 Task: Modify the CSS file to update styles for the webpage, focusing on classes like .msg and .languageoption.
Action: Key pressed c
Screenshot: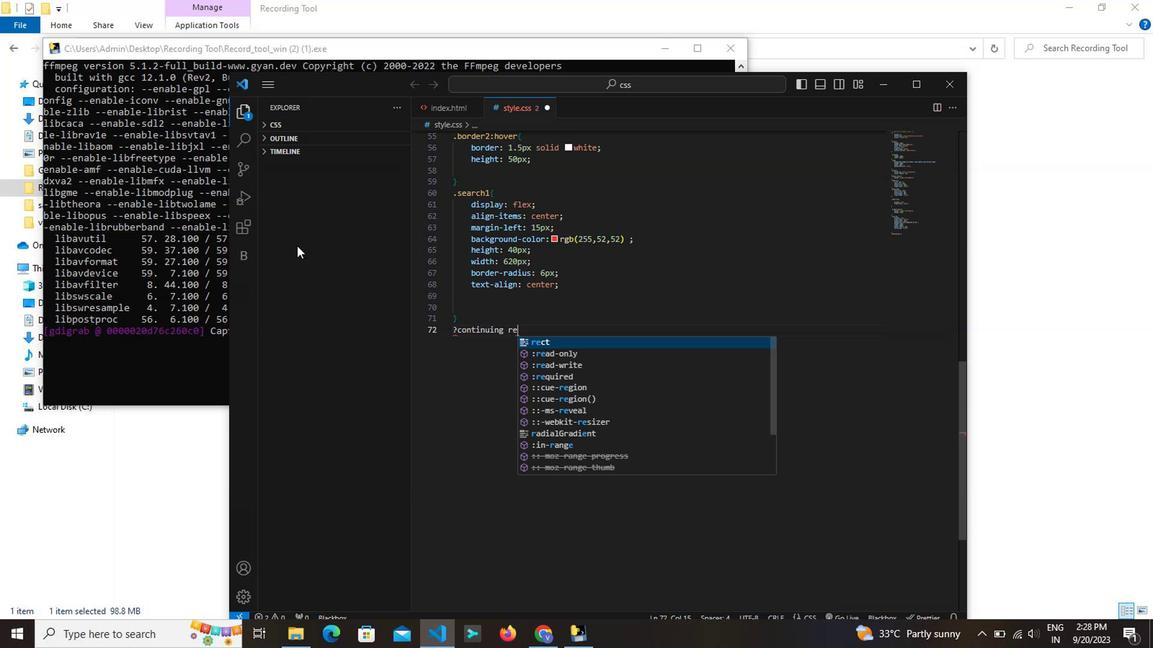 
Action: Mouse moved to (907, 83)
Screenshot: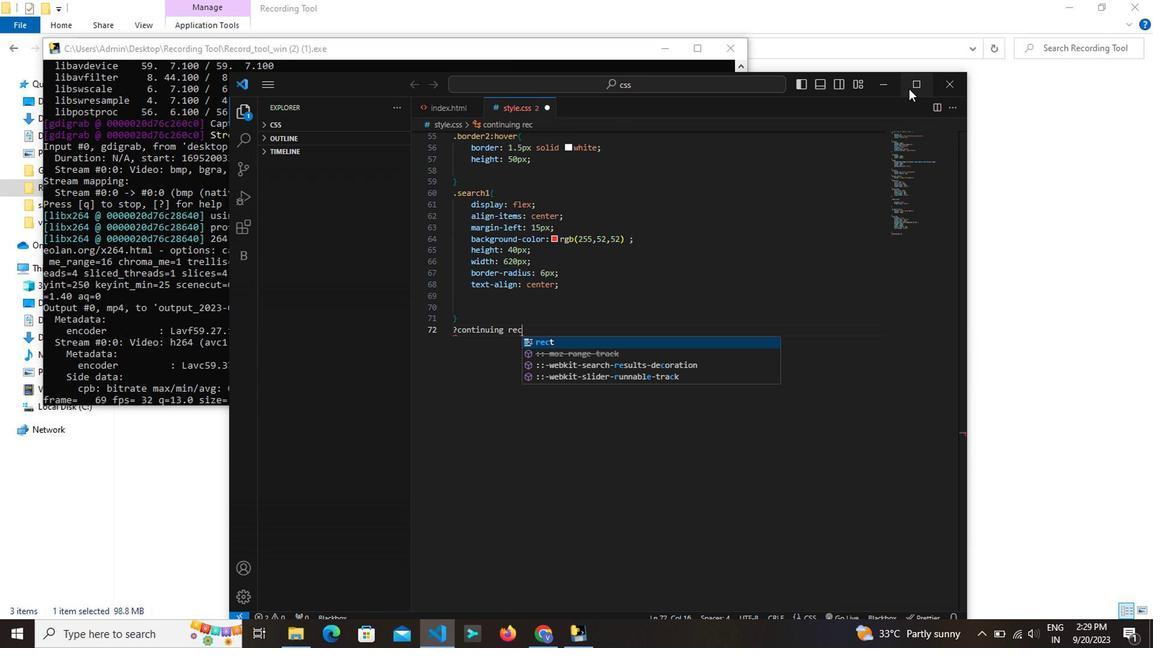 
Action: Mouse pressed left at (907, 83)
Screenshot: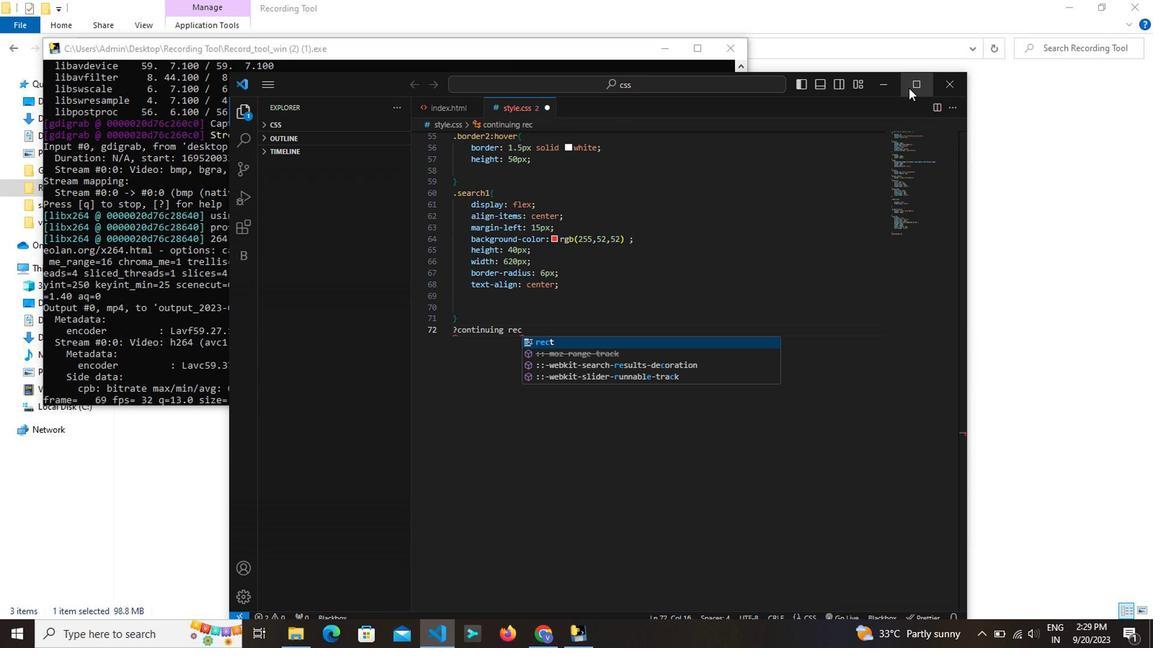 
Action: Mouse moved to (327, 253)
Screenshot: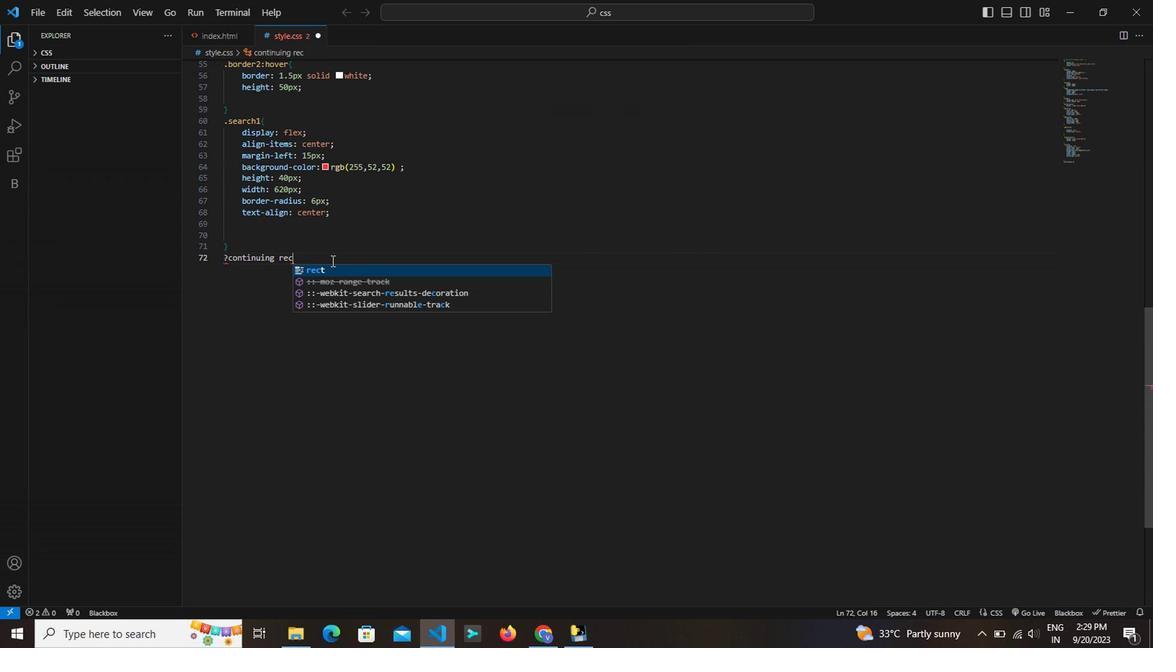 
Action: Key pressed ording<Key.backspace><Key.backspace><Key.backspace><Key.backspace><Key.backspace><Key.backspace><Key.backspace><Key.backspace><Key.backspace><Key.backspace><Key.backspace><Key.backspace><Key.backspace><Key.backspace><Key.backspace><Key.backspace><Key.backspace><Key.backspace><Key.backspace><Key.backspace><Key.backspace><<191>>ctrl+C<Key.backspace><Key.shift>Ccontiniu<Key.backspace><Key.backspace>i<Key.backspace>uing<Key.space>tye<Key.space><Key.backspace><Key.backspace><Key.backspace>he<Key.space>code<Key.space>20/9/2023<Key.right><Key.right><Key.right><Key.enter>
Screenshot: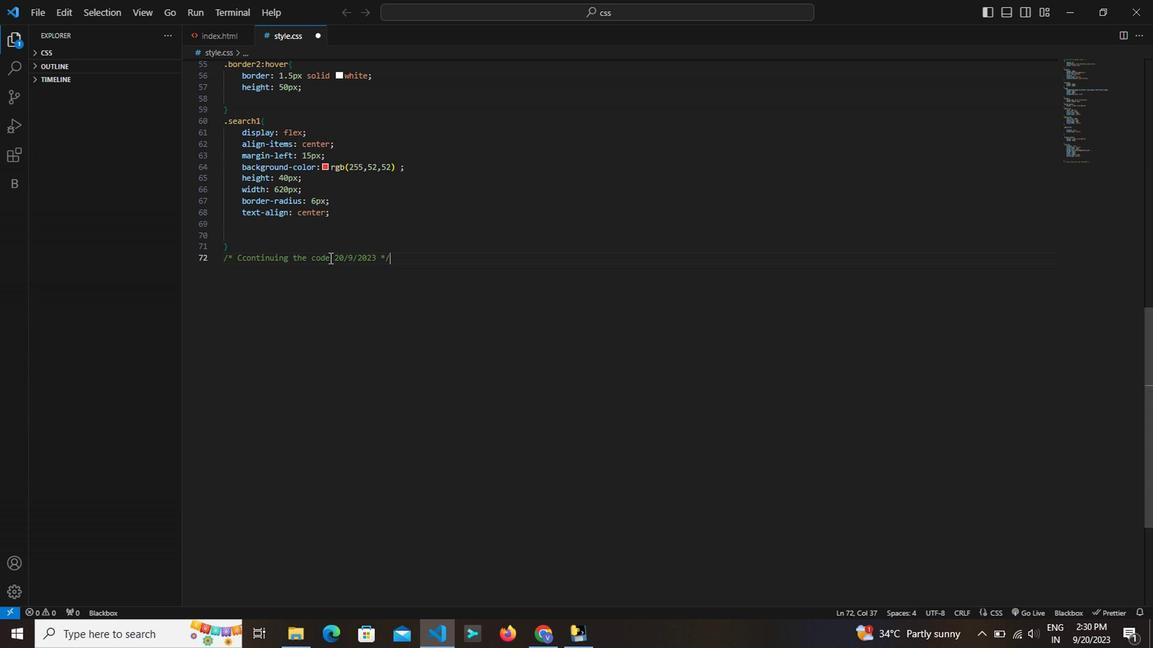 
Action: Mouse moved to (296, 274)
Screenshot: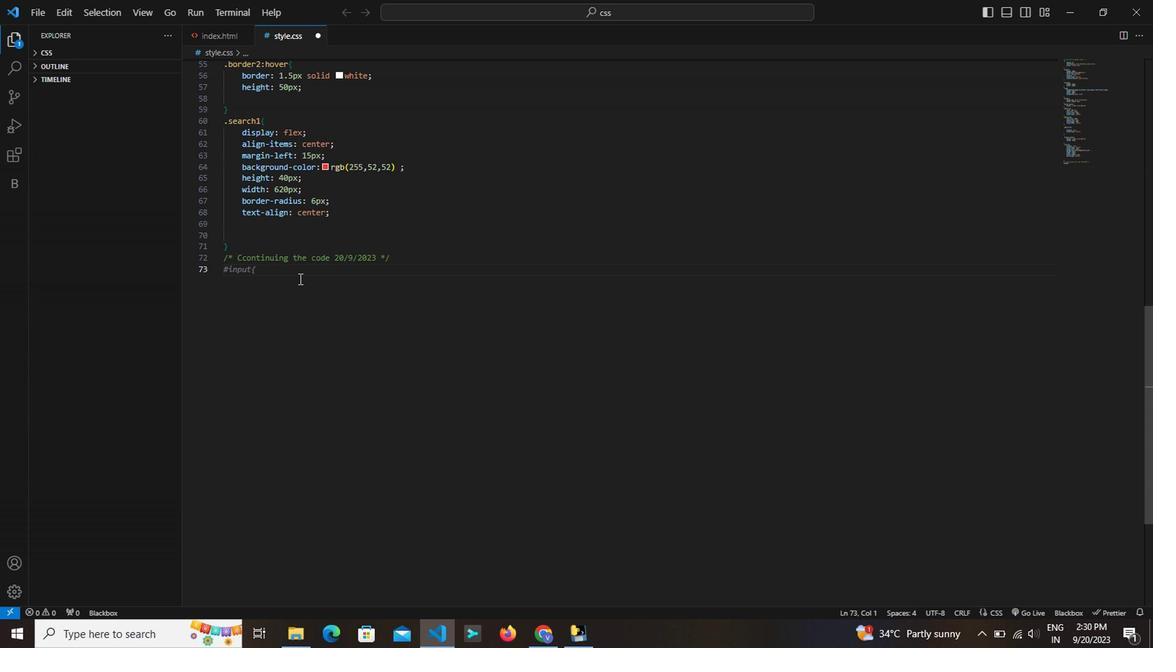 
Action: Key pressed .nav-search<Key.shift><Key.shift><Key.shift><Key.shift><Key.shift>{<Key.enter>display<Key.enter>flex<Key.right><Key.enter>height<Key.enter>40px<Key.enter><Key.right><Key.enter>width<Key.enter>6200x<Key.right><Key.left><Key.left><Key.backspace><Key.space>p<Key.backspace><Key.backspace>p<Key.right><Key.right><Key.enter>border-top-left-radius<Key.enter>4px<Key.right><Key.enter>border-bottom<Key.enter><Key.left><Key.left>-left<Key.space><Key.backspace>-radius<Key.enter><Key.right>4px<Key.right><Key.right><Key.enter>text-align<Key.shift>:center;<Key.enter>background-color<Key.enter><Key.shift>#ff8484<Key.right><Key.enter>margin-left<Key.enter>15px<Key.right><Key.enter><Key.down><Key.down><Key.enter>
Screenshot: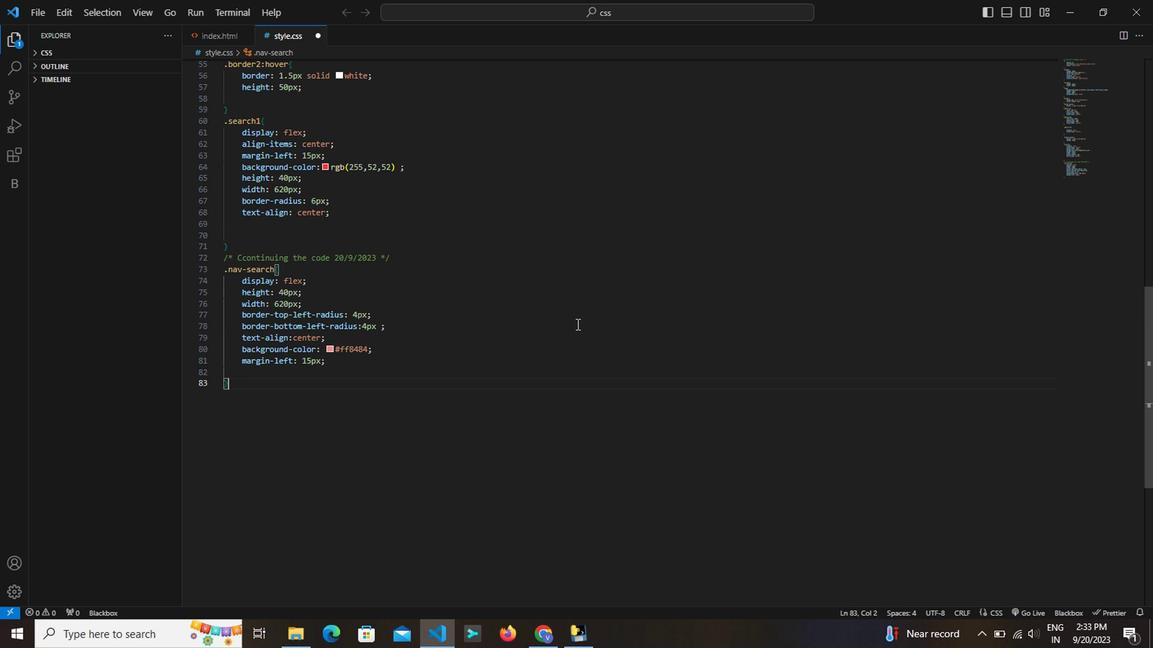 
Action: Mouse moved to (438, 356)
Screenshot: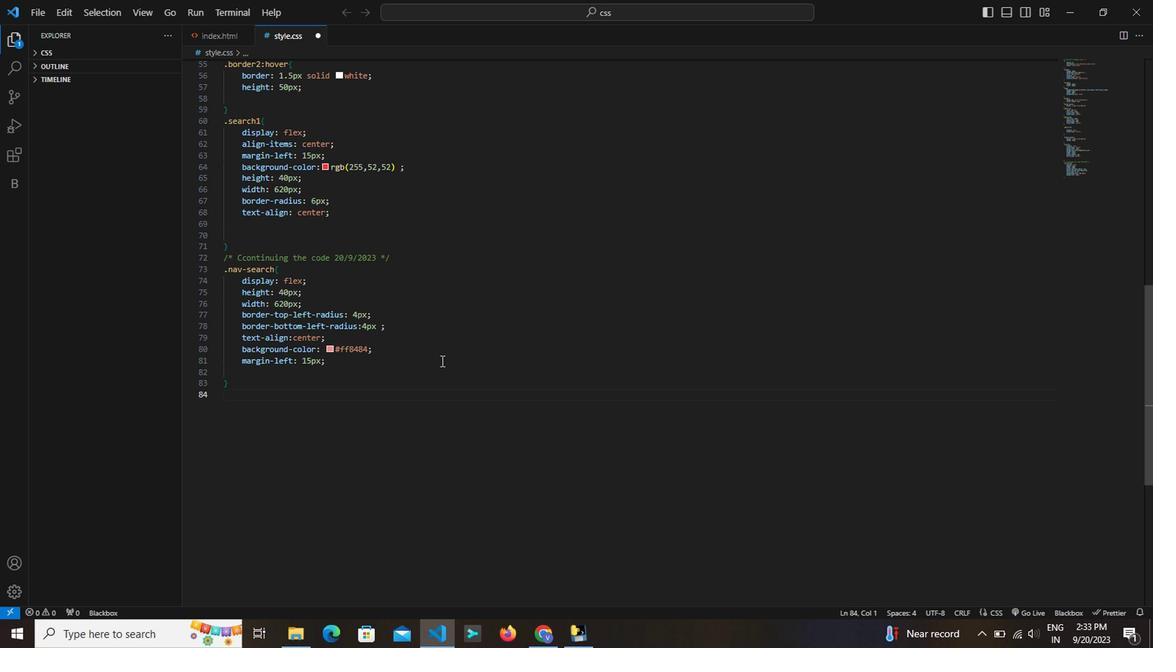 
Action: Mouse pressed left at (438, 356)
Screenshot: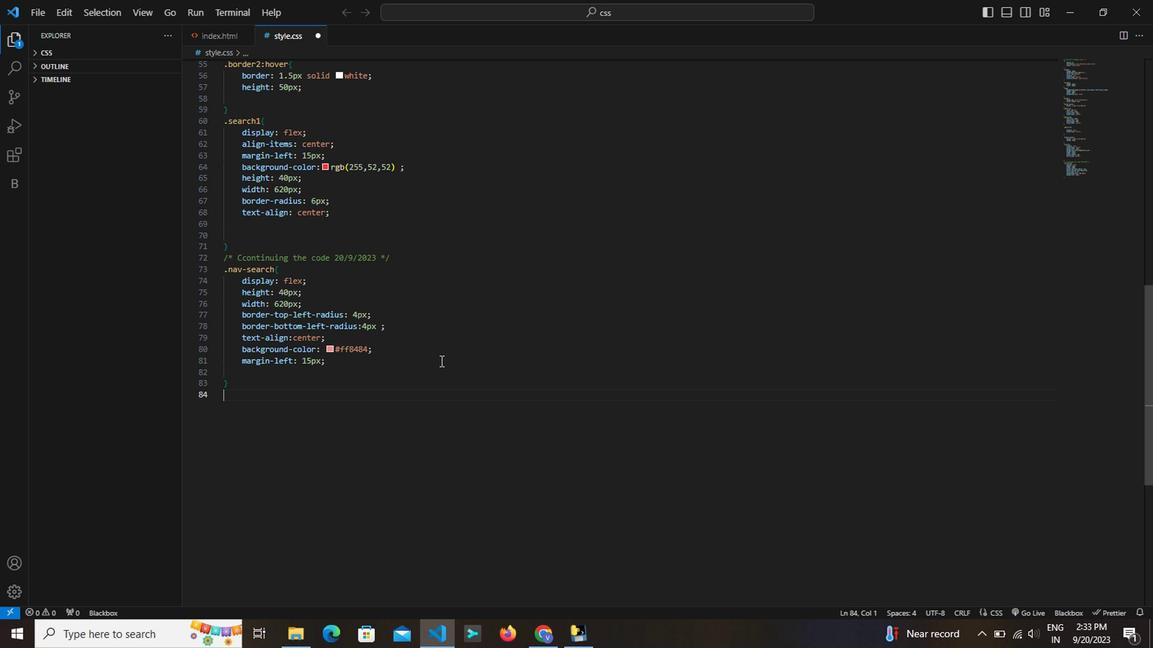 
Action: Key pressed <Key.enter>border-radius<Key.enter>4px<Key.right><Key.enter>justify-content<Key.enter>space-evenly<Key.right><Key.down><Key.down><Key.enter><Key.enter>.search-option1<Key.shift>{<Key.enter>background-color<Key.enter><Key.shift>#f3f3f3<Key.right><Key.enter>border-top-left-radius<Key.shift_r><Key.shift_r><Key.shift_r><Key.shift_r><Key.shift_r><Key.shift_r><Key.shift_r><Key.shift_r><Key.shift_r><Key.shift_r><Key.shift_r>:4px;<Key.enter>border-bottom-left<Key.enter>4<Key.backspace>px<Key.left><Key.left>4<Key.right><Key.right><Key.right><Key.enter>width<Key.enter>50px<Key.right><Key.enter>text-align<Key.enter>center<Key.right><Key.enter>boredr<Key.space><Key.enter><Key.backspace><Key.backspace><Key.backspace><Key.backspace><Key.backspace><Key.backspace>der<Key.enter>none<Key.right><Key.enter><Key.down><Key.enter>
Screenshot: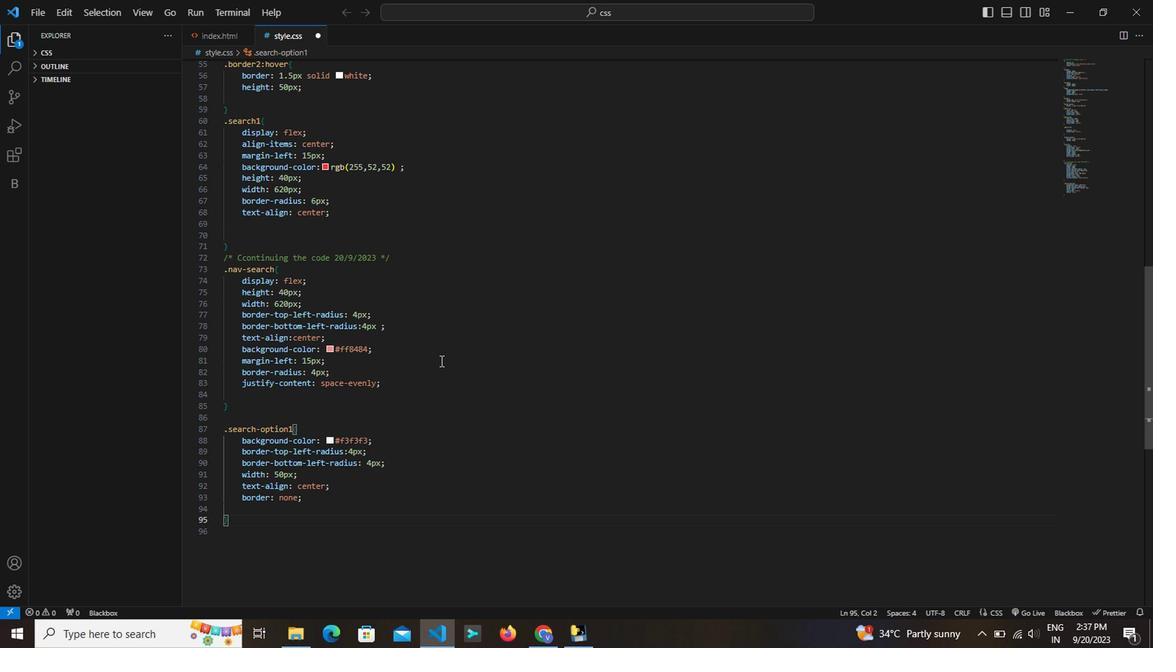 
Action: Mouse scrolled (438, 357) with delta (0, 1)
Screenshot: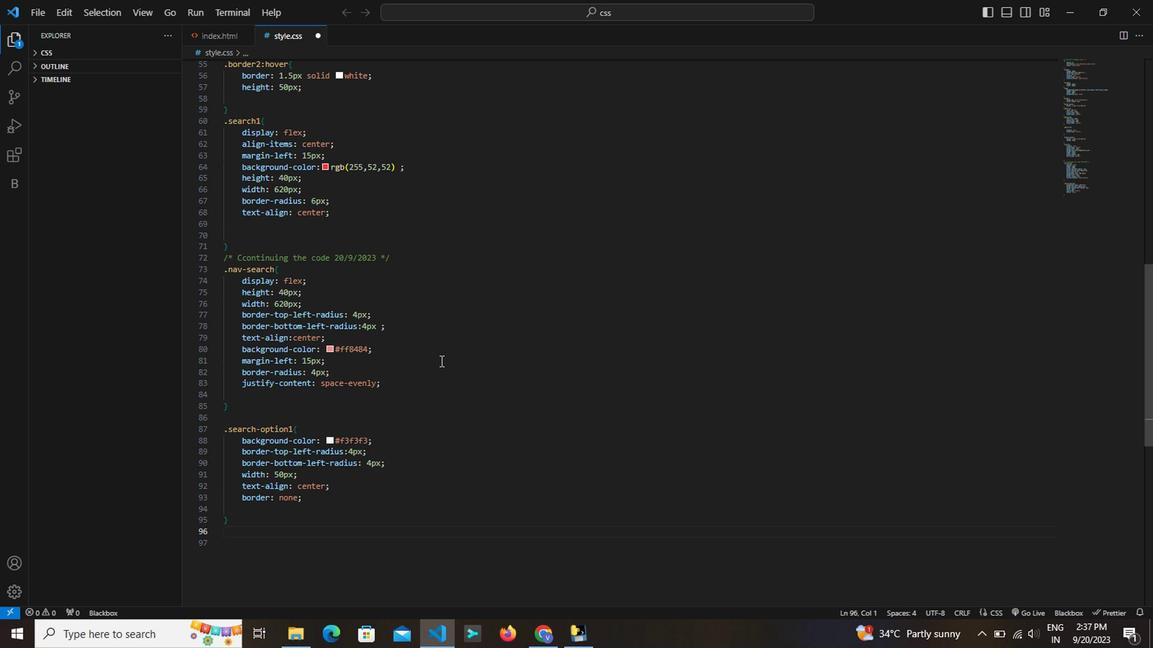 
Action: Mouse scrolled (438, 357) with delta (0, 1)
Screenshot: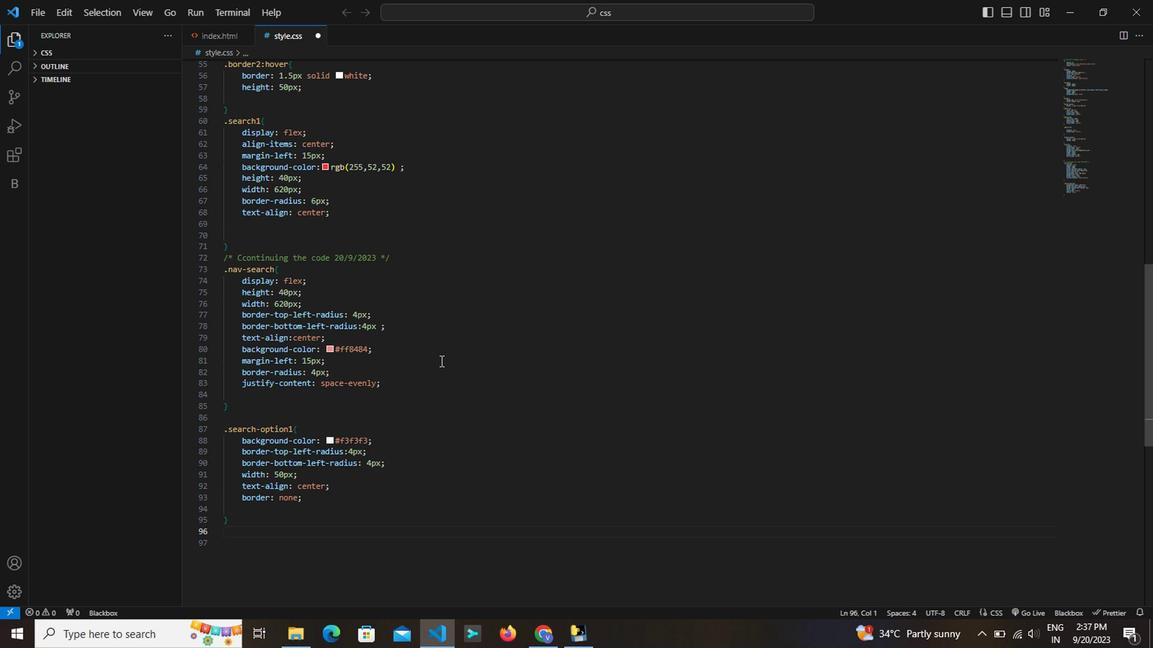 
Action: Mouse scrolled (438, 357) with delta (0, 1)
Screenshot: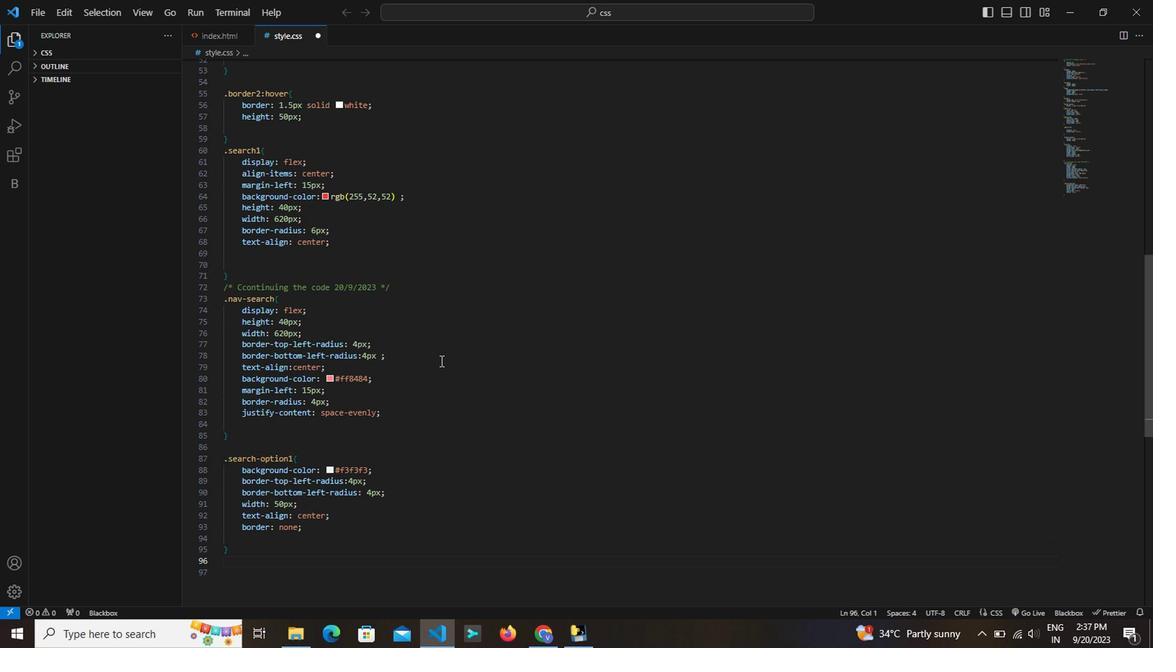 
Action: Mouse scrolled (438, 357) with delta (0, 1)
Screenshot: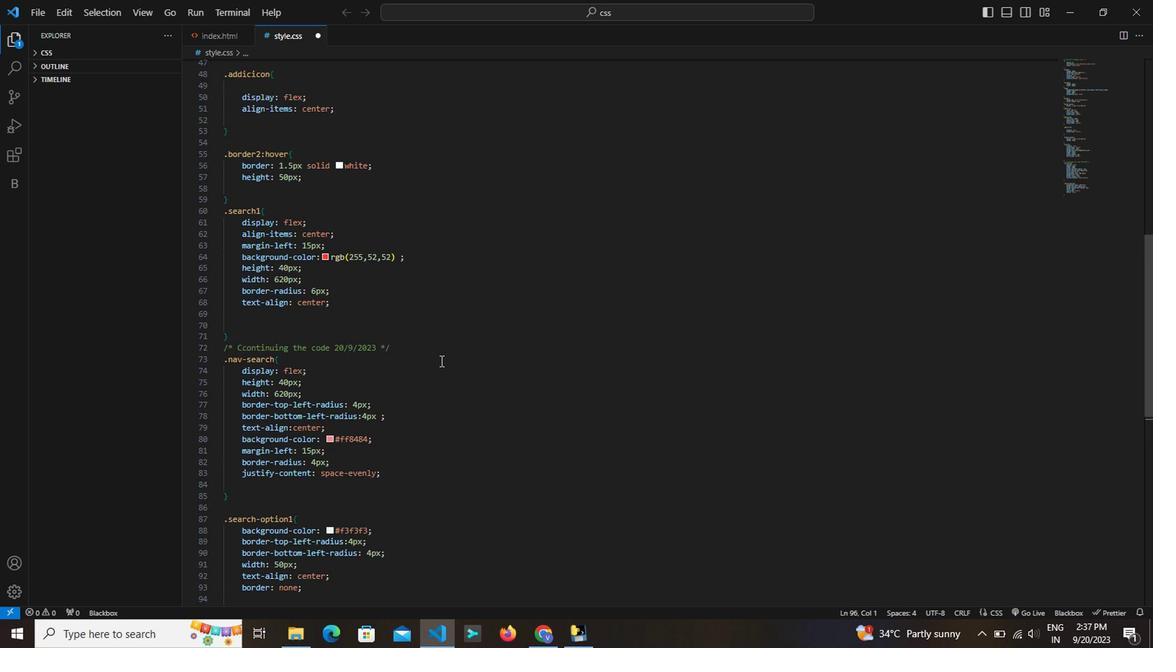 
Action: Mouse scrolled (438, 355) with delta (0, 0)
Screenshot: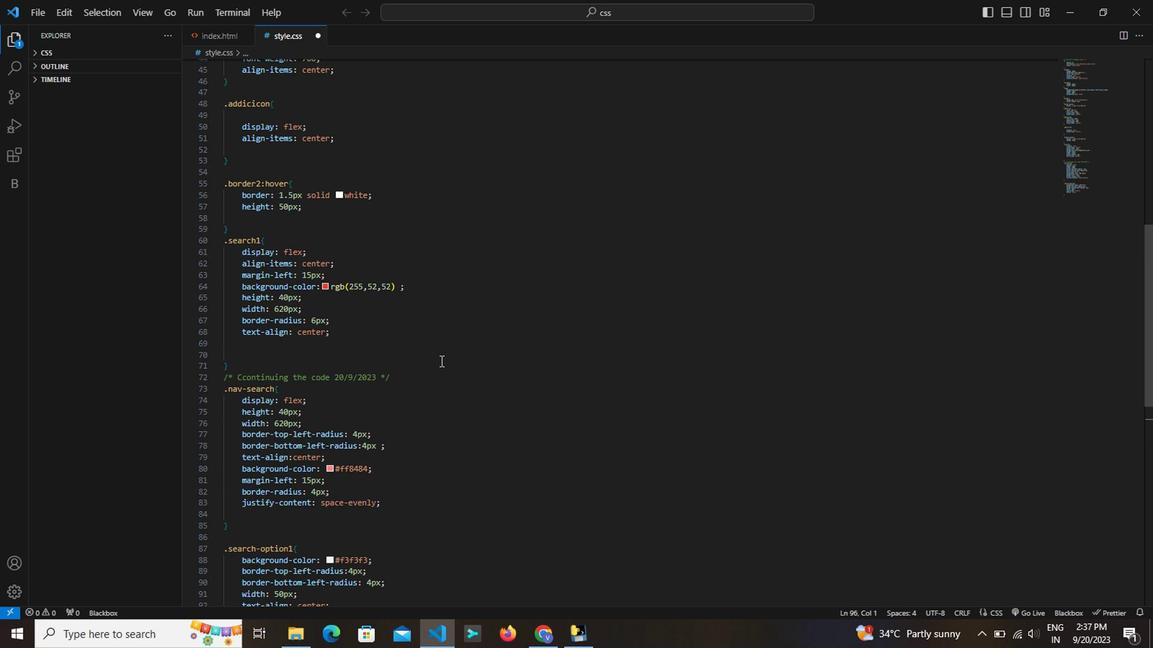 
Action: Mouse scrolled (438, 355) with delta (0, 0)
Screenshot: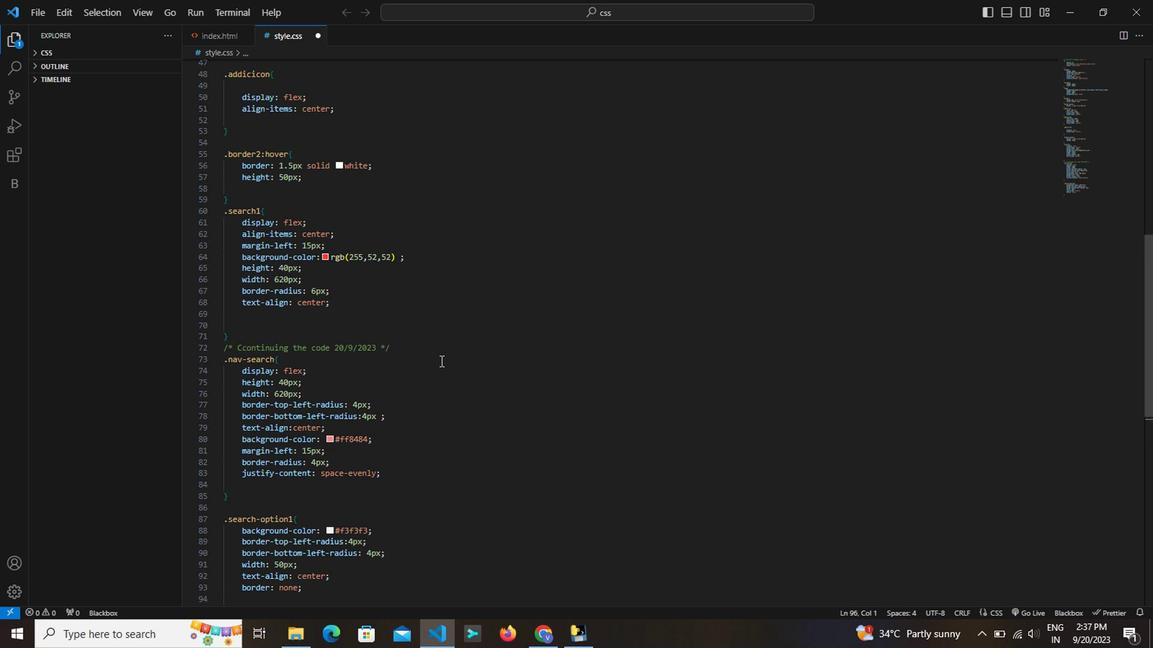 
Action: Mouse scrolled (438, 357) with delta (0, 1)
Screenshot: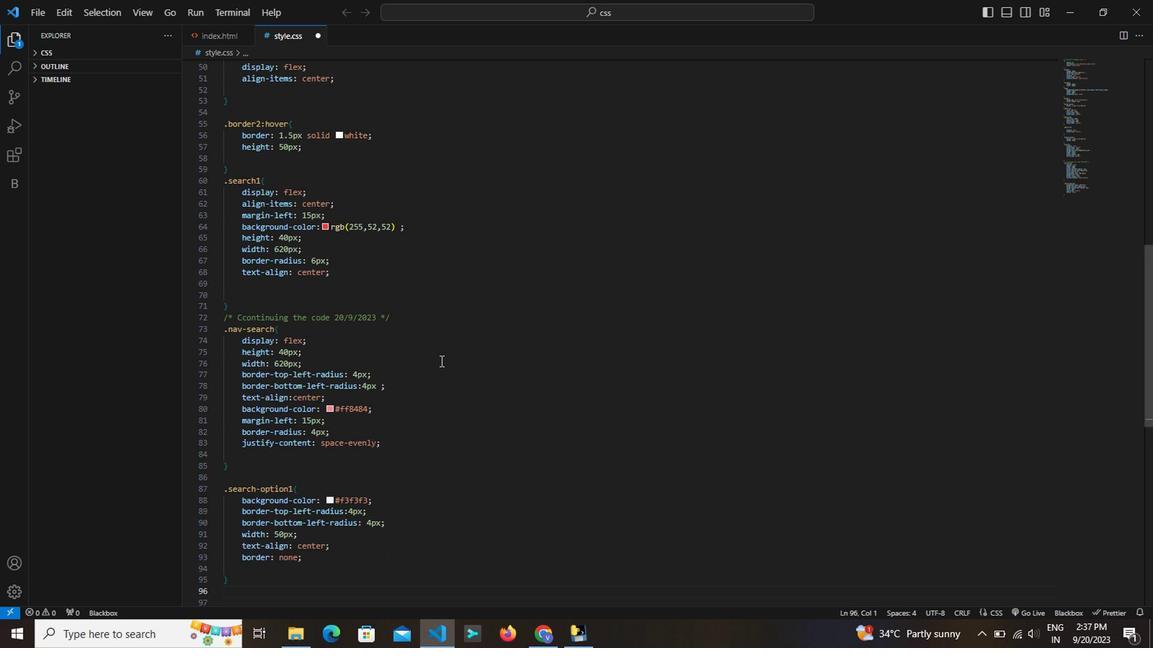 
Action: Mouse moved to (402, 370)
Screenshot: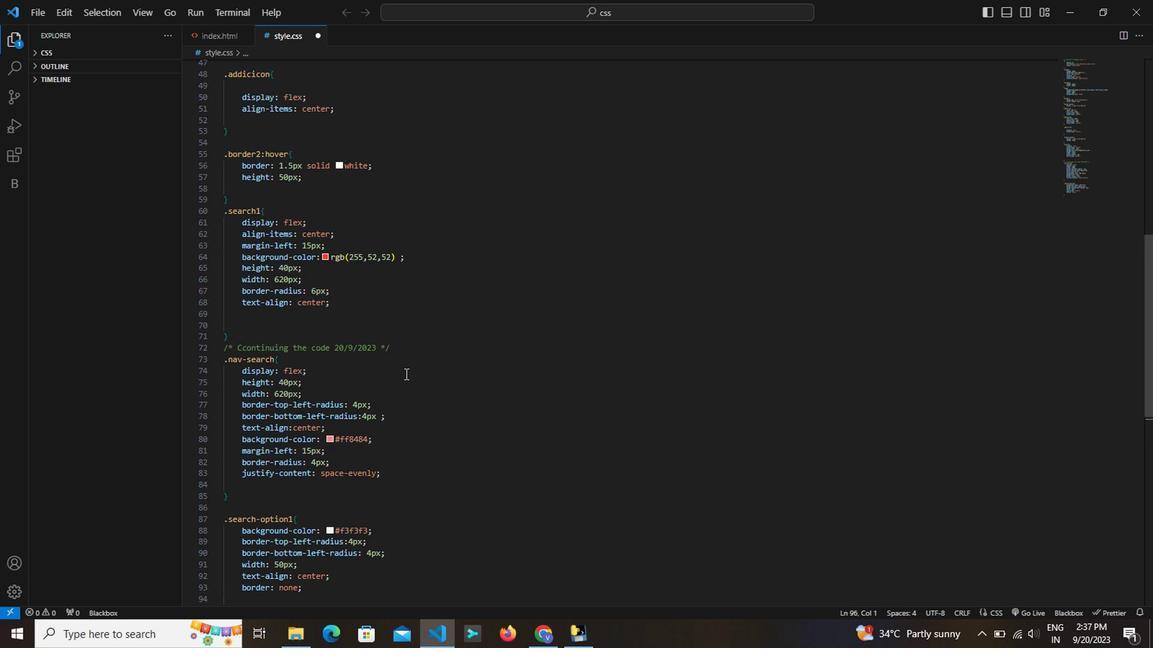 
Action: Mouse scrolled (402, 369) with delta (0, 0)
Screenshot: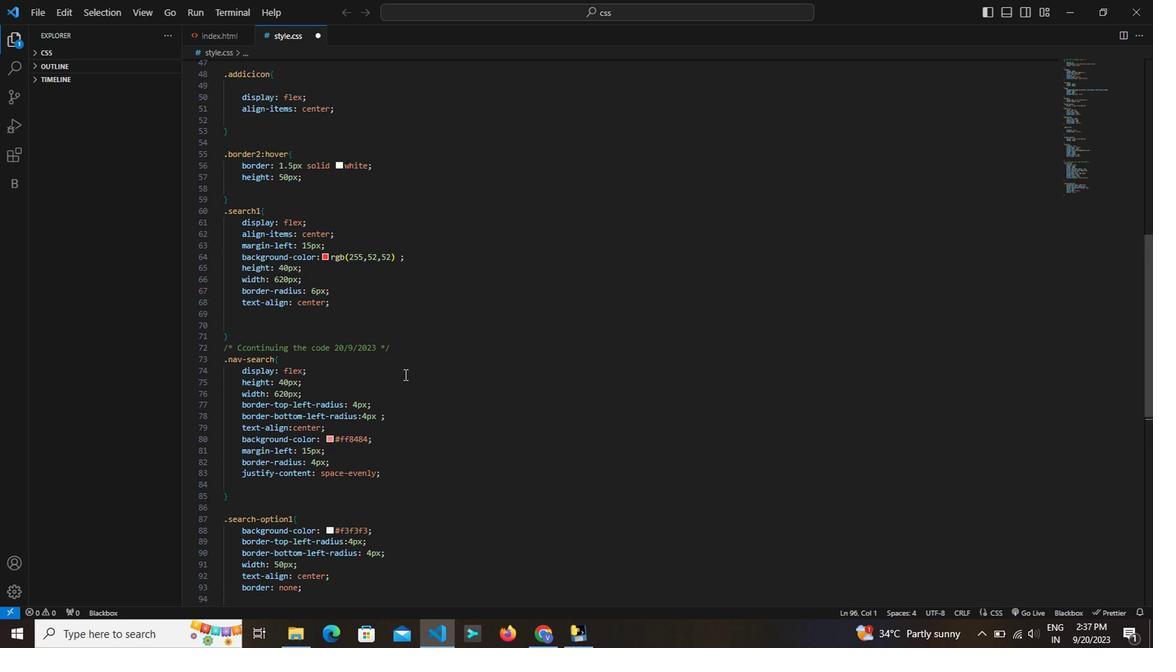 
Action: Mouse moved to (402, 371)
Screenshot: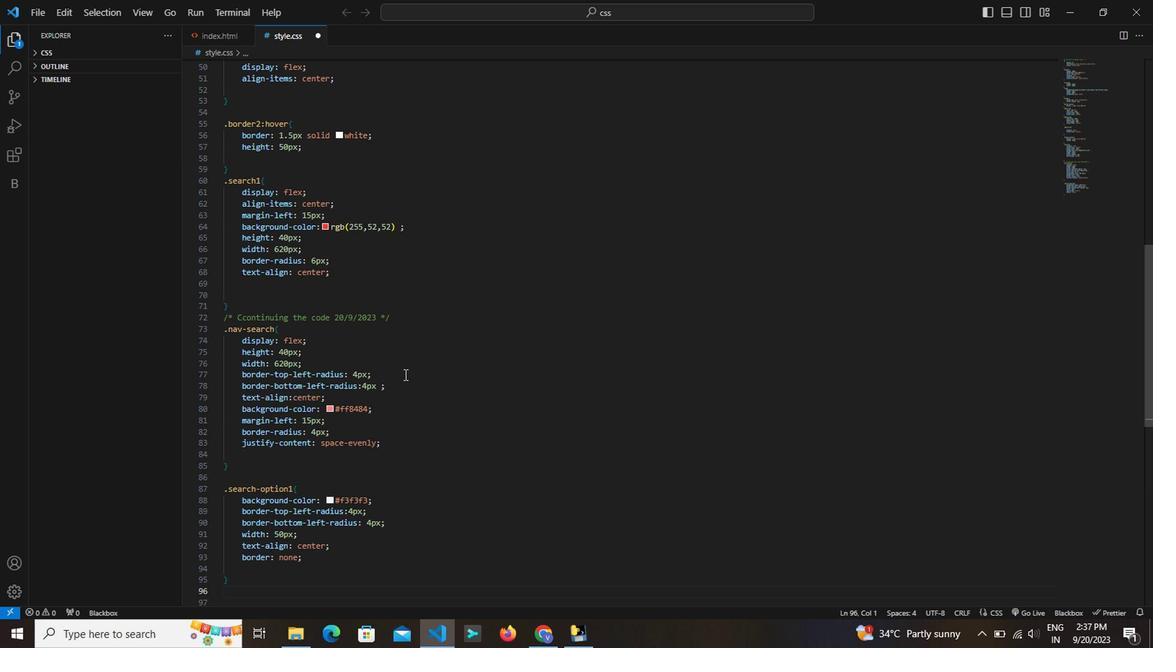 
Action: Mouse scrolled (402, 372) with delta (0, 0)
Screenshot: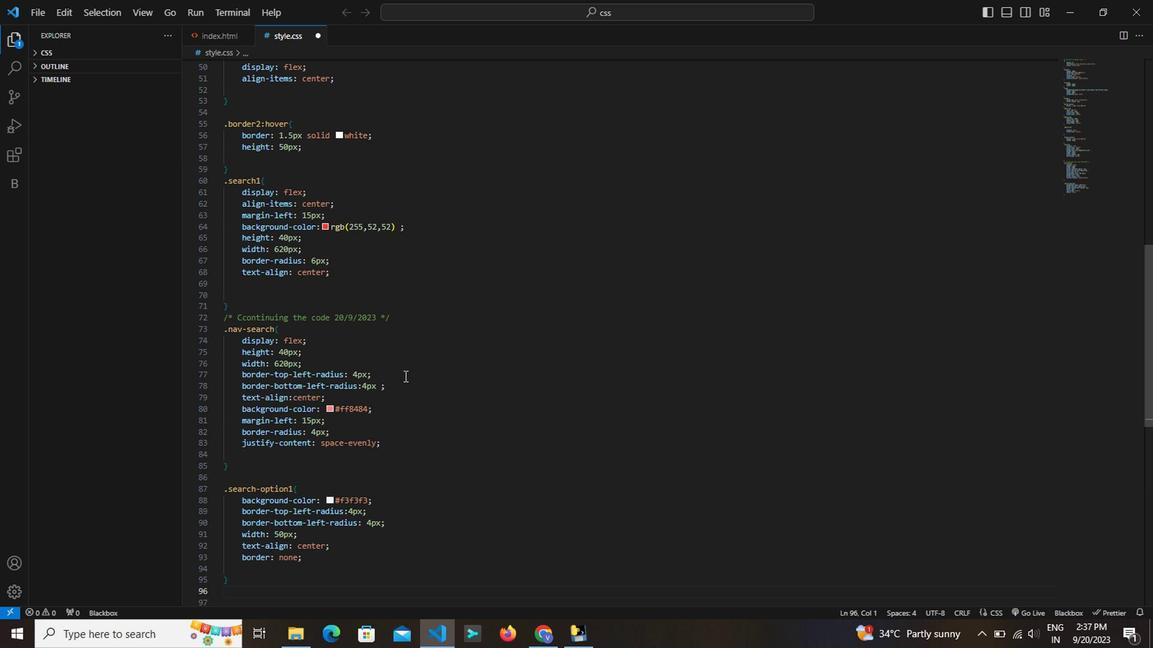 
Action: Mouse scrolled (402, 372) with delta (0, 0)
Screenshot: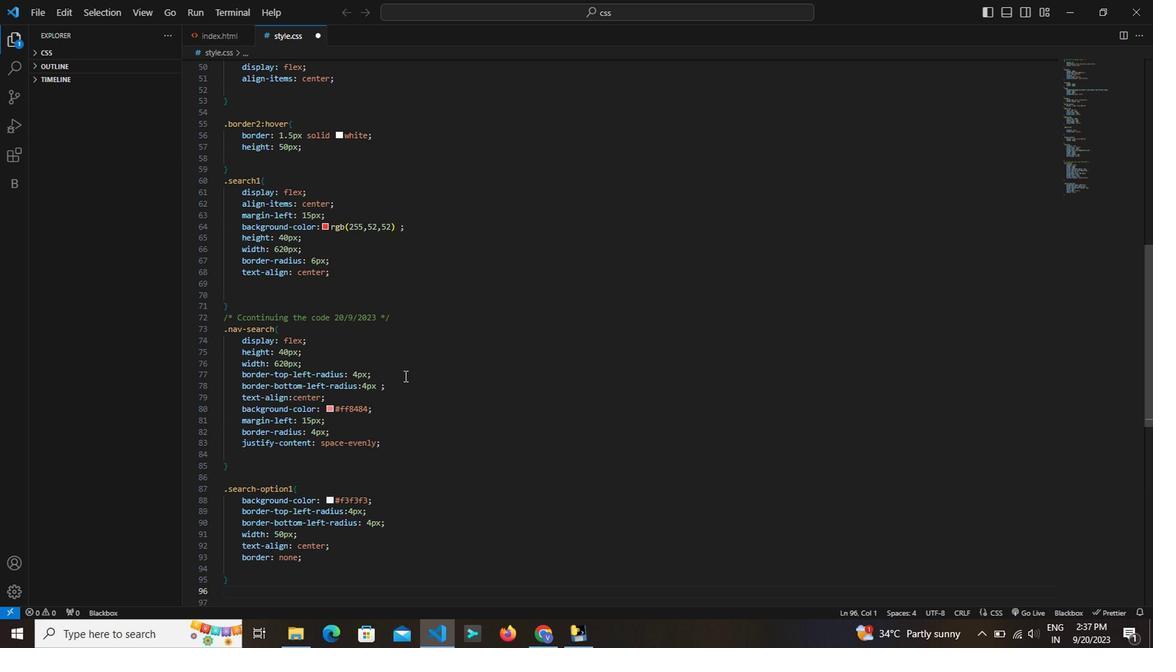 
Action: Mouse moved to (427, 482)
Screenshot: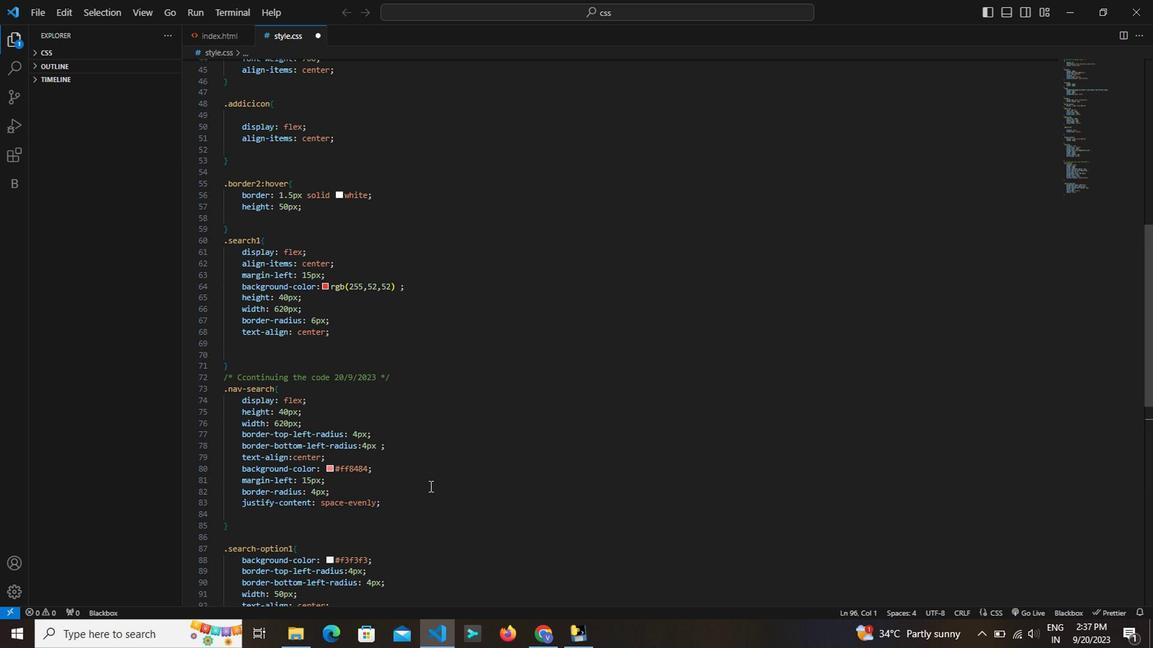 
Action: Mouse pressed left at (427, 482)
Screenshot: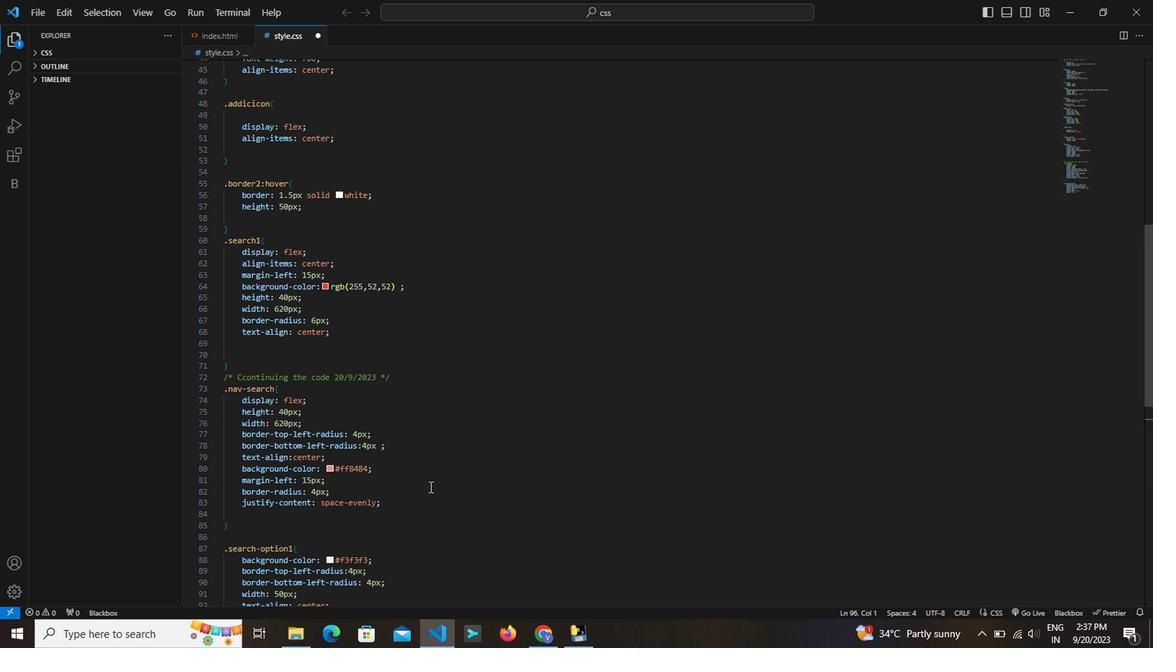 
Action: Mouse moved to (466, 343)
Screenshot: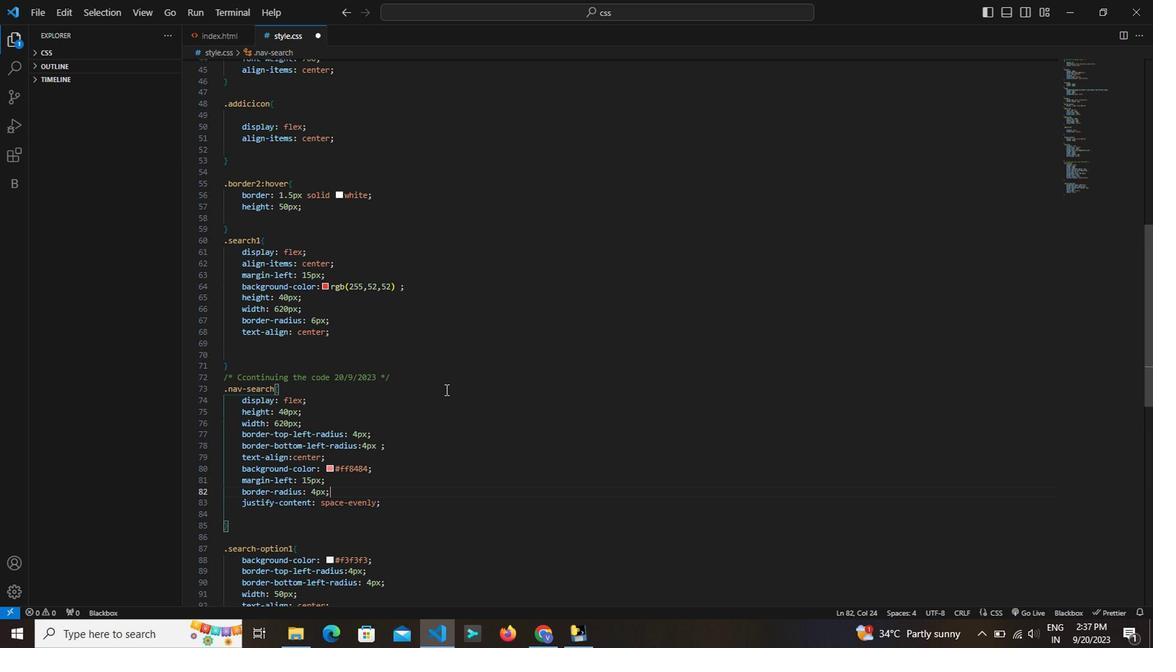 
Action: Mouse pressed left at (466, 343)
Screenshot: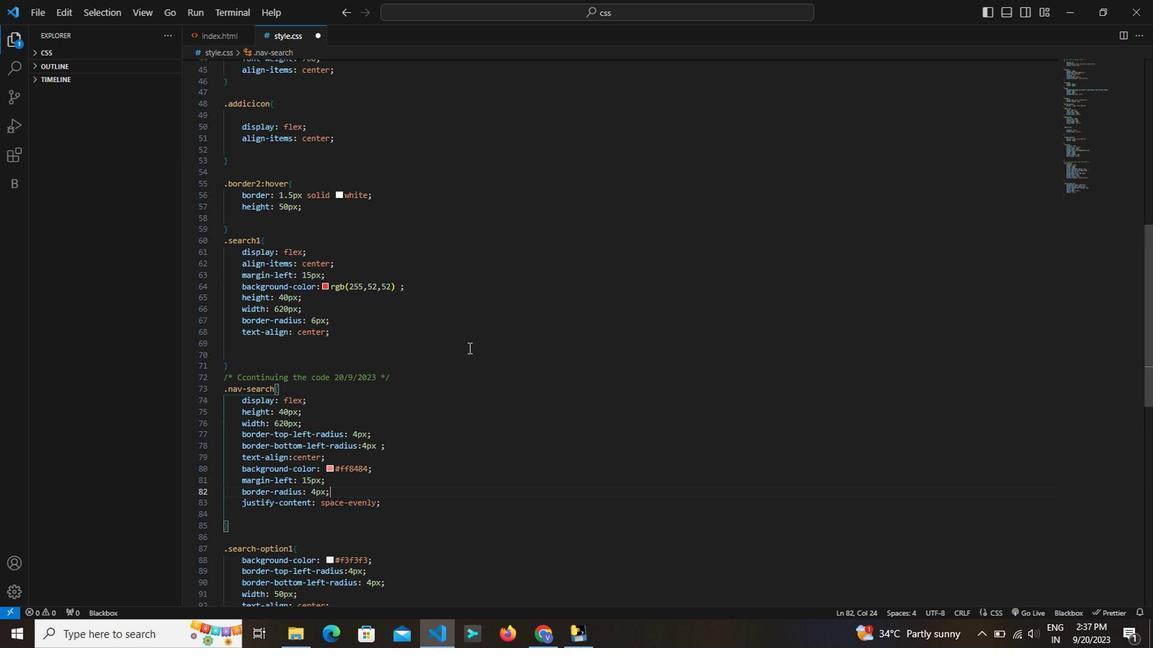 
Action: Mouse moved to (470, 334)
Screenshot: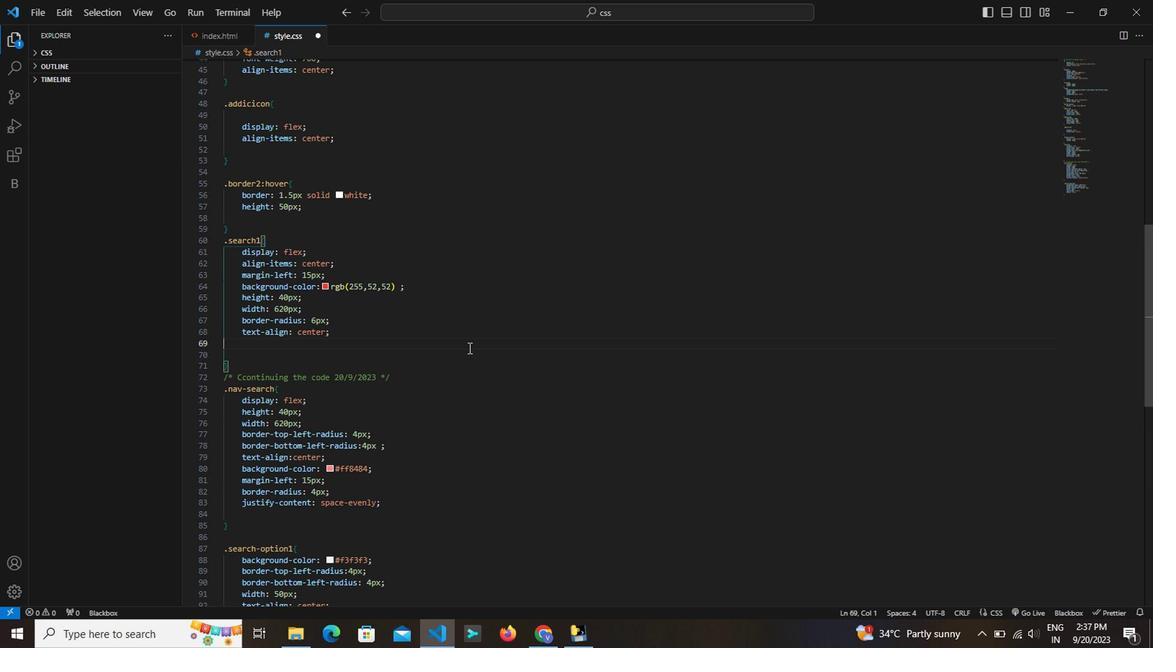 
Action: Mouse pressed left at (470, 334)
Screenshot: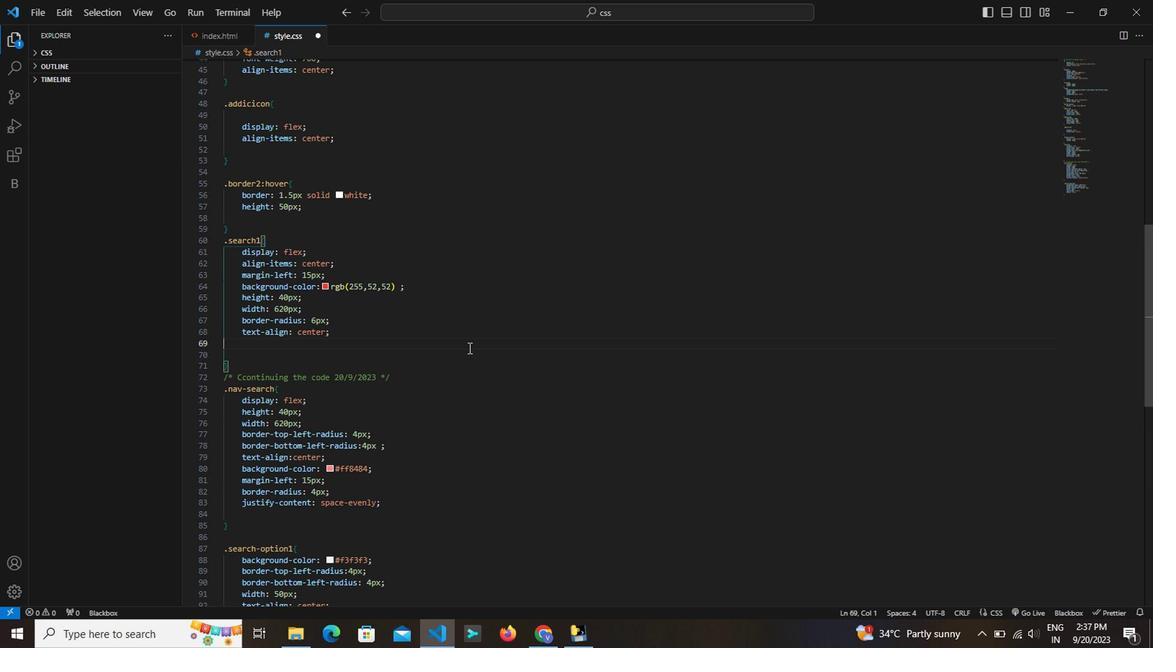 
Action: Mouse moved to (470, 236)
Screenshot: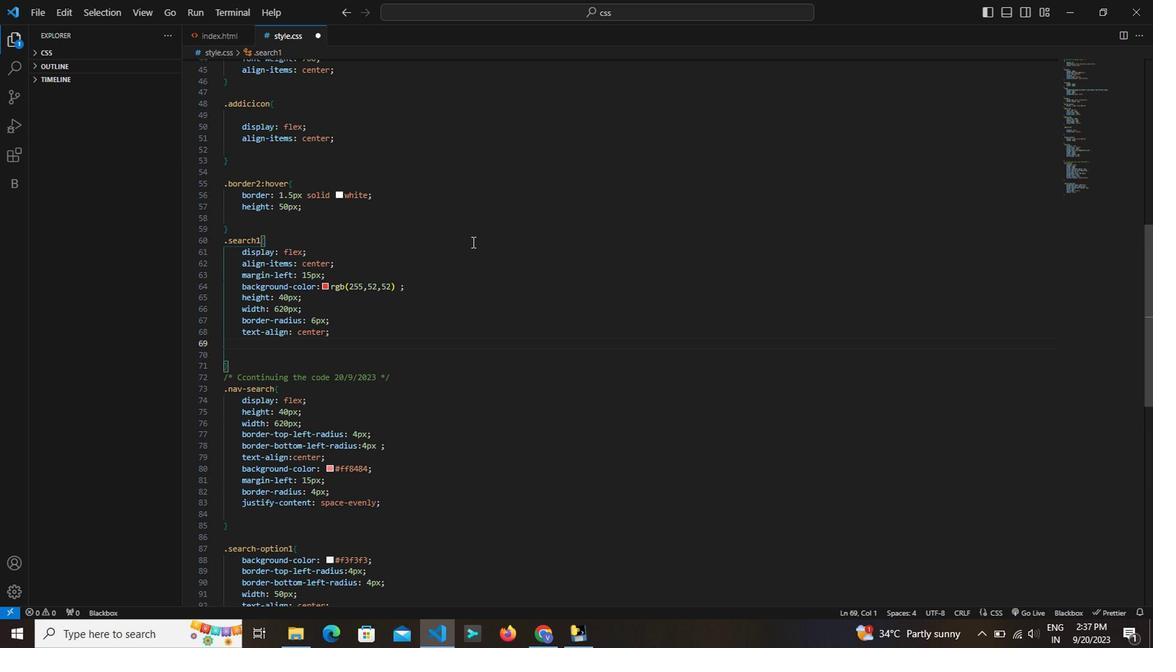 
Action: Mouse pressed left at (470, 236)
Screenshot: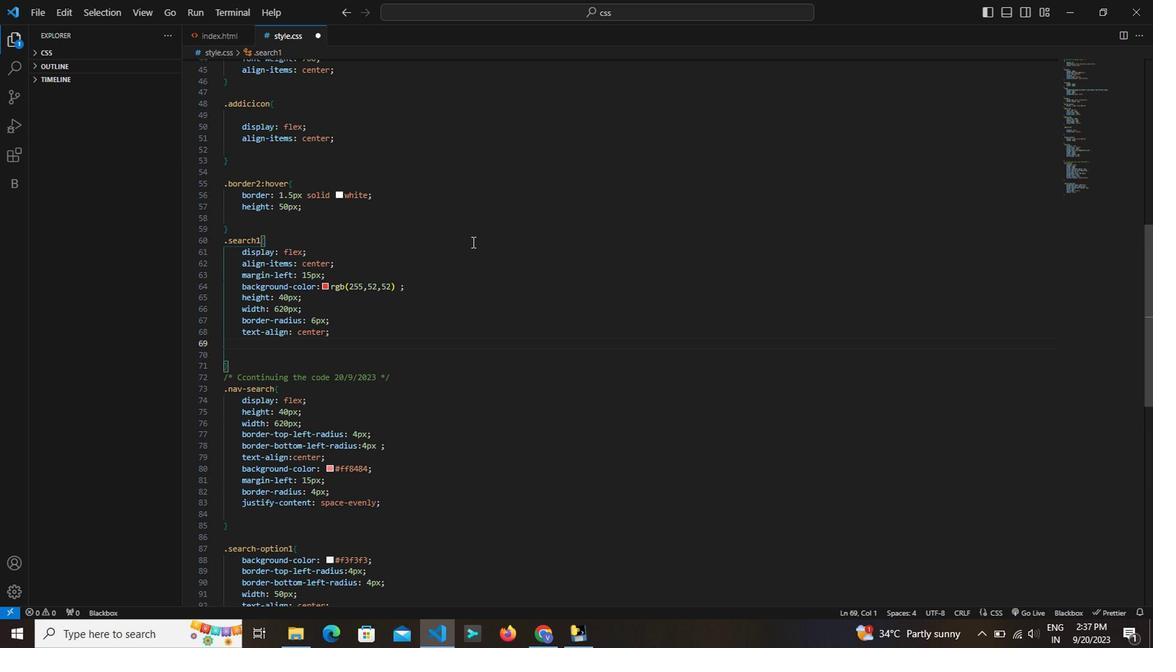 
Action: Mouse moved to (389, 426)
Screenshot: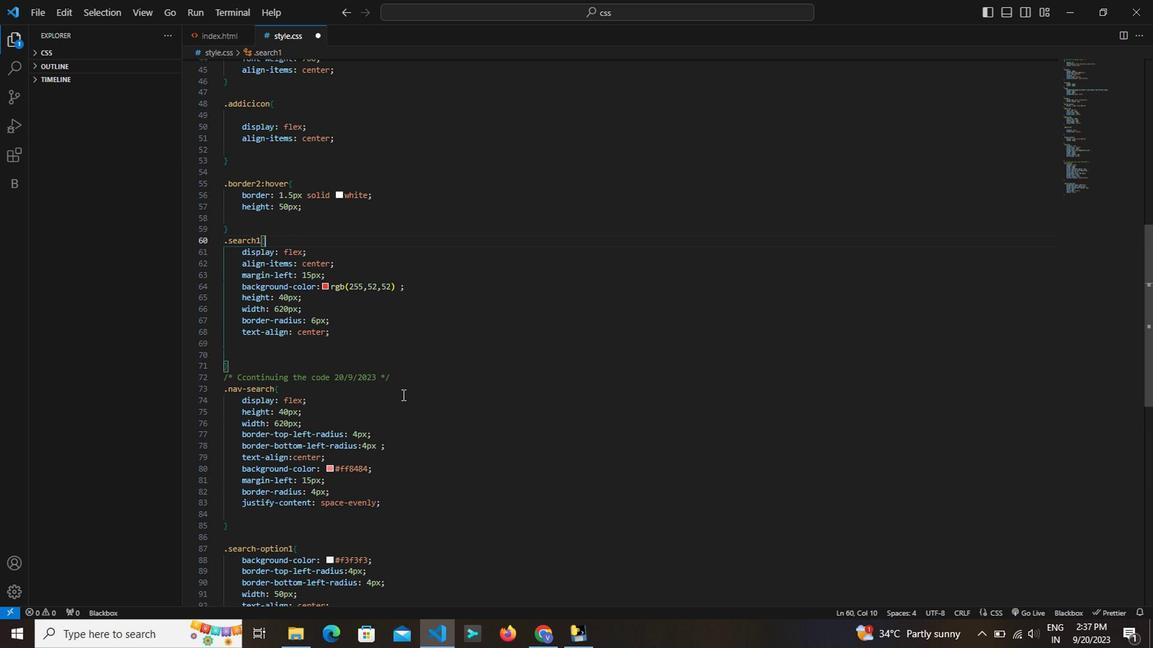 
Action: Mouse pressed left at (389, 426)
Screenshot: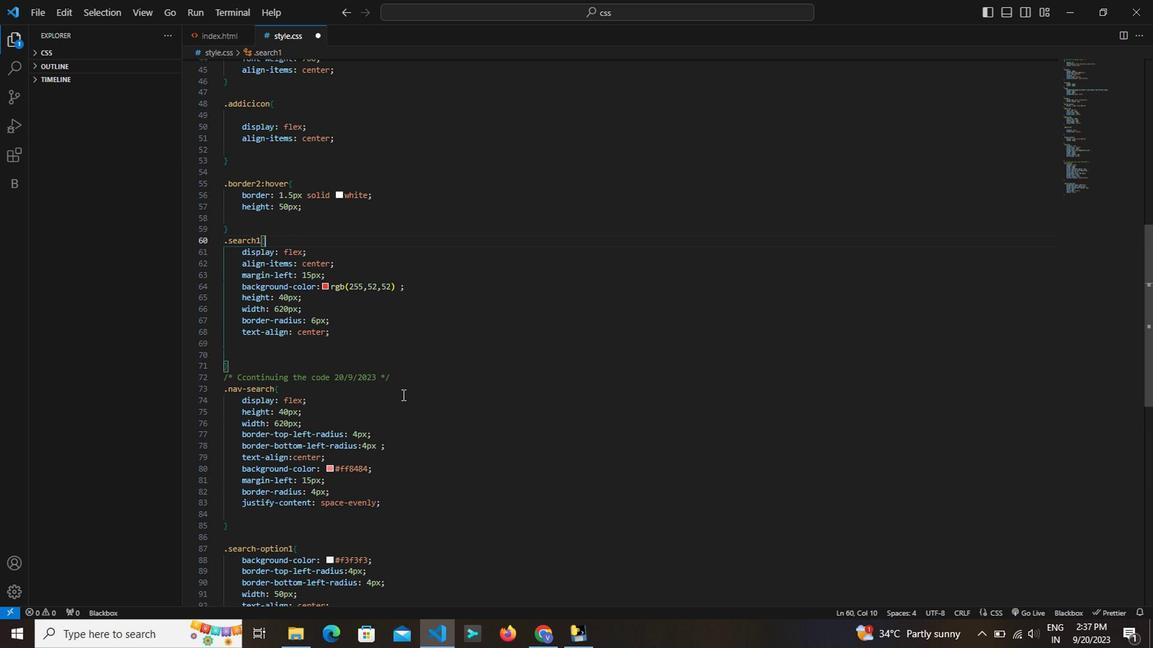 
Action: Mouse moved to (370, 427)
Screenshot: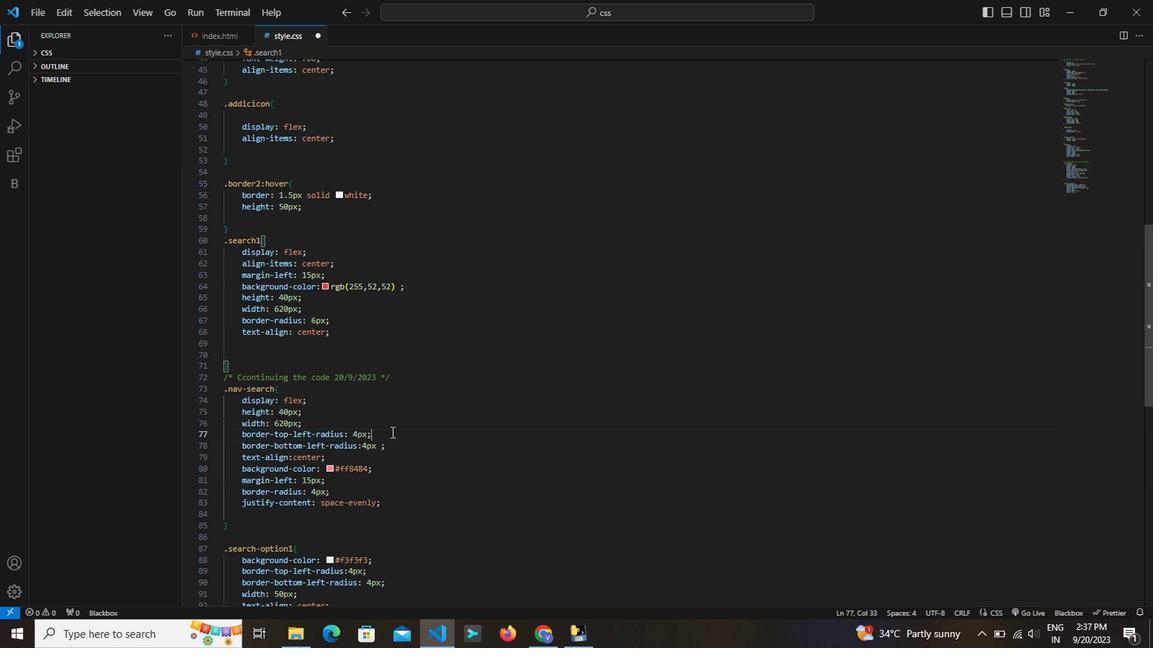 
Action: Mouse scrolled (370, 426) with delta (0, 0)
Screenshot: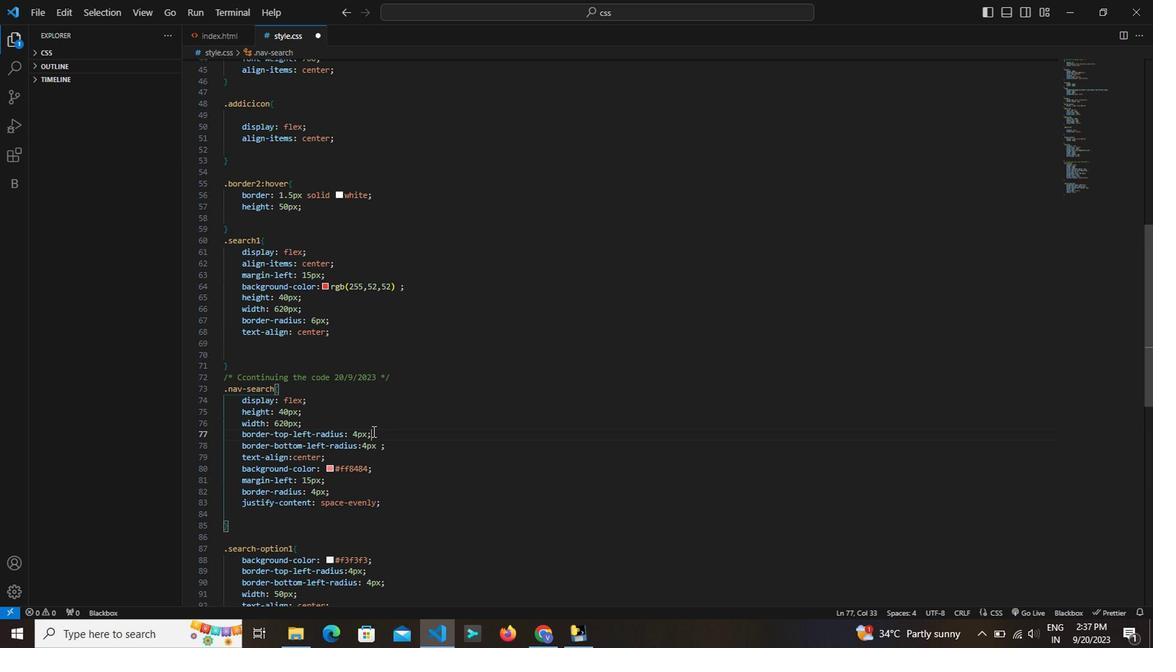 
Action: Mouse scrolled (370, 426) with delta (0, 0)
Screenshot: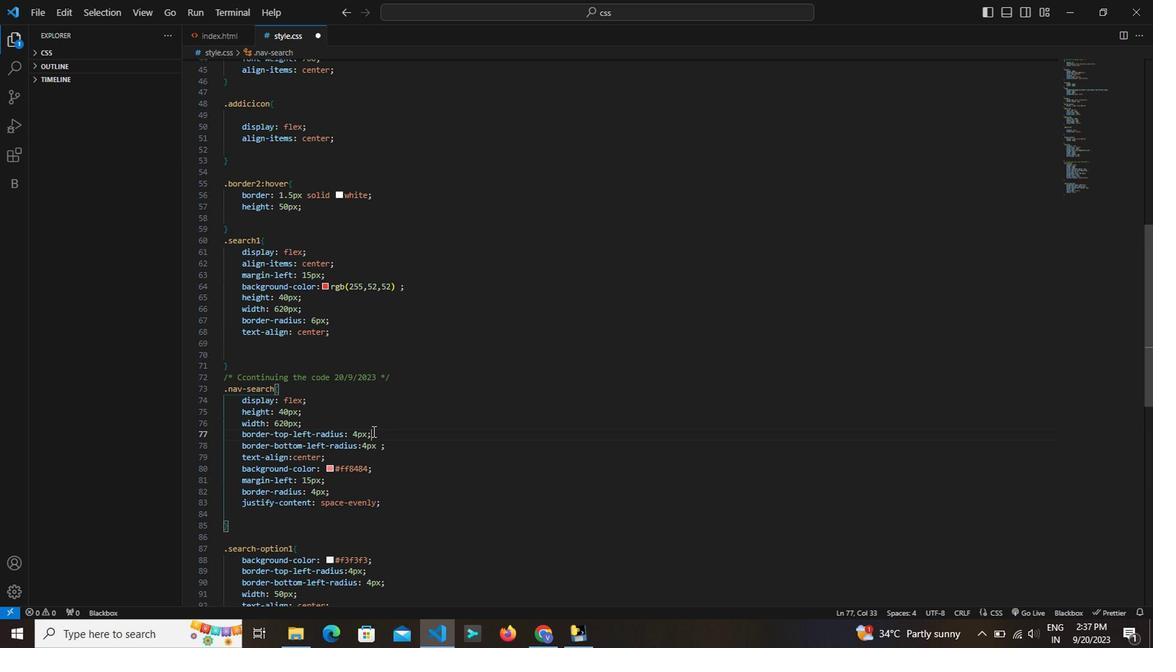 
Action: Mouse scrolled (370, 427) with delta (0, 0)
Screenshot: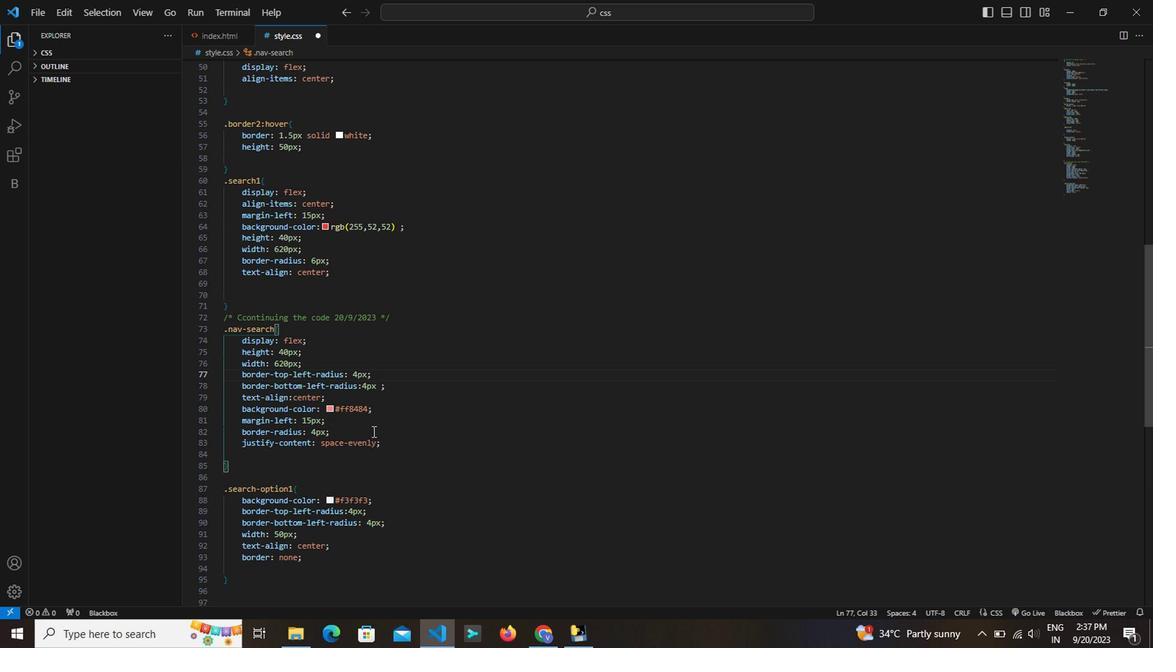 
Action: Mouse pressed left at (370, 427)
Screenshot: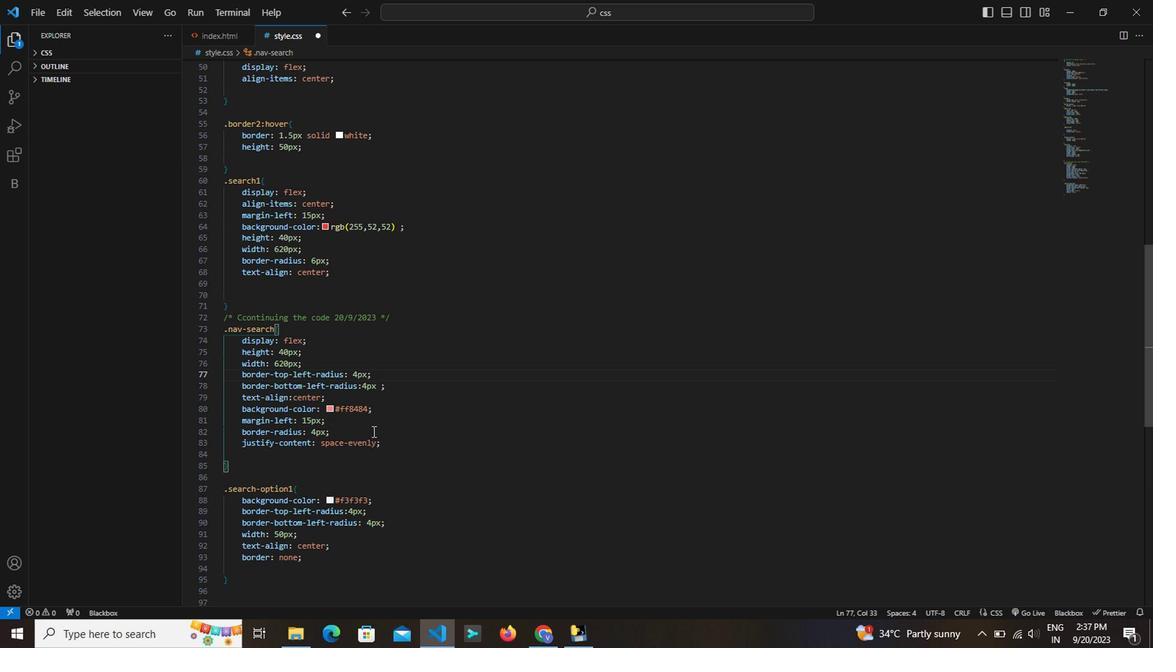 
Action: Mouse moved to (272, 331)
Screenshot: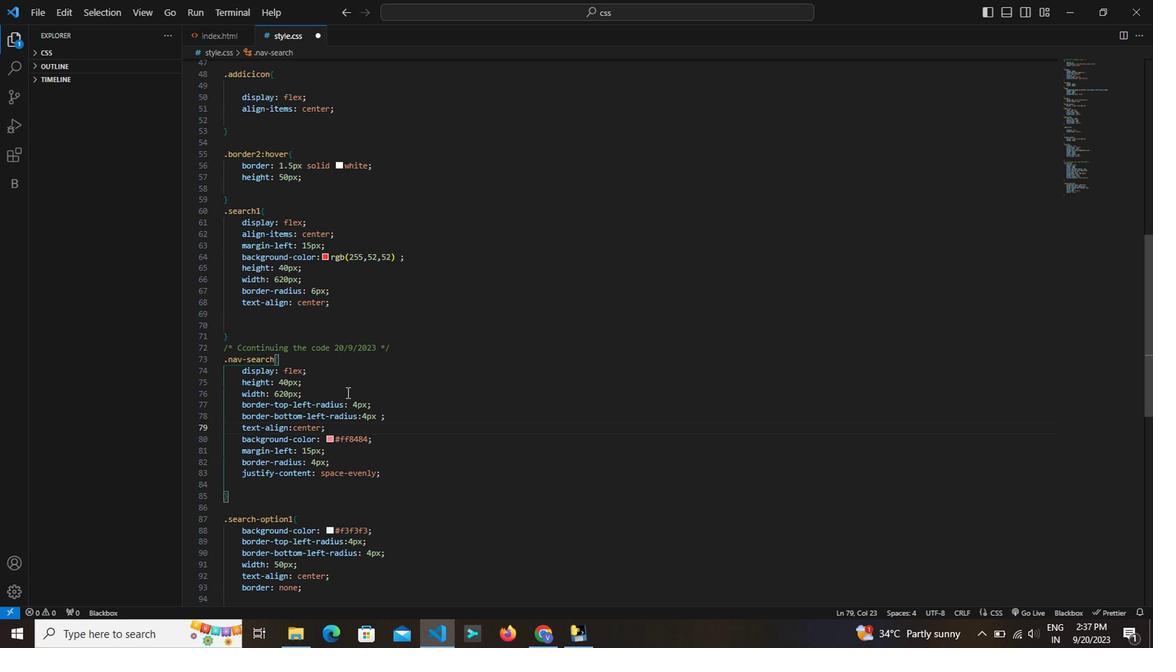 
Action: Mouse scrolled (272, 332) with delta (0, 1)
Screenshot: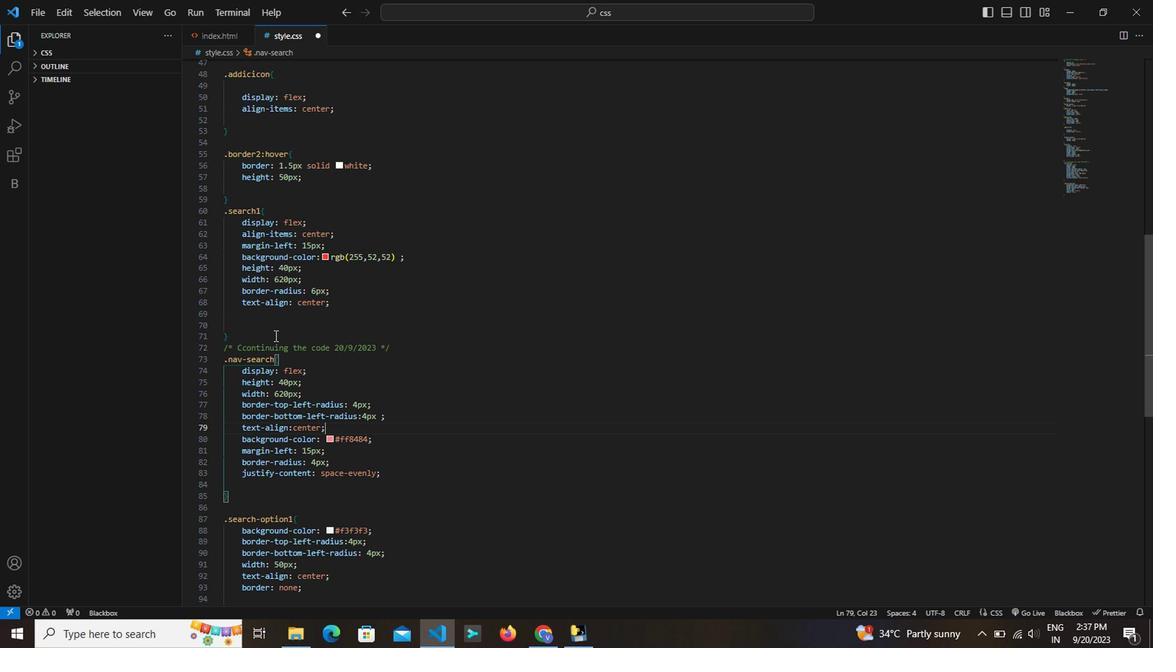 
Action: Mouse scrolled (272, 332) with delta (0, 1)
Screenshot: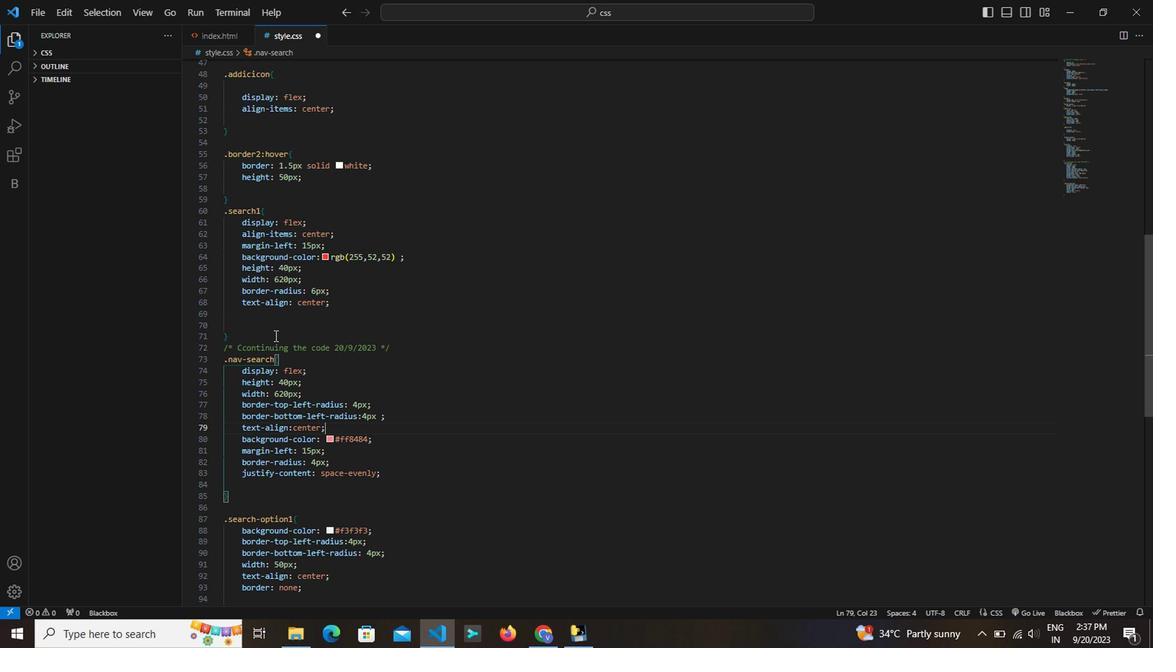 
Action: Mouse scrolled (272, 332) with delta (0, 1)
Screenshot: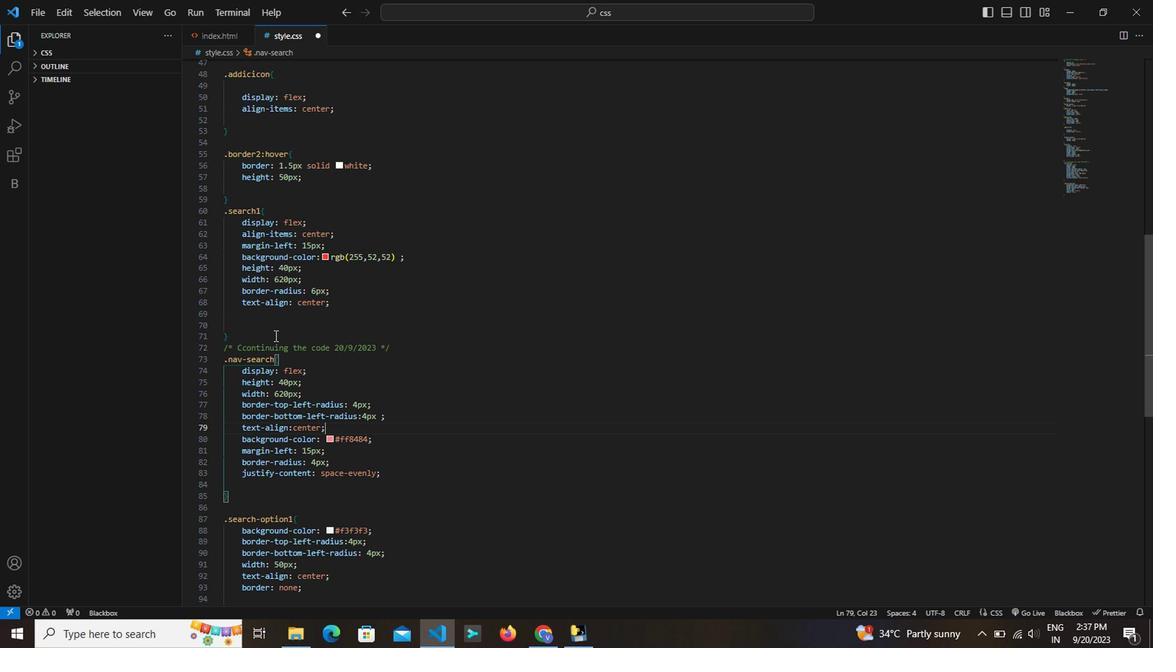 
Action: Mouse moved to (272, 332)
Screenshot: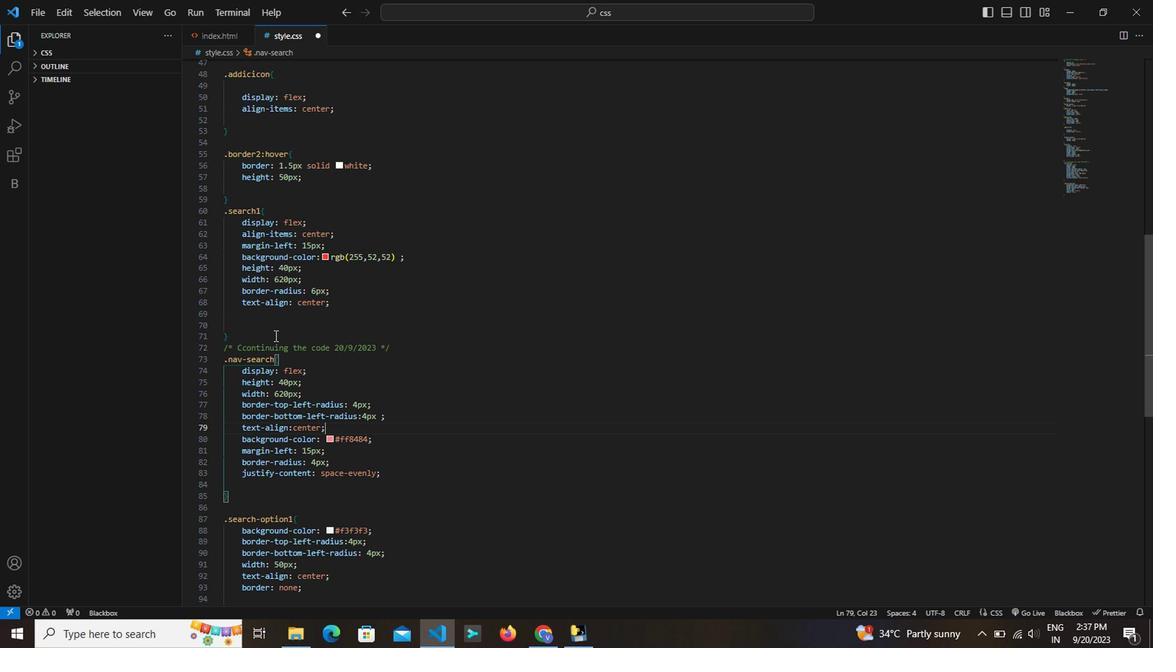 
Action: Mouse scrolled (272, 331) with delta (0, -1)
Screenshot: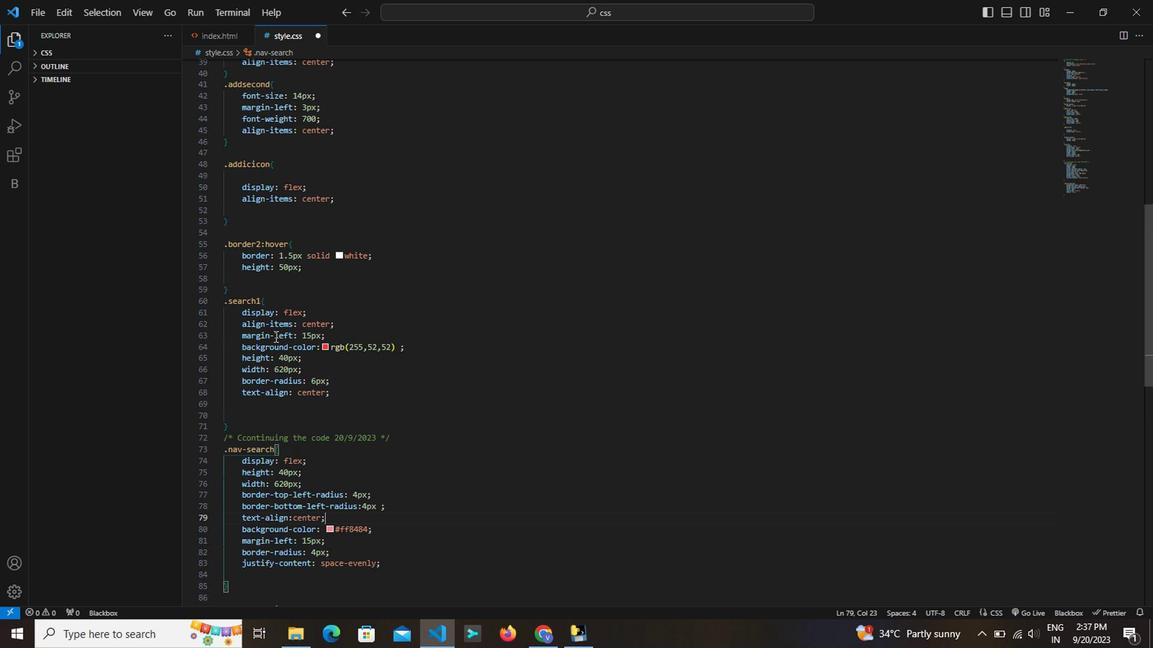 
Action: Mouse scrolled (272, 331) with delta (0, -1)
Screenshot: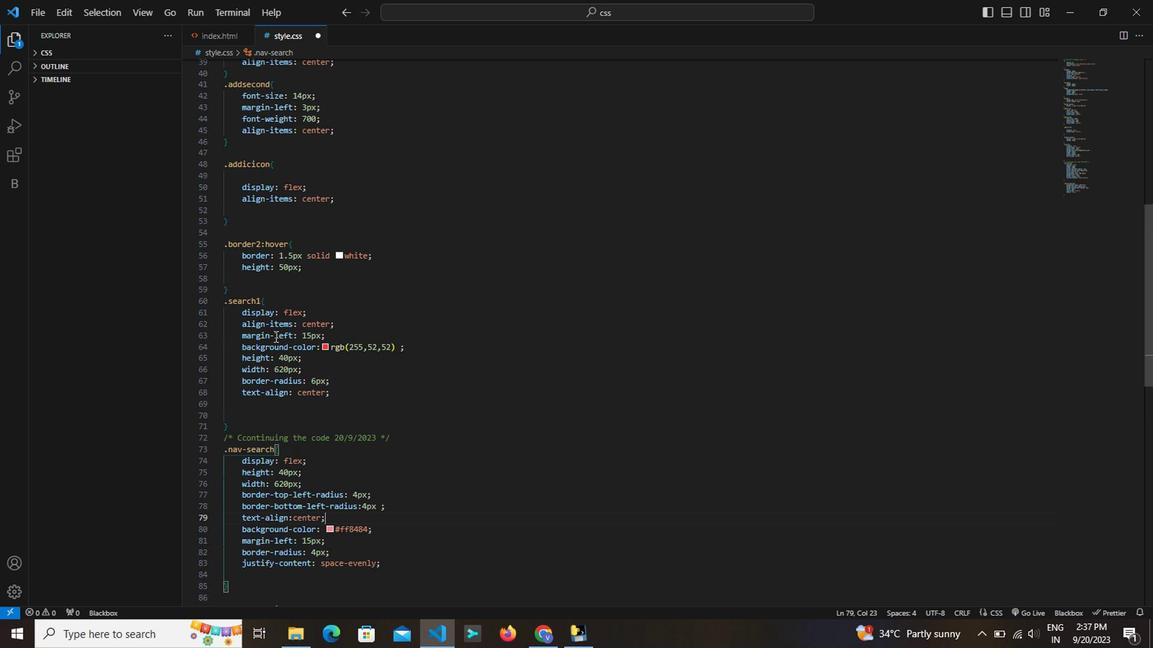 
Action: Mouse moved to (273, 340)
Screenshot: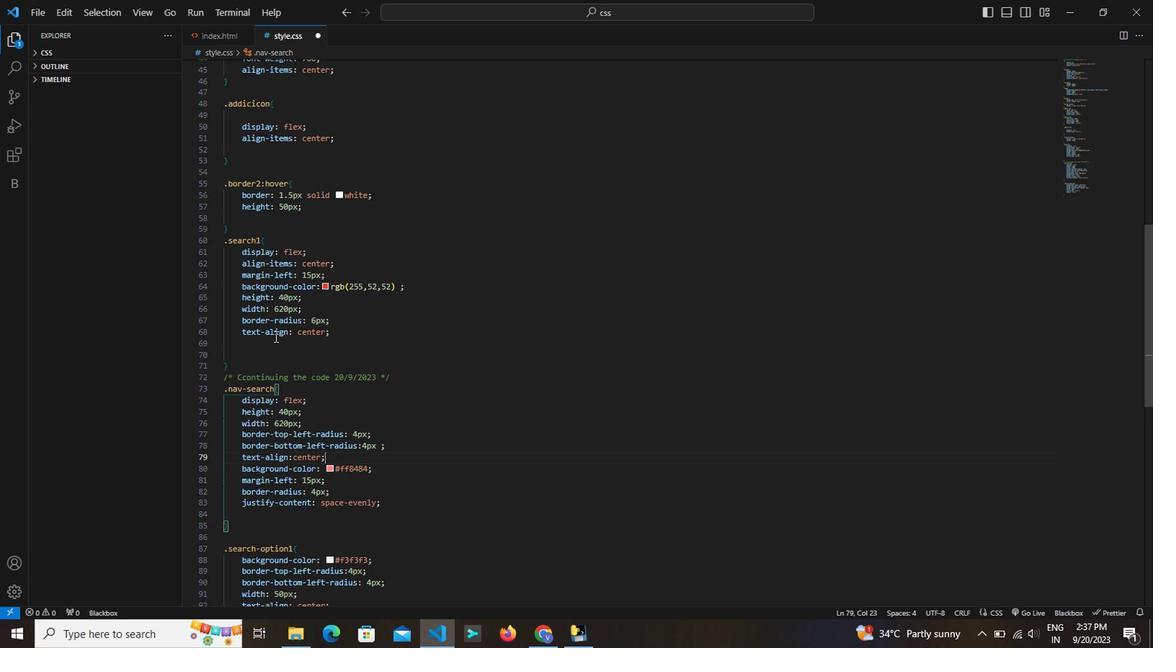 
Action: Mouse scrolled (273, 339) with delta (0, 0)
Screenshot: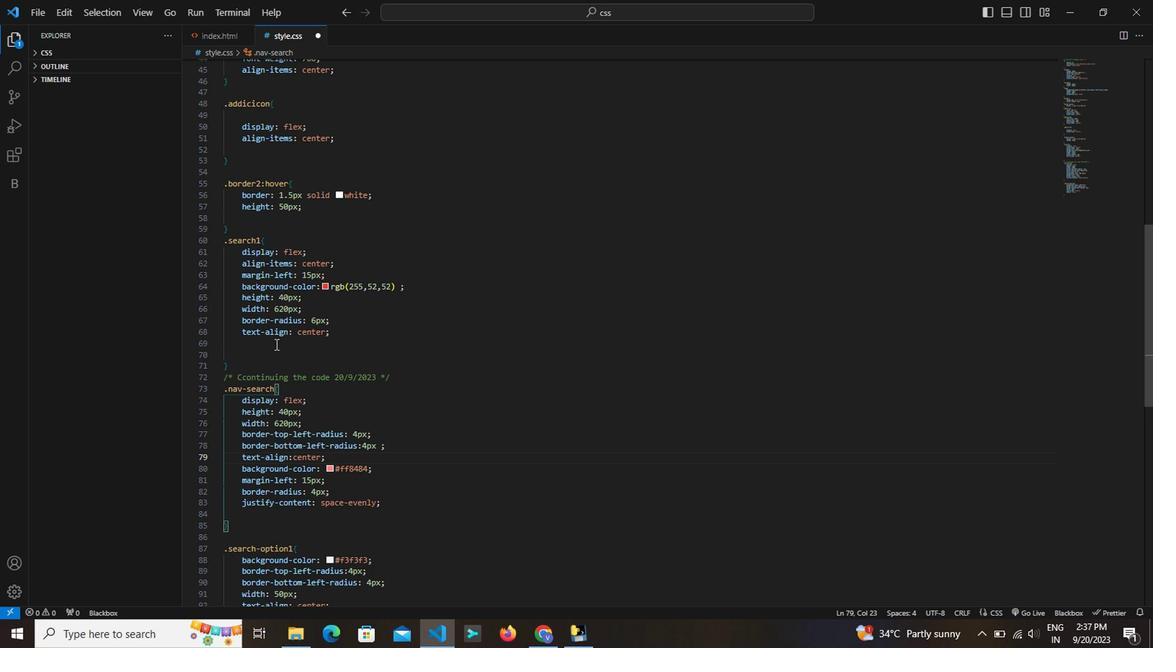 
Action: Mouse scrolled (273, 339) with delta (0, 0)
Screenshot: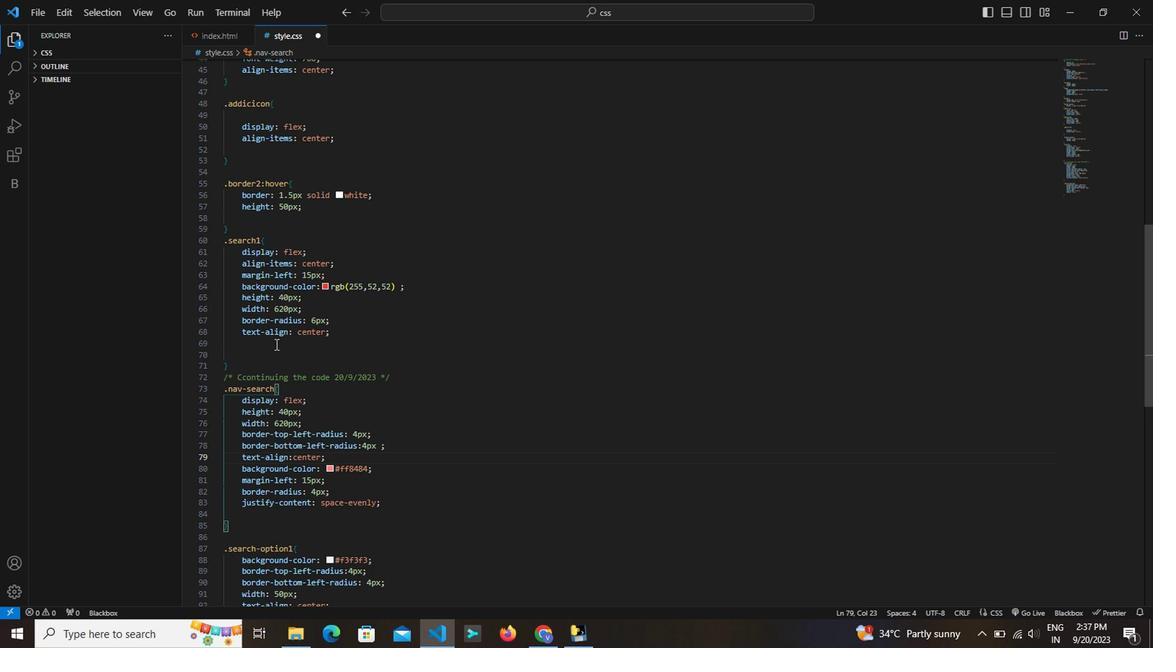 
Action: Mouse moved to (282, 406)
Screenshot: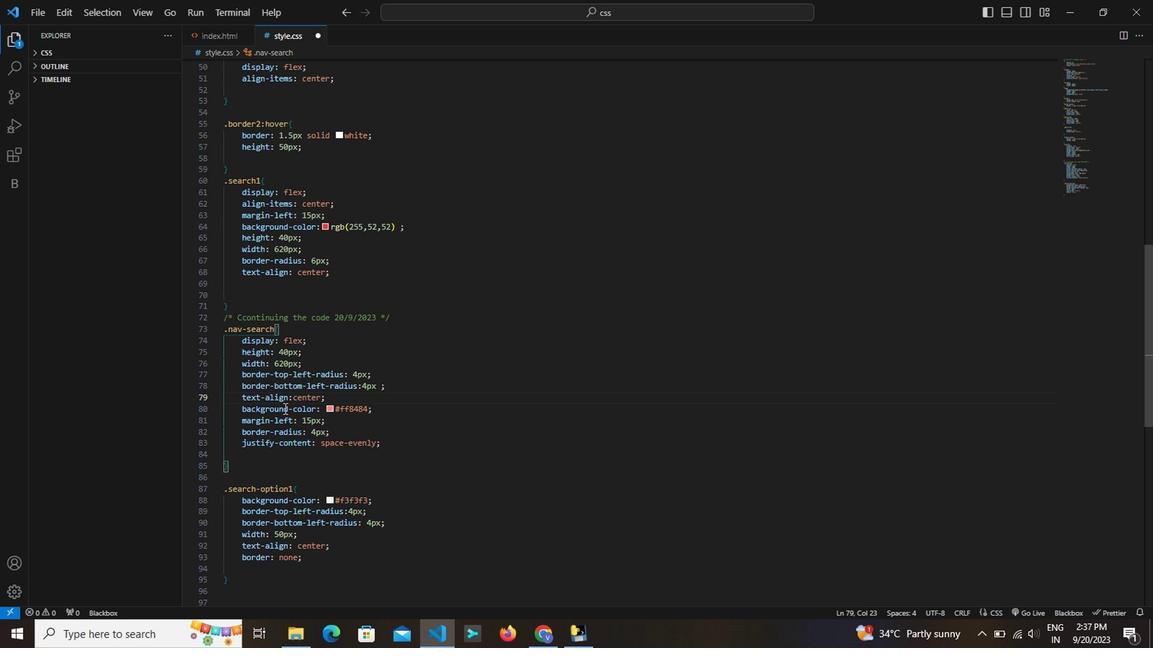 
Action: Mouse scrolled (282, 405) with delta (0, 0)
Screenshot: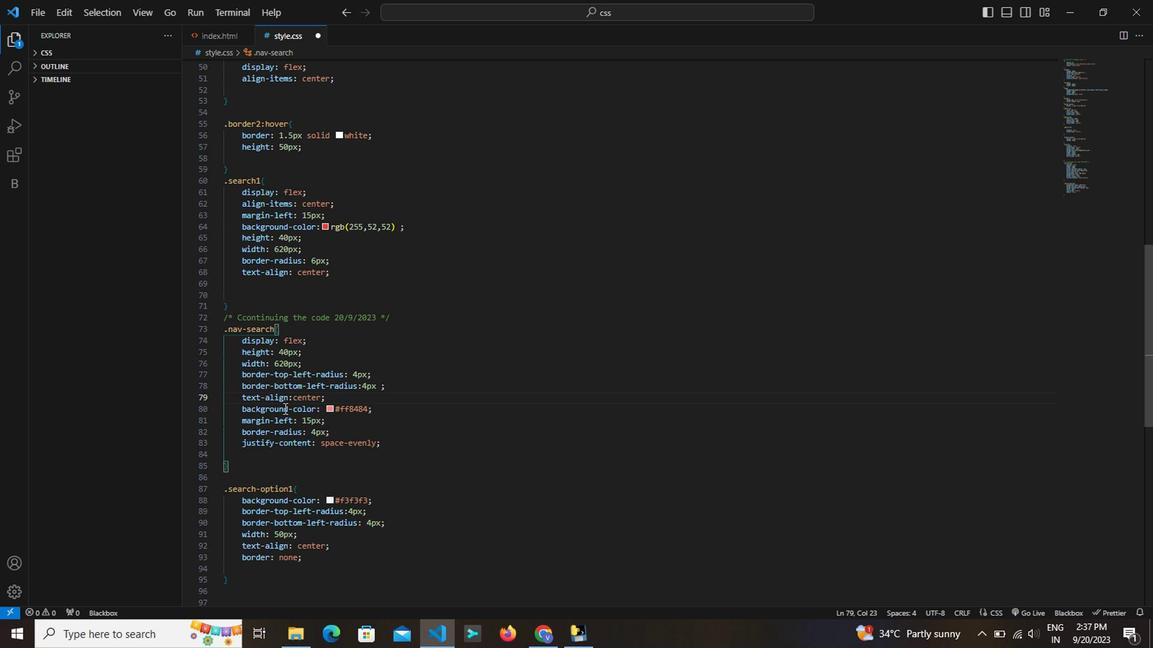 
Action: Mouse scrolled (282, 405) with delta (0, 0)
Screenshot: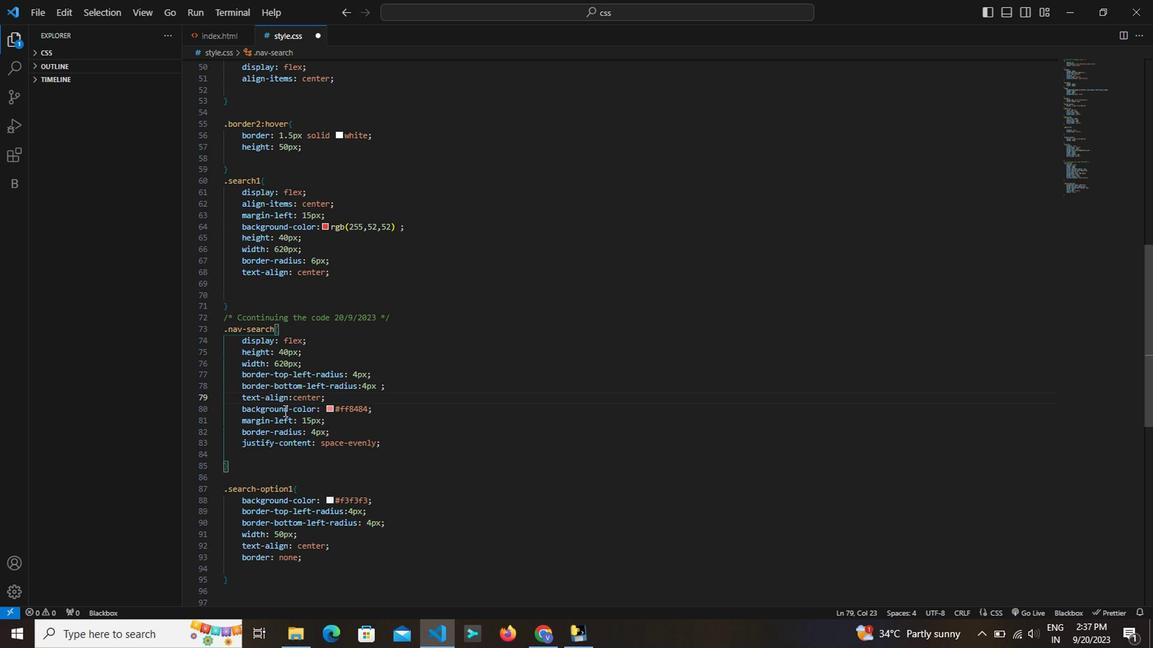 
Action: Mouse moved to (264, 519)
Screenshot: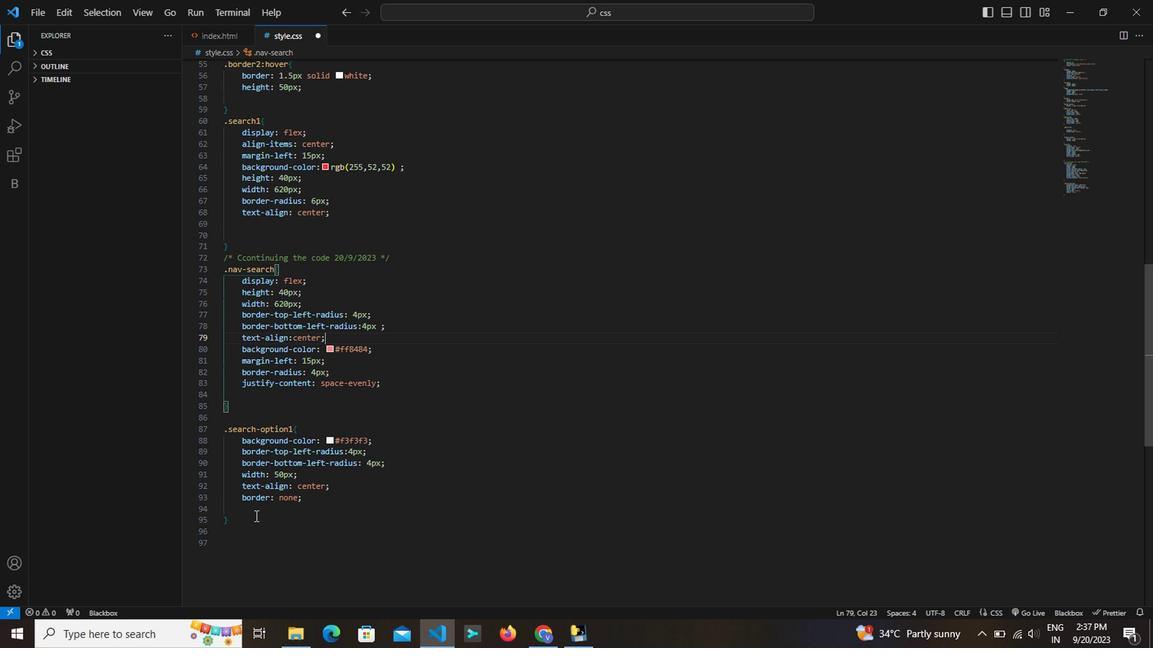 
Action: Mouse pressed left at (264, 519)
Screenshot: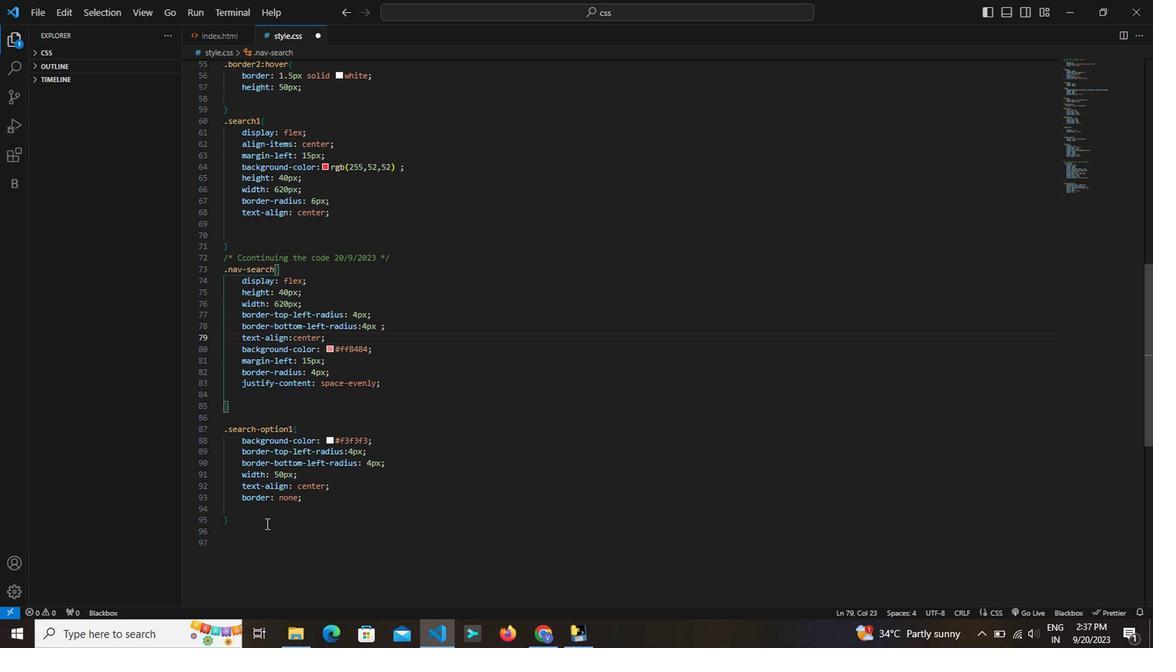 
Action: Key pressed <Key.enter><Key.shift><Key.shift><Key.shift><Key.shift><Key.shift><Key.shift><Key.shift><Key.shift><Key.shift><Key.shift><Key.shift><Key.shift><Key.shift><Key.shift>{<Key.left>input<Key.right><Key.enter>width<Key.enter>100<Key.shift><Key.shift><Key.shift><Key.shift><Key.shift><Key.shift><Key.shift><Key.shift><Key.shift><Key.shift><Key.shift><Key.shift><Key.shift><Key.shift><Key.shift><Key.shift><Key.shift>%<Key.right><Key.enter>font-size<Key.enter>1rem<Key.enter><Key.right><Key.enter>border<Key.enter><Key.backspace><Key.backspace><Key.shift>:<Key.space>none<Key.enter><Key.right><Key.down><Key.enter>.searc-icon<Key.shift_r><Key.shift_r>{<Key.enter>
Screenshot: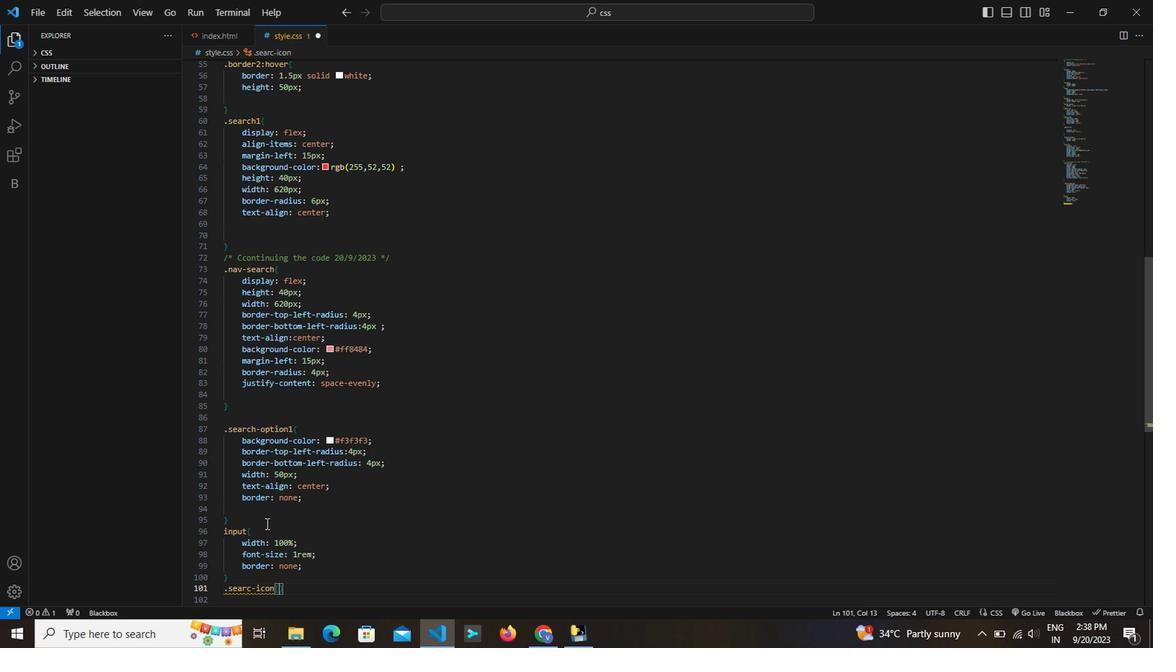 
Action: Mouse moved to (250, 572)
Screenshot: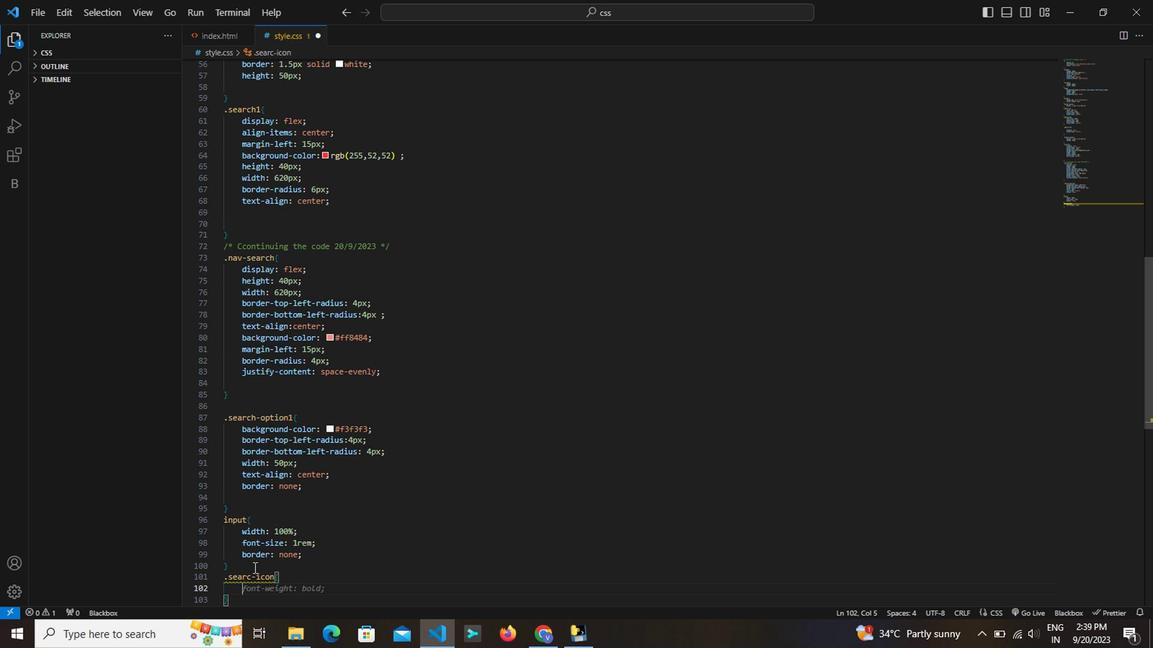 
Action: Mouse pressed left at (250, 572)
Screenshot: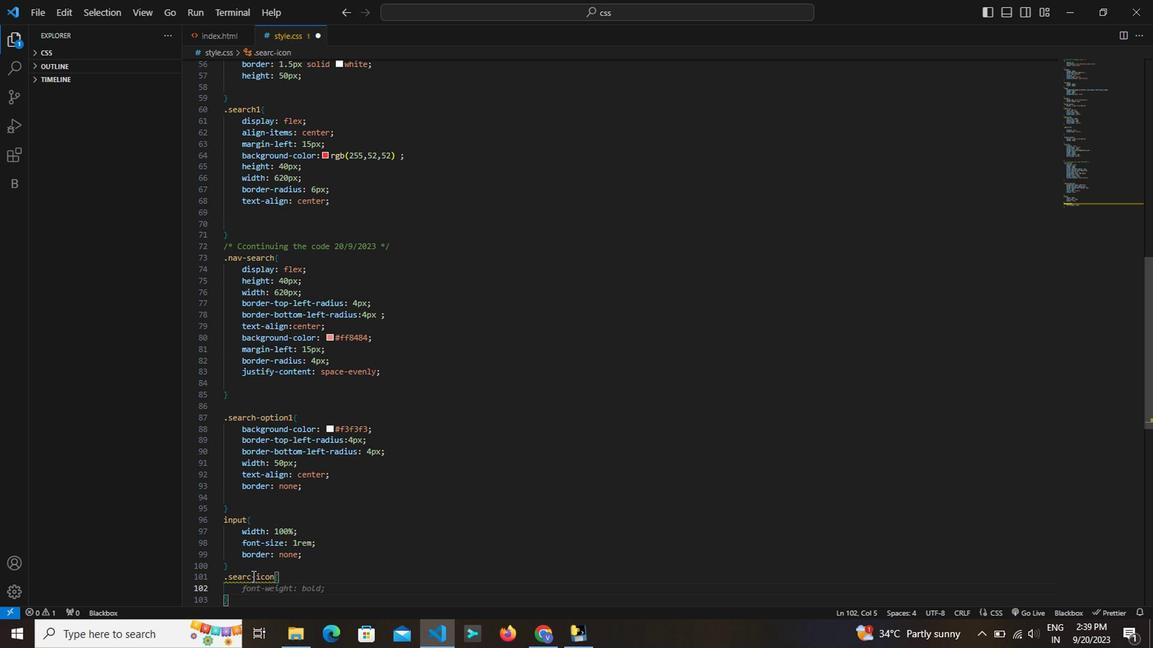 
Action: Key pressed h
Screenshot: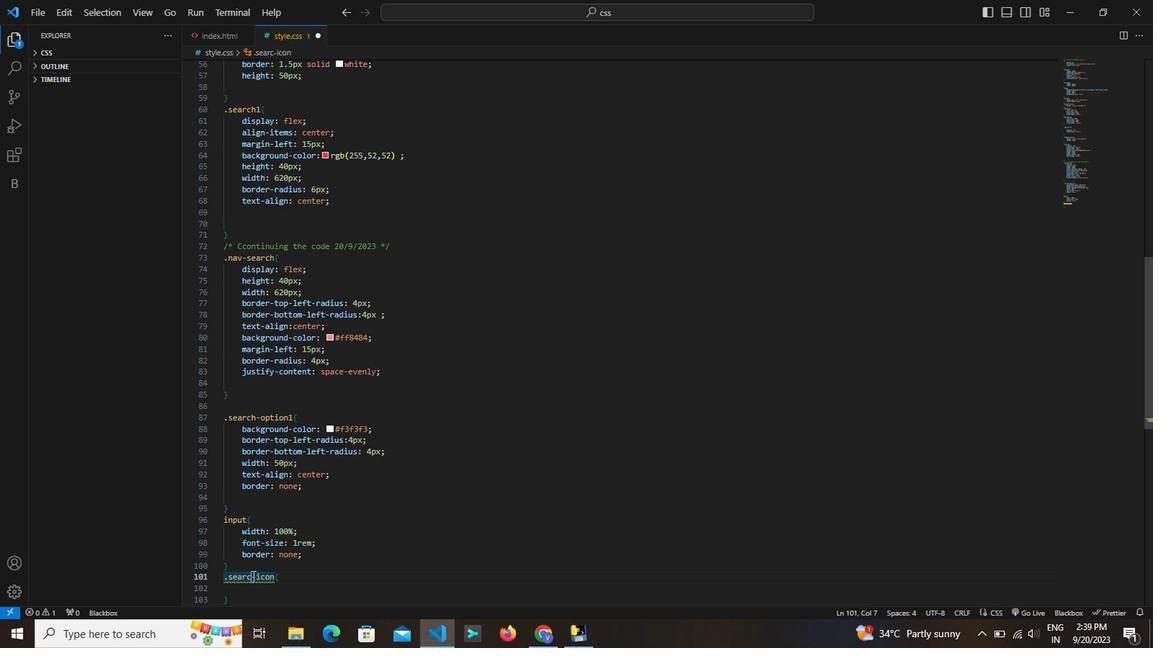 
Action: Mouse moved to (249, 592)
Screenshot: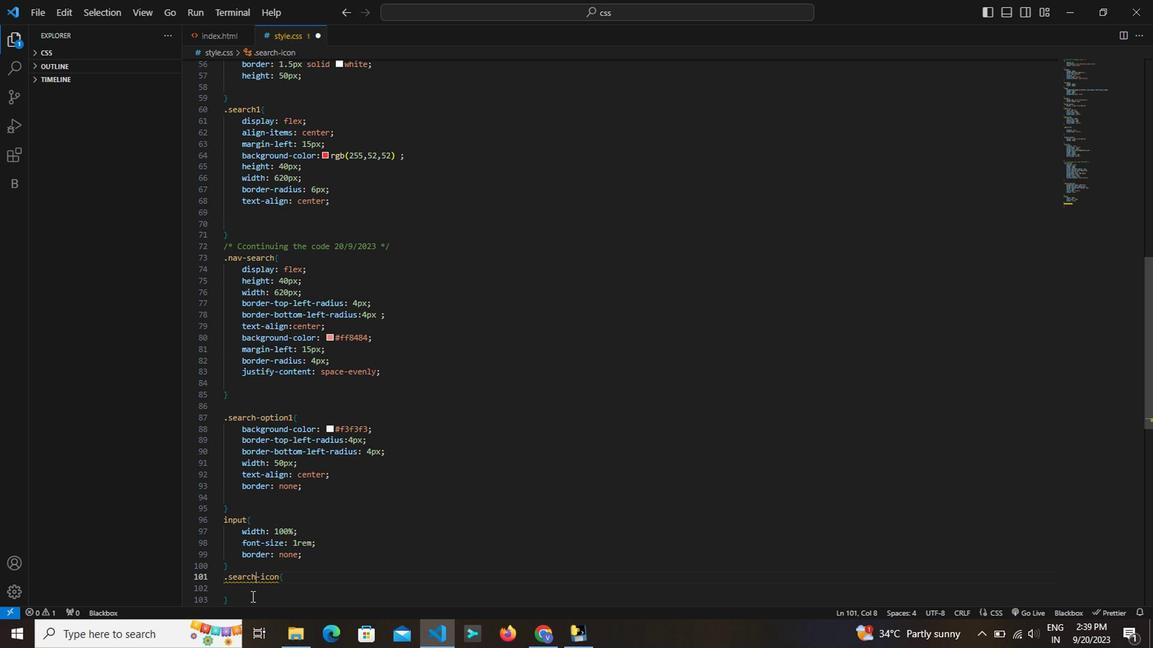 
Action: Mouse pressed left at (249, 592)
Screenshot: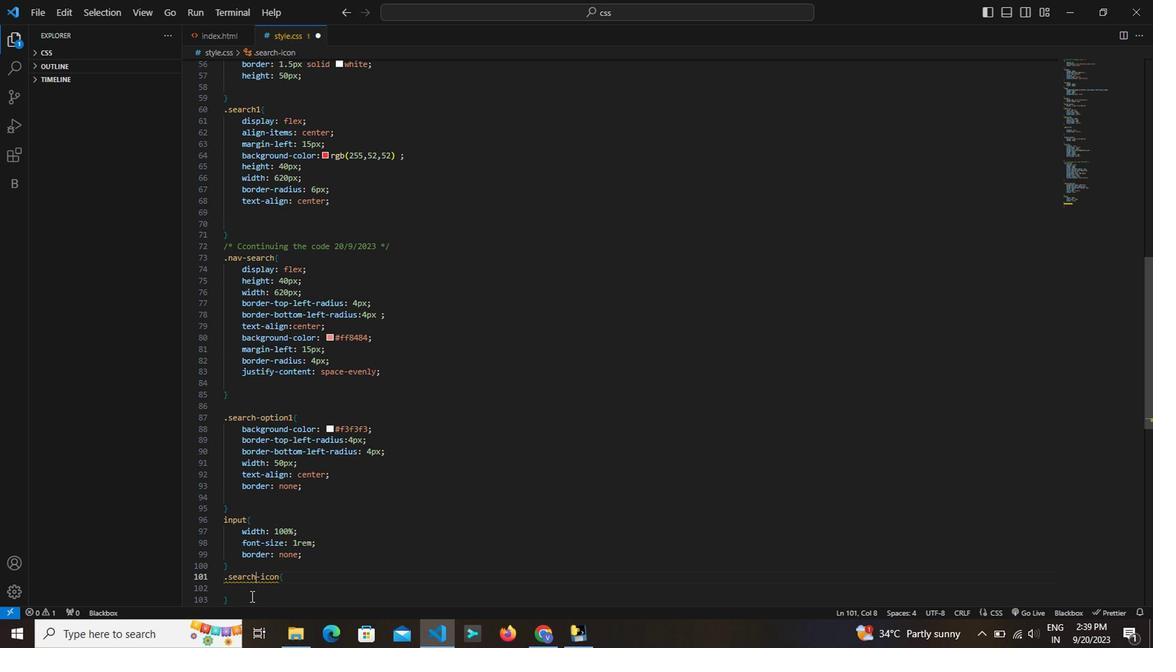 
Action: Mouse pressed left at (249, 592)
Screenshot: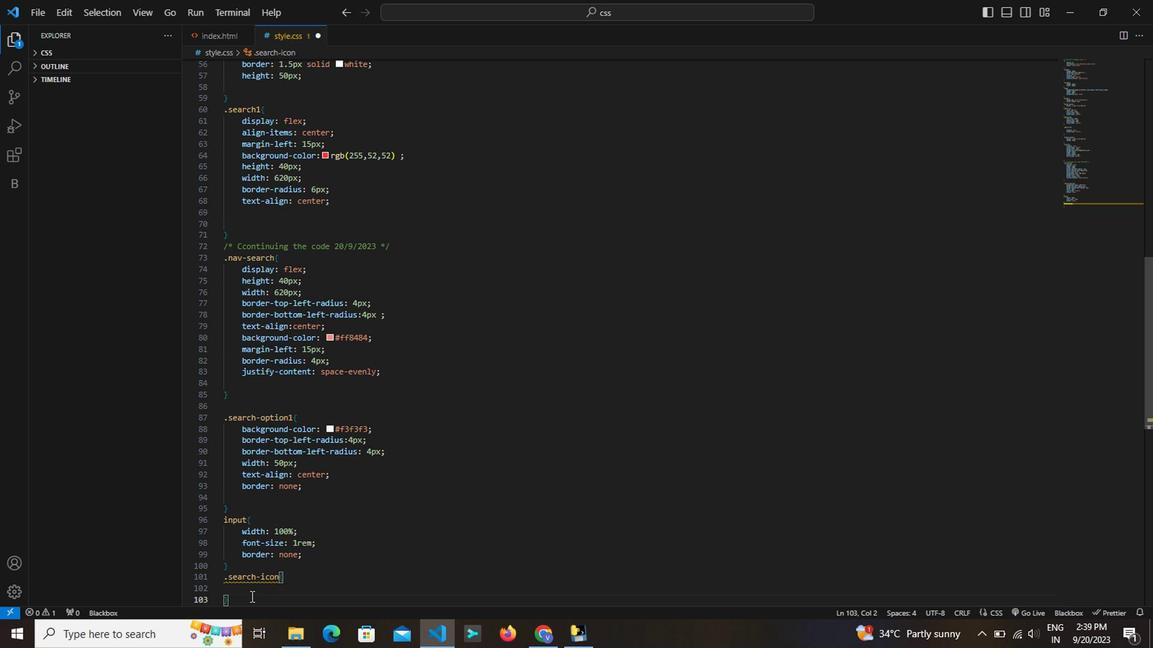 
Action: Mouse moved to (249, 589)
Screenshot: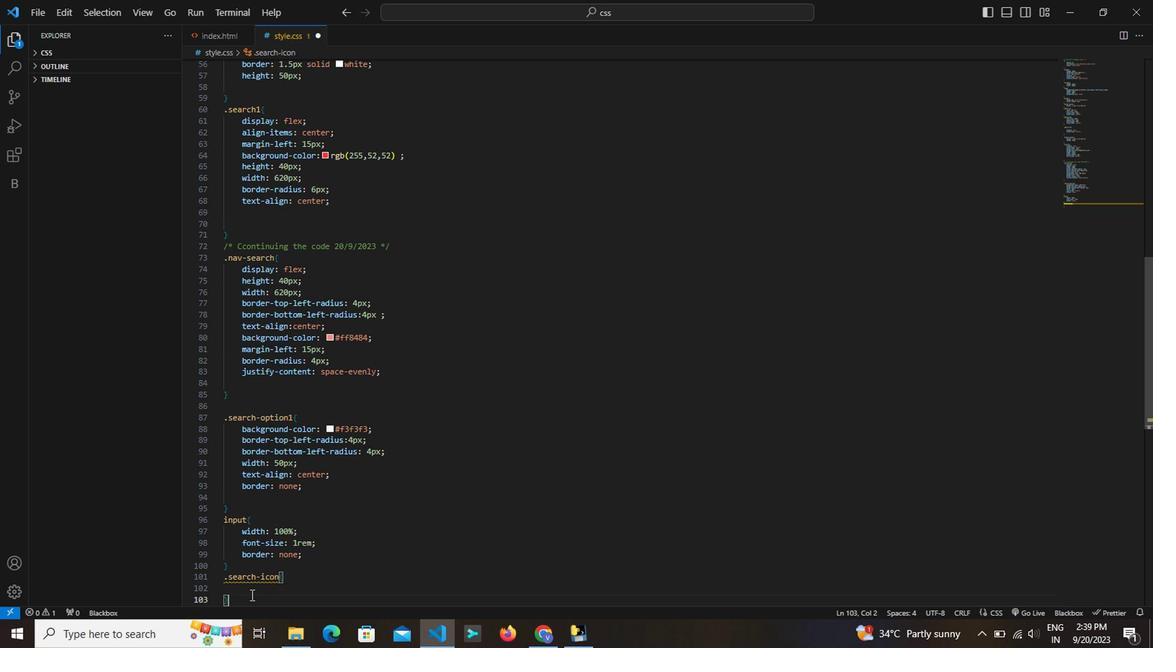 
Action: Mouse pressed left at (249, 589)
Screenshot: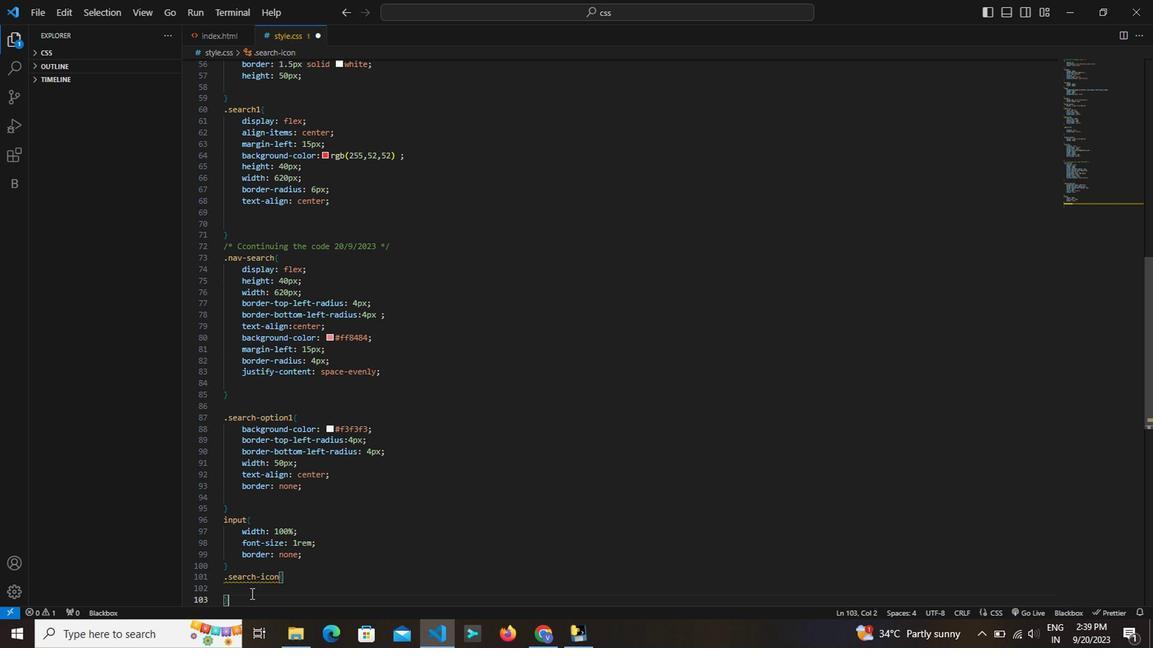 
Action: Key pressed <Key.space><Key.space>width<Key.enter>45px<Key.right><Key.enter>dispaly<Key.enter>flex<Key.right><Key.enter>justify-content<Key.enter>center<Key.enter><Key.enter><Key.backspace><Key.backspace><Key.right><Key.enter>align-items<Key.enter>center<Key.right><Key.enter>bc<Key.backspace>ackground-color<Key.enter><Key.enter><Key.backspace><Key.backspace><Key.backspace><Key.backspace><Key.backspace><Key.backspace><Key.backspace>rgba<Key.shift><Key.shift><Key.shift><Key.shift><Key.shift><Key.shift><Key.shift><Key.shift><Key.shift><Key.shift><Key.shift><Key.shift><Key.shift><Key.shift><Key.shift><Key.shift><Key.shift><Key.shift><Key.shift><Key.shift><Key.shift>(238,156,4,0,8<Key.f4>49<Key.right><Key.right><Key.enter>font-size<Key.enter>1.2rem<Key.down>
Screenshot: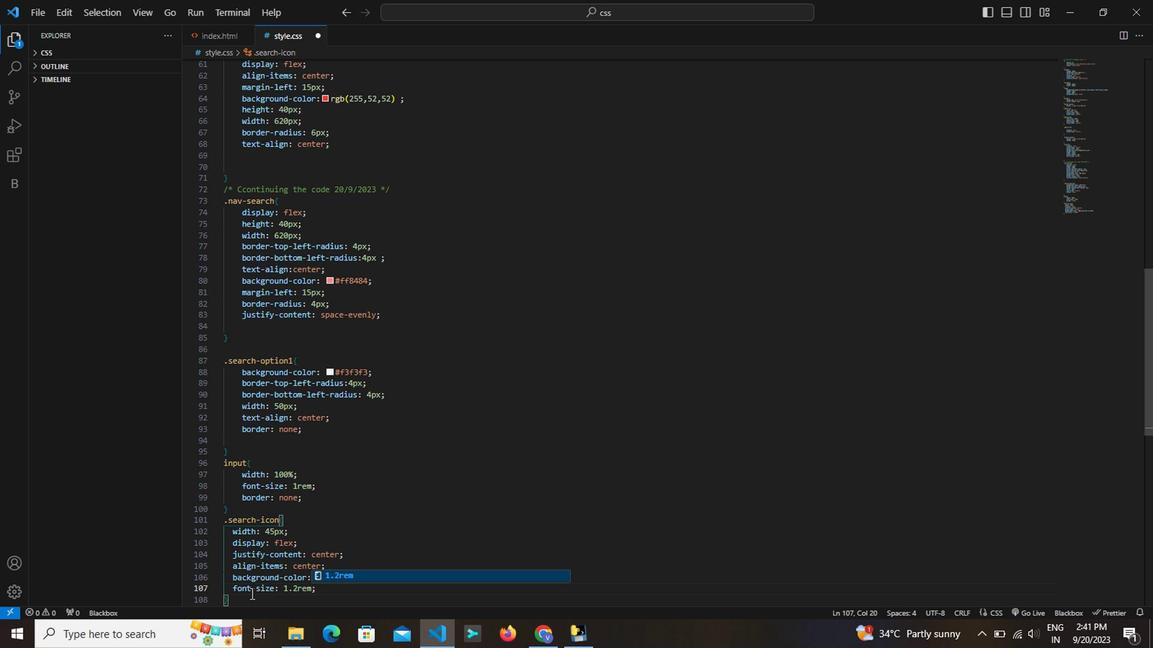 
Action: Mouse moved to (316, 579)
Screenshot: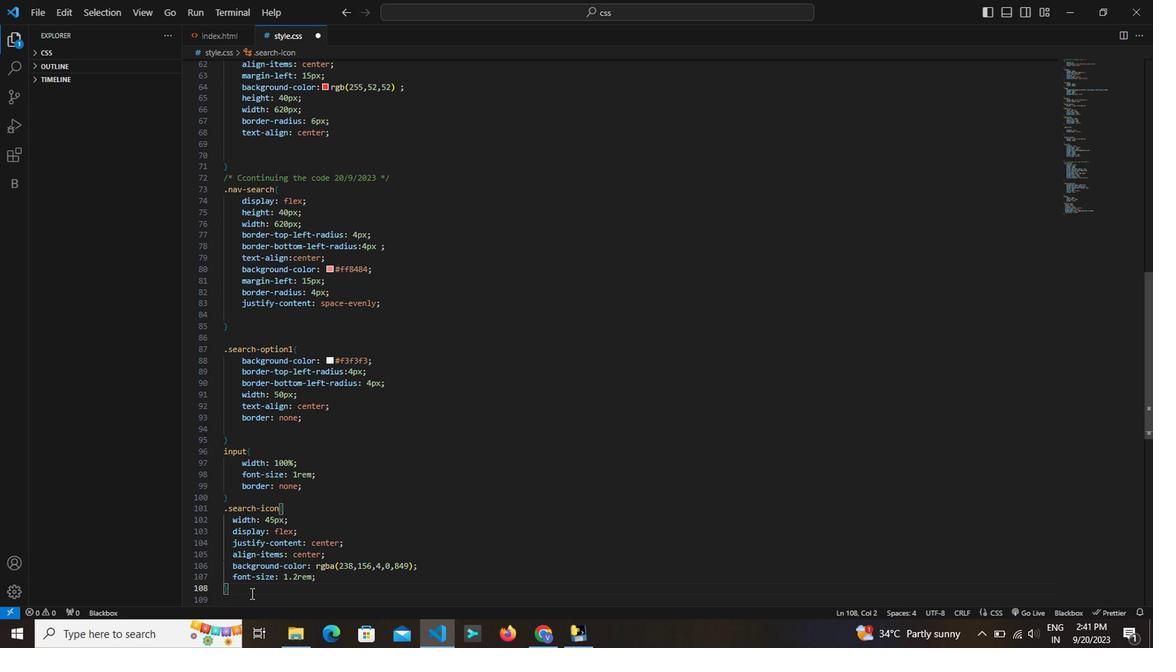 
Action: Mouse pressed left at (316, 579)
Screenshot: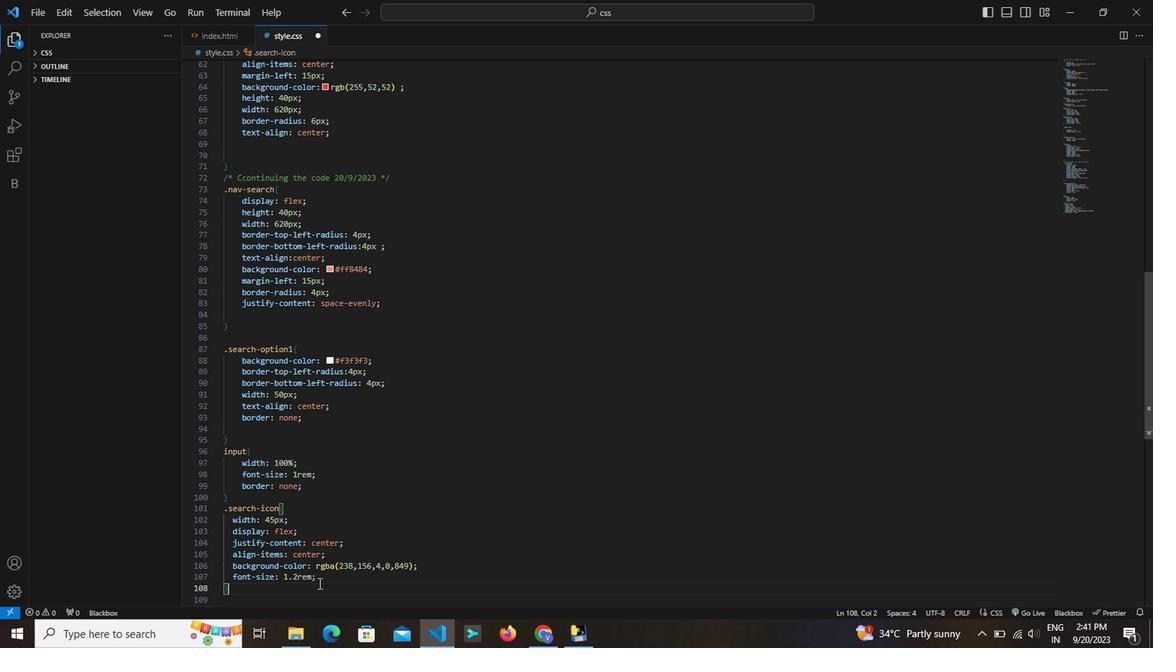 
Action: Mouse pressed left at (316, 579)
Screenshot: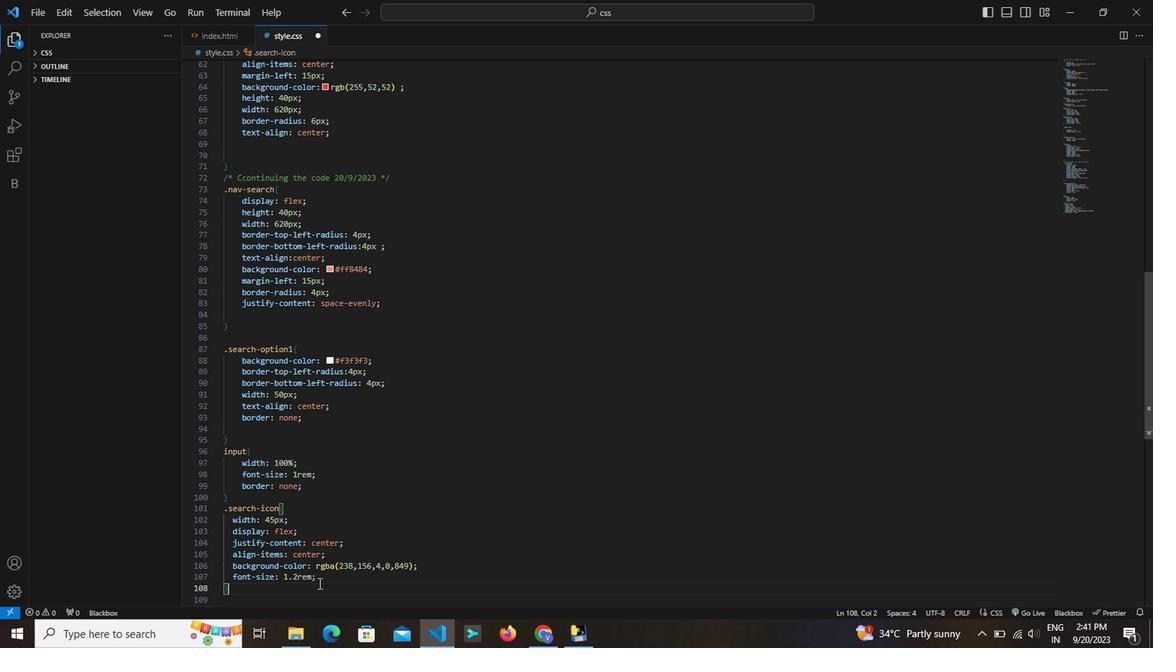 
Action: Mouse pressed left at (316, 579)
Screenshot: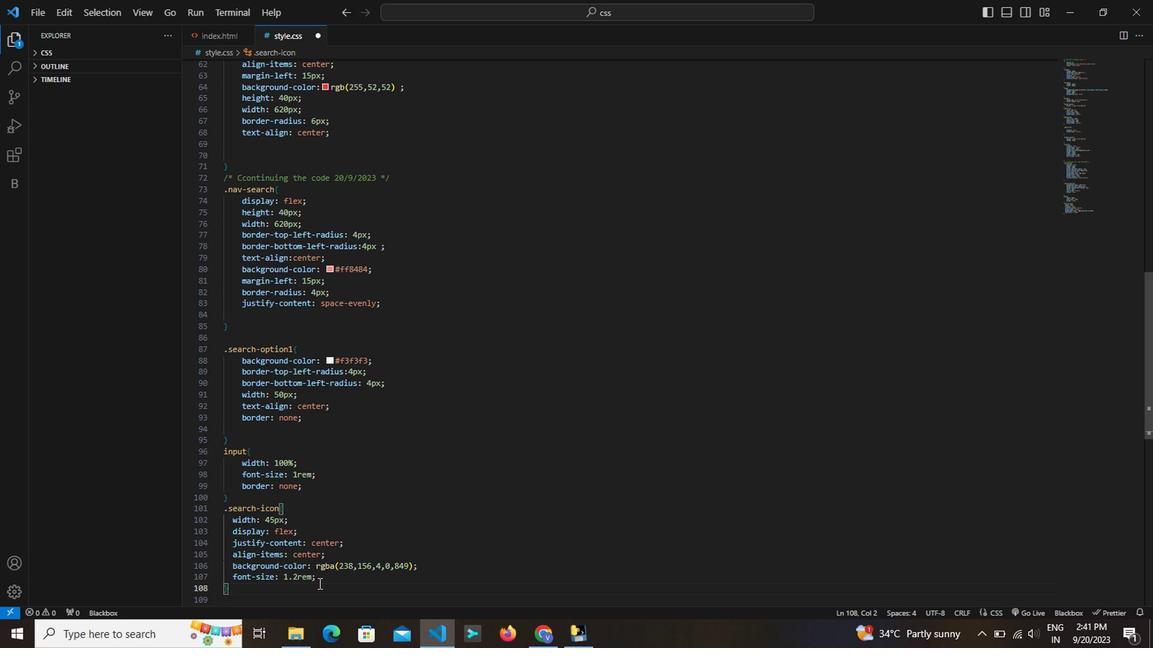 
Action: Mouse moved to (316, 573)
Screenshot: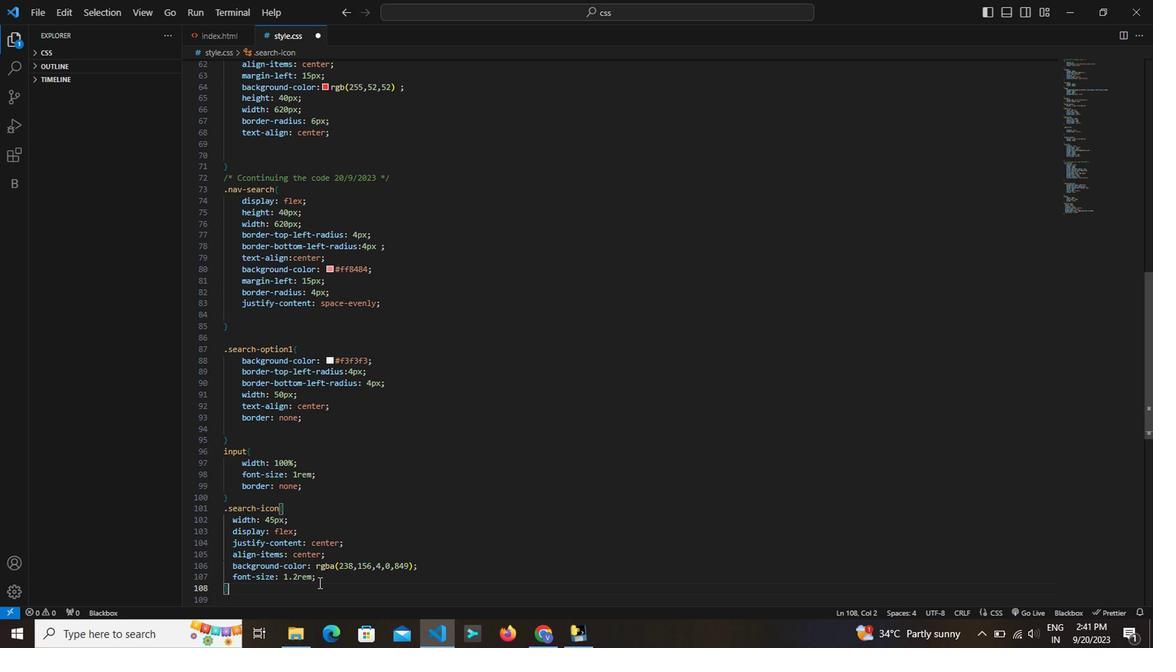 
Action: Mouse pressed left at (316, 573)
Screenshot: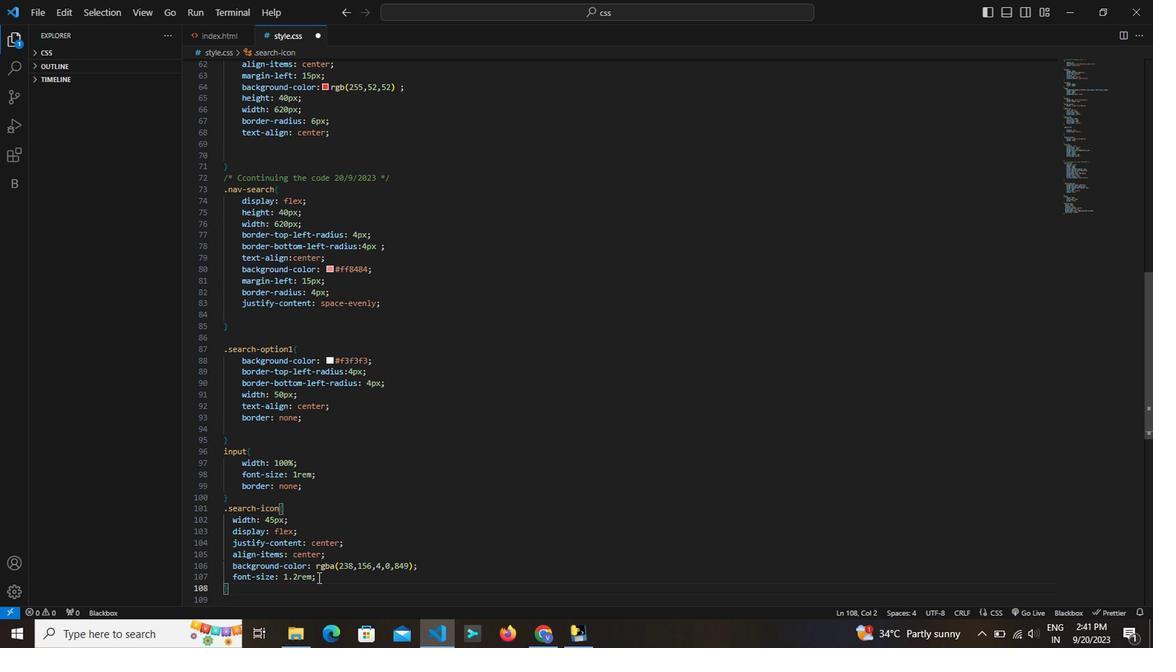 
Action: Key pressed <Key.enter><Key.space>border0-<Key.backspace><Key.backspace>-top-right-radius<Key.enter>4px<Key.right><Key.enter>border<Key.enter><Key.left><Key.left>-bottom-right-radius<Key.right>4px<Key.right><Key.right><Key.enter>color<Key.enter><Key.shift>#0f1111<Key.right><Key.enter><Key.down><Key.enter>.lanoption<Key.enter><Key.backspace><Key.shift><Key.shift><Key.shift><Key.shift><Key.shift><Key.shift>{<Key.enter>font-weight<Key.enter>bolder<Key.right><Key.enter>backgroo<Key.backspace>und<Key.enter>tranpares<Key.backspace><Key.backspace><Key.backspace><Key.backspace><Key.backspace>parent<Key.right><Key.enter>color<Key.enter>whitew<Key.backspace><Key.right><Key.enter>border<Key.enter>none<Key.right>
Screenshot: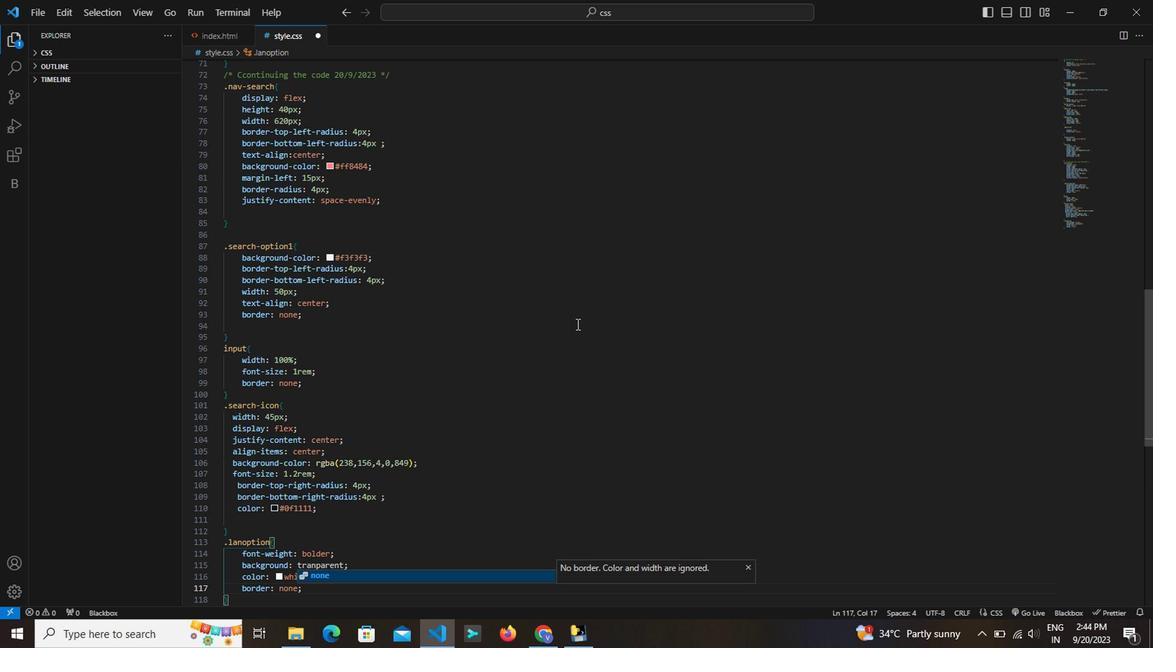 
Action: Mouse moved to (582, 314)
Screenshot: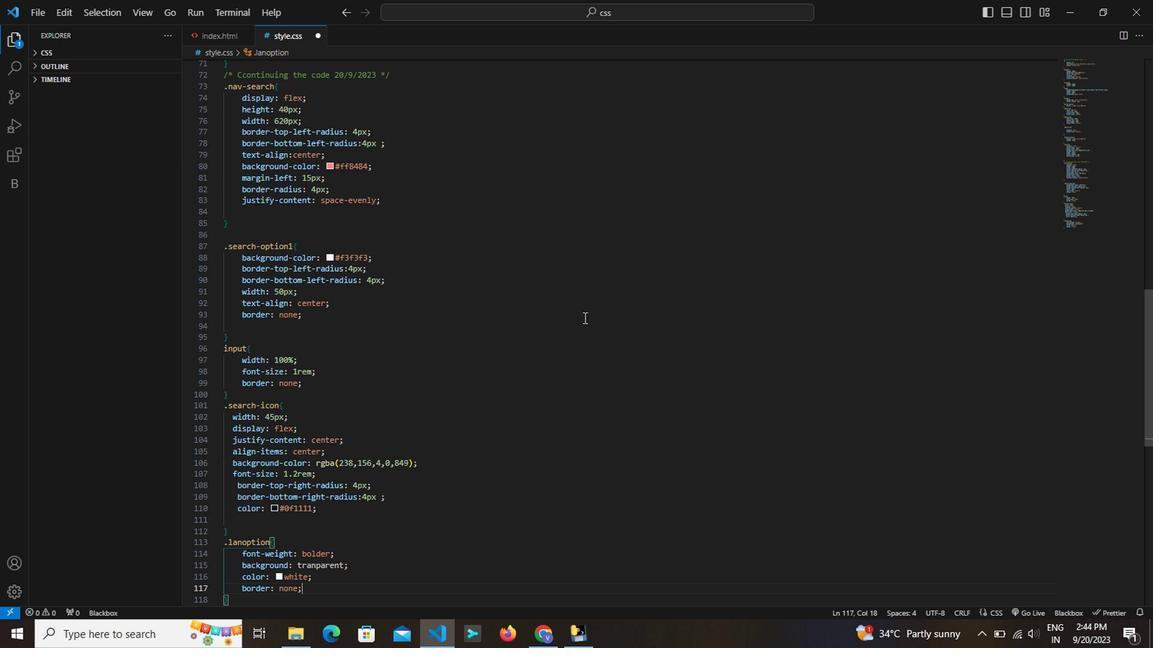 
Action: Mouse pressed left at (582, 314)
Screenshot: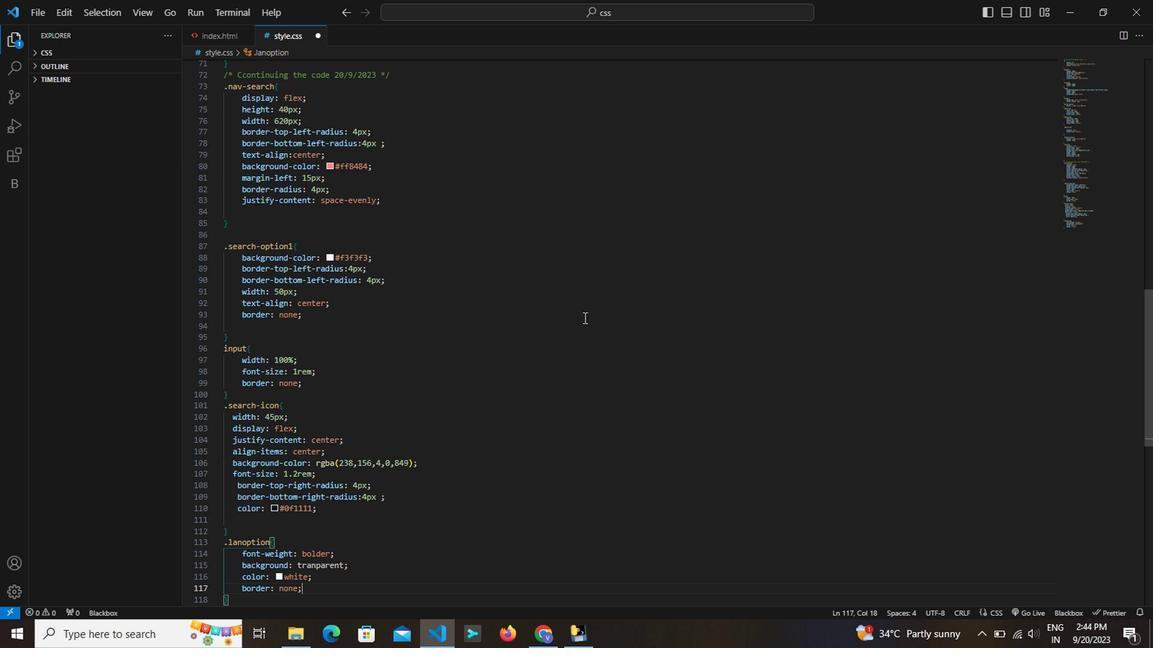 
Action: Mouse pressed left at (582, 314)
Screenshot: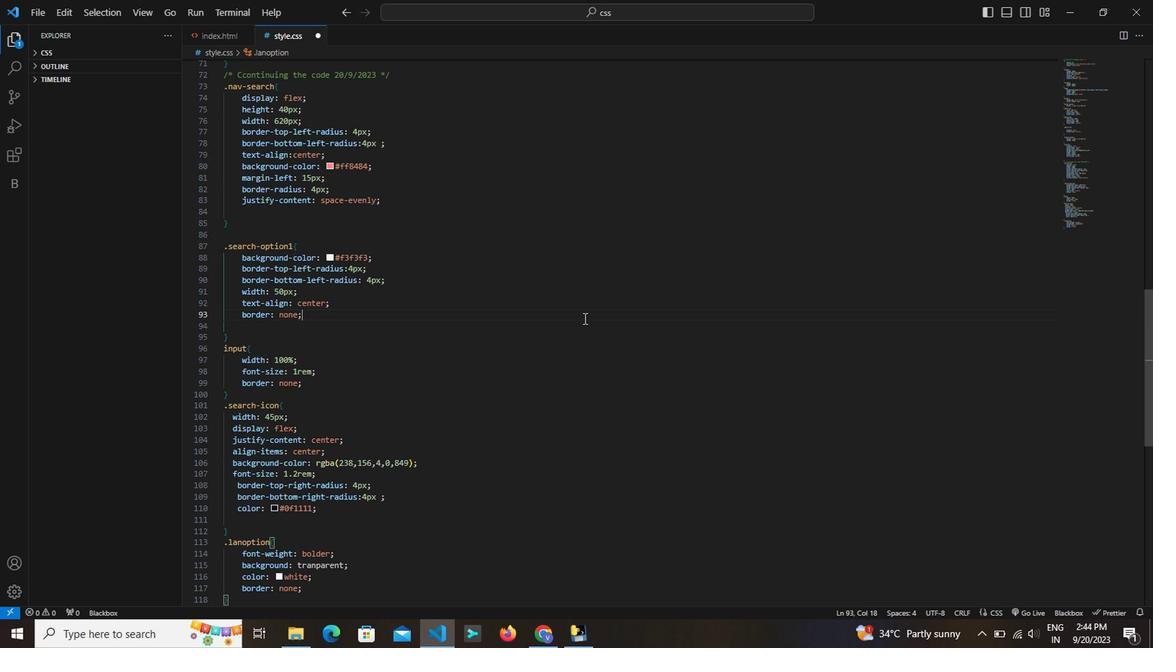 
Action: Key pressed <Key.down><Key.down><Key.down><Key.down><Key.down><Key.down><Key.down><Key.down><Key.down><Key.down><Key.down><Key.down><Key.down><Key.down><Key.down><Key.down><Key.down><Key.down><Key.down><Key.down><Key.down><Key.down><Key.down><Key.down><Key.down><Key.down><Key.down><Key.down><Key.down><Key.down><Key.down>
Screenshot: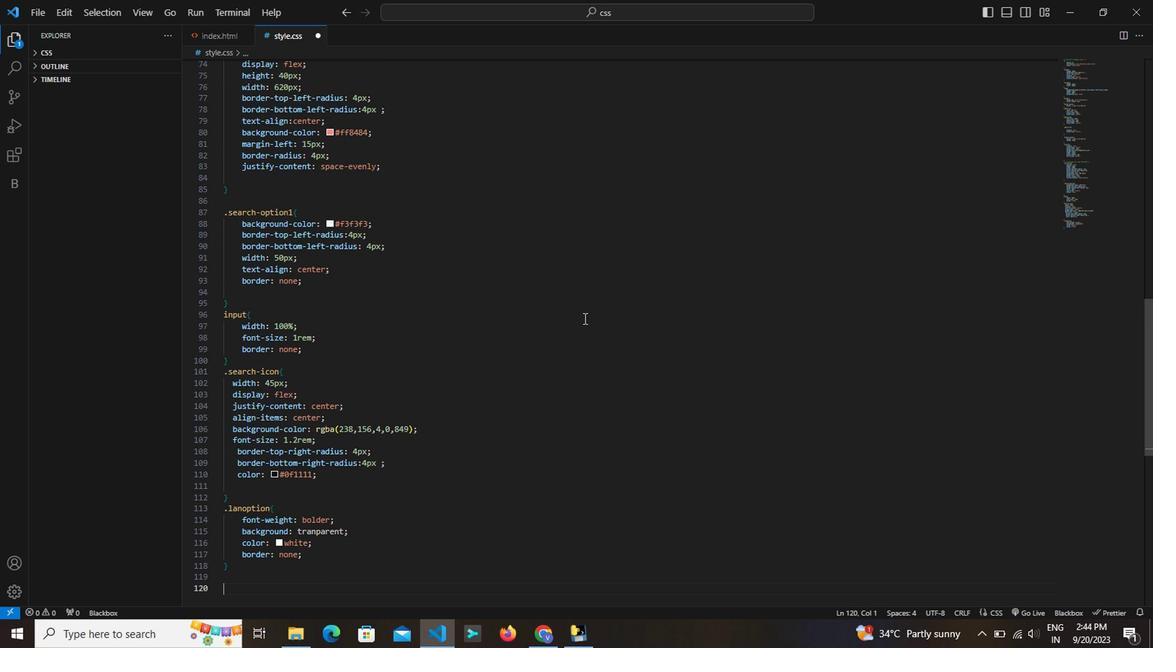 
Action: Mouse moved to (620, 230)
Screenshot: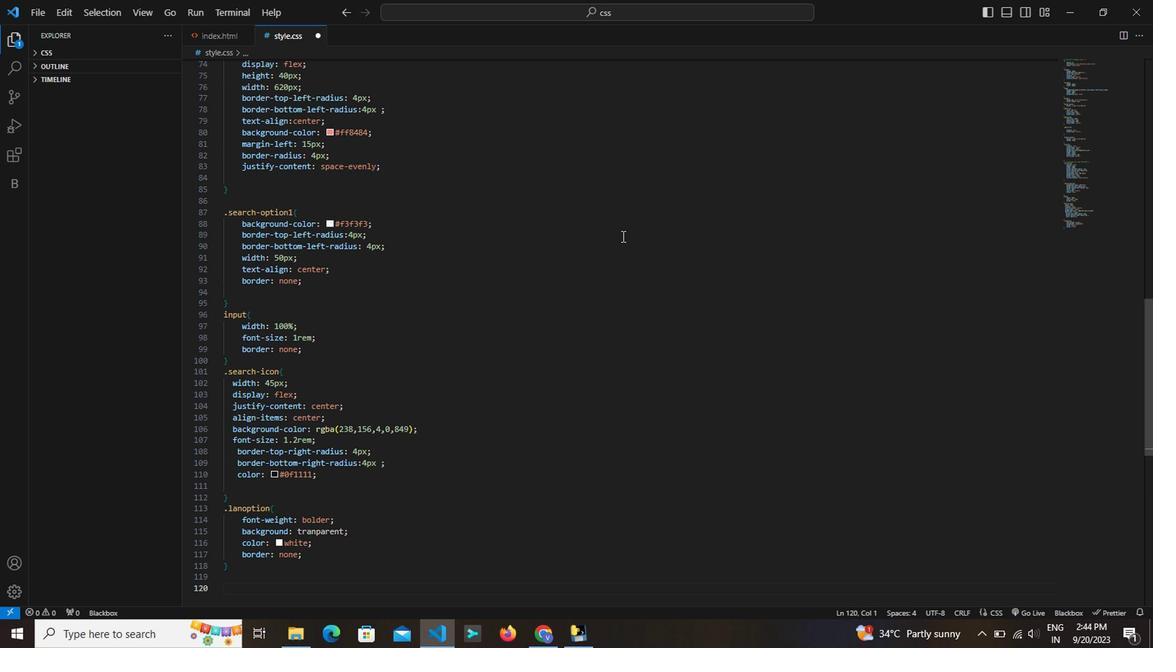 
Action: Mouse scrolled (620, 229) with delta (0, 0)
Screenshot: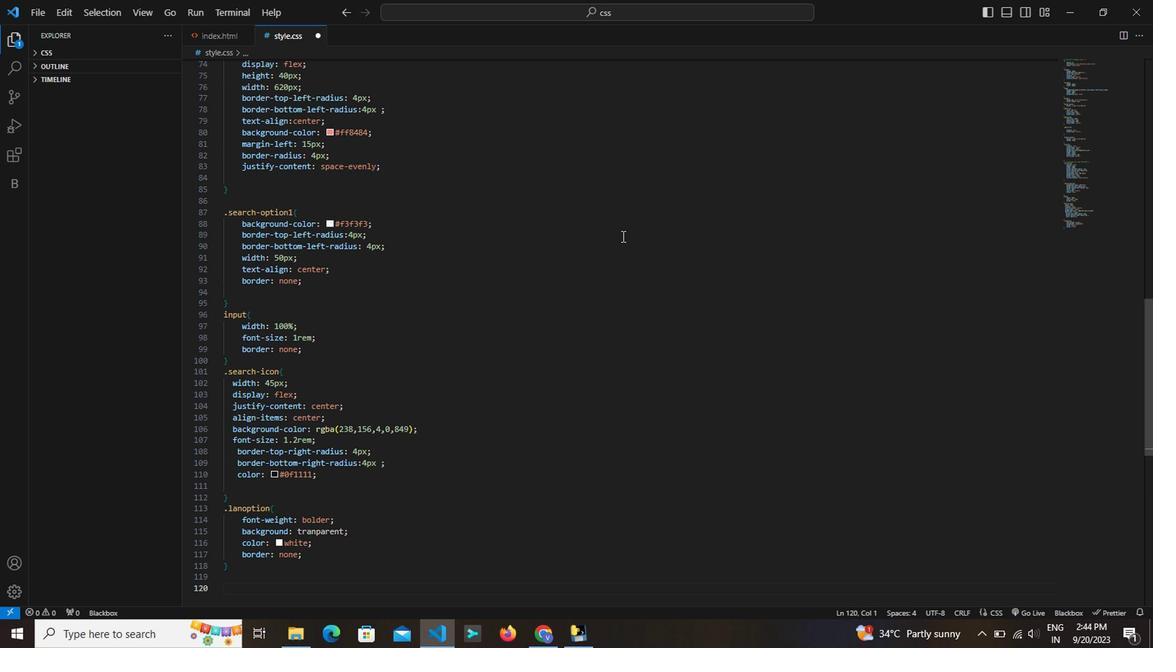 
Action: Mouse scrolled (620, 229) with delta (0, 0)
Screenshot: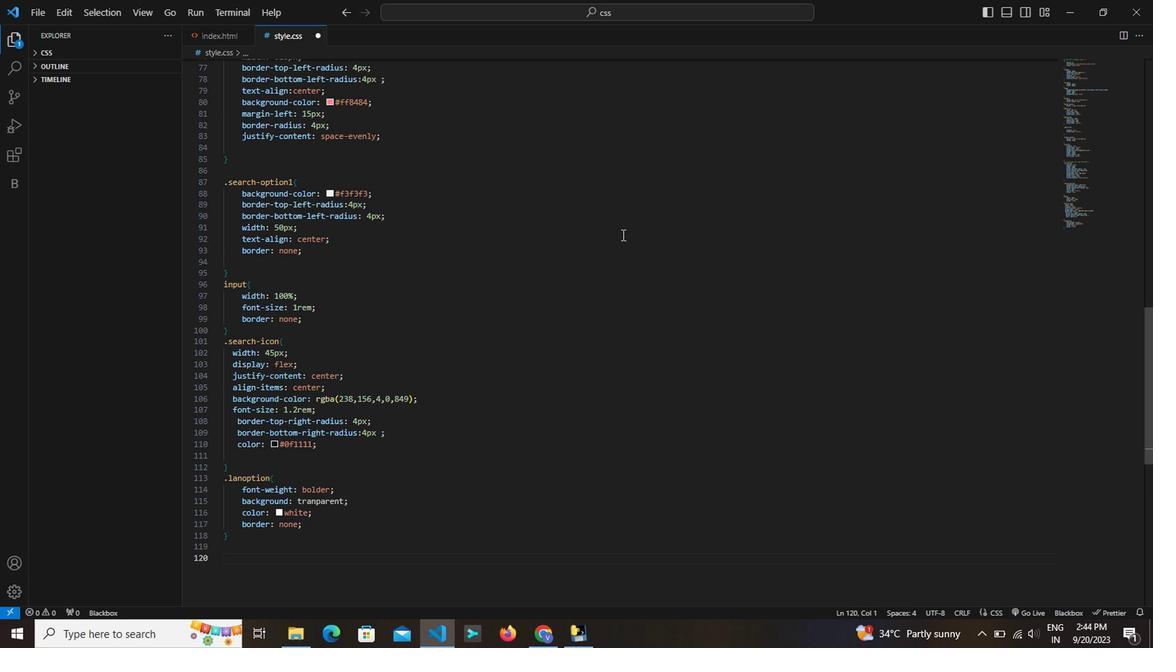 
Action: Mouse scrolled (620, 229) with delta (0, 0)
Screenshot: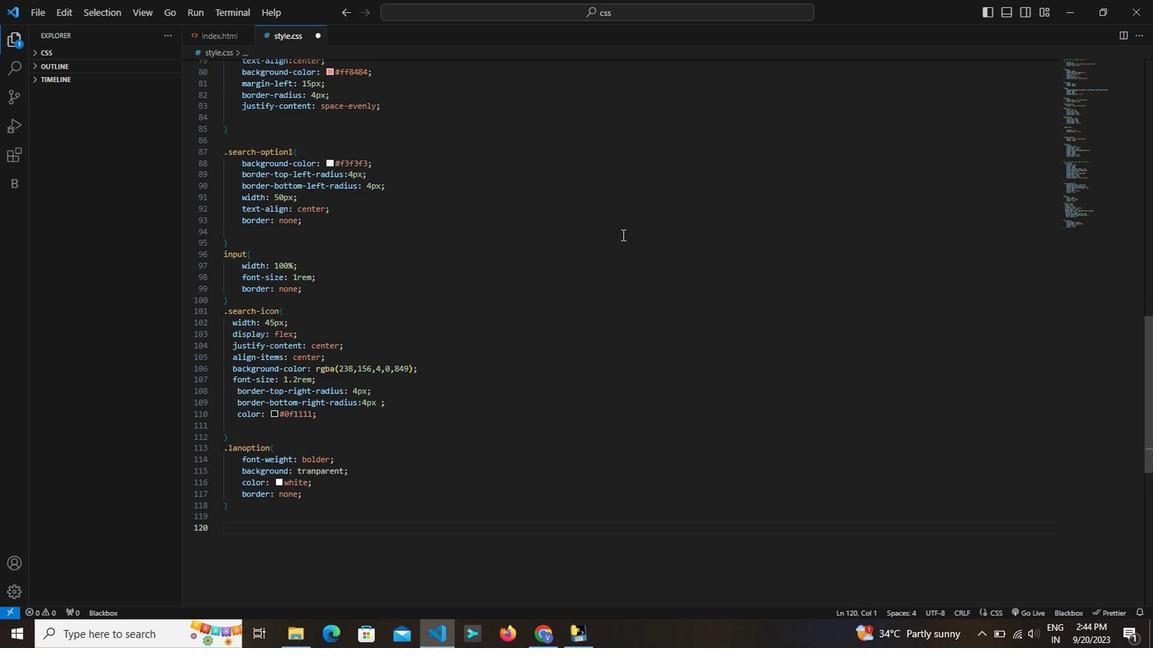 
Action: Mouse moved to (585, 345)
Screenshot: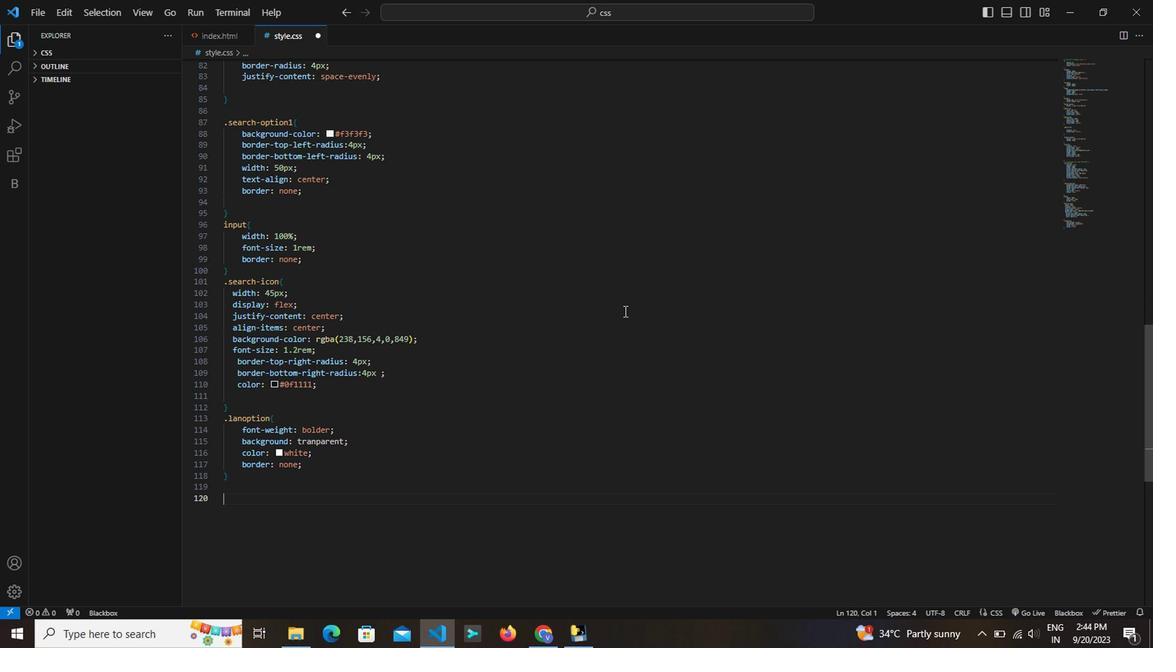 
Action: Mouse scrolled (585, 346) with delta (0, 1)
Screenshot: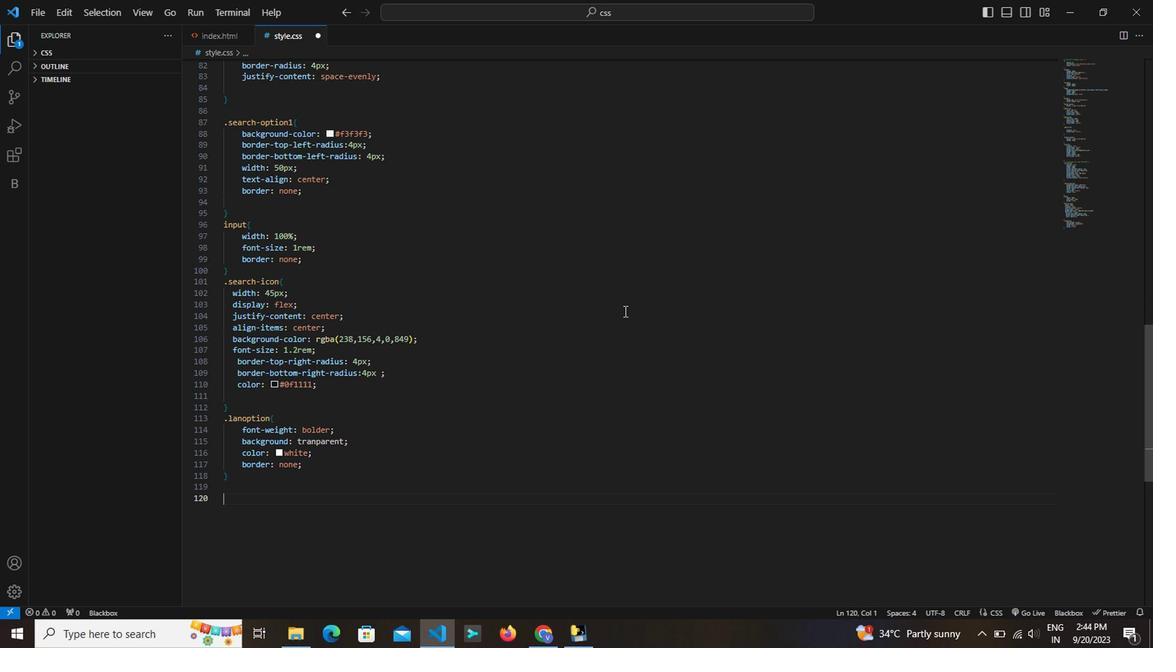 
Action: Mouse scrolled (585, 346) with delta (0, 1)
Screenshot: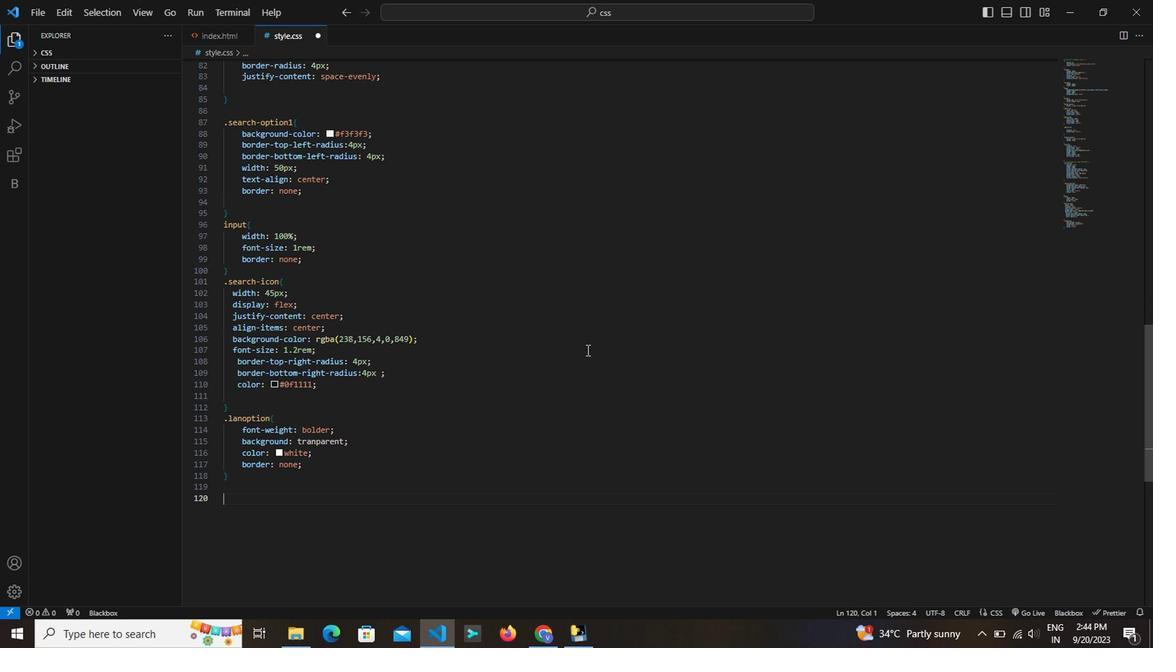 
Action: Mouse scrolled (585, 344) with delta (0, 0)
Screenshot: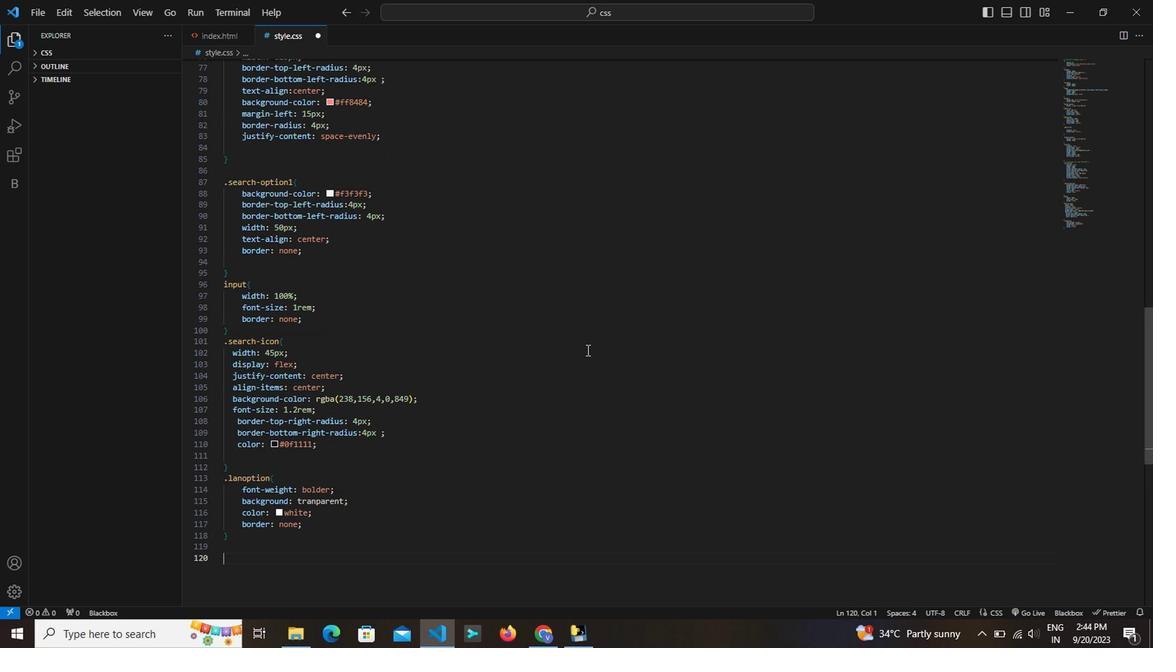 
Action: Mouse scrolled (585, 344) with delta (0, 0)
Screenshot: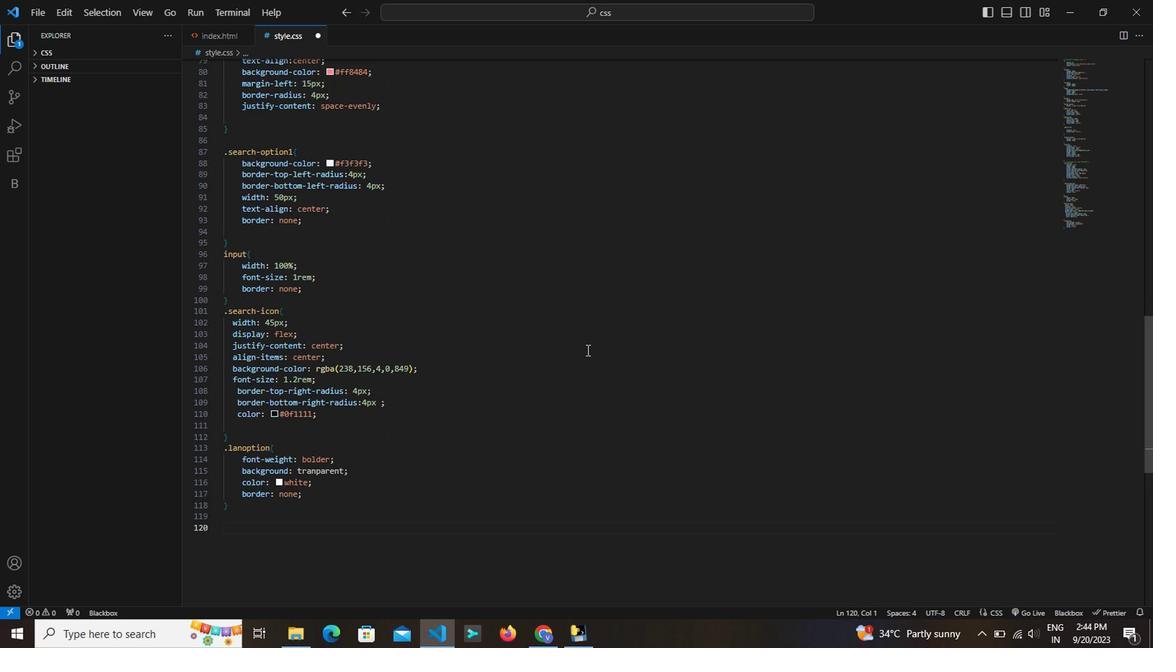 
Action: Mouse scrolled (585, 344) with delta (0, 0)
Screenshot: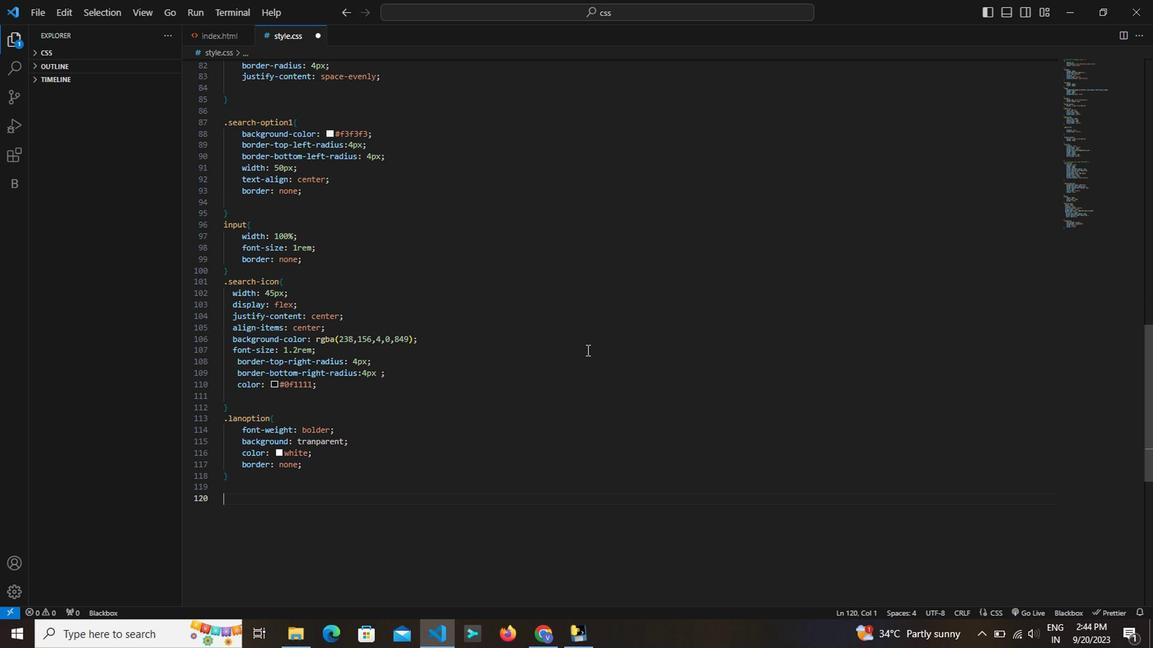 
Action: Mouse scrolled (585, 344) with delta (0, 0)
Screenshot: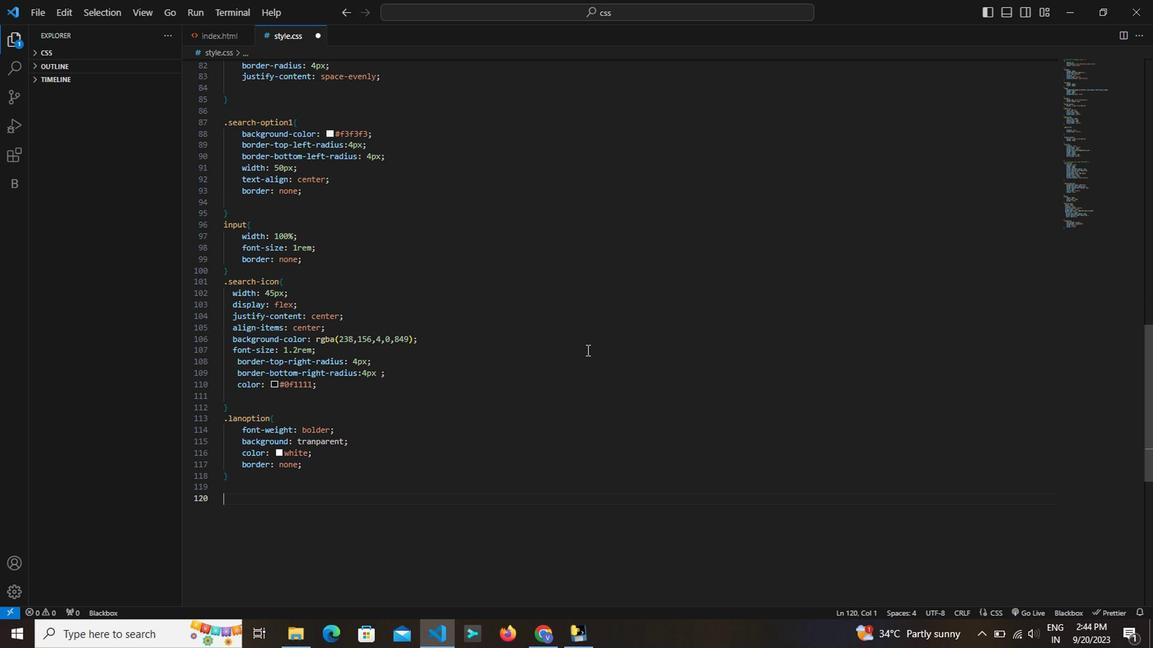 
Action: Mouse moved to (369, 249)
Screenshot: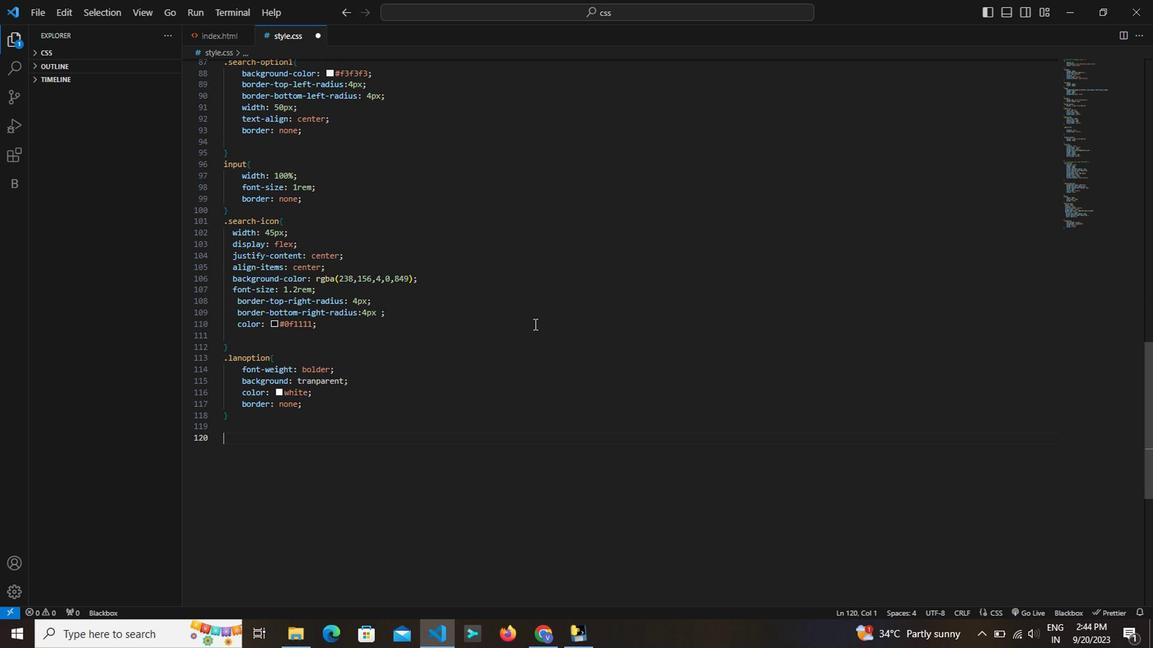 
Action: Mouse scrolled (369, 248) with delta (0, -1)
Screenshot: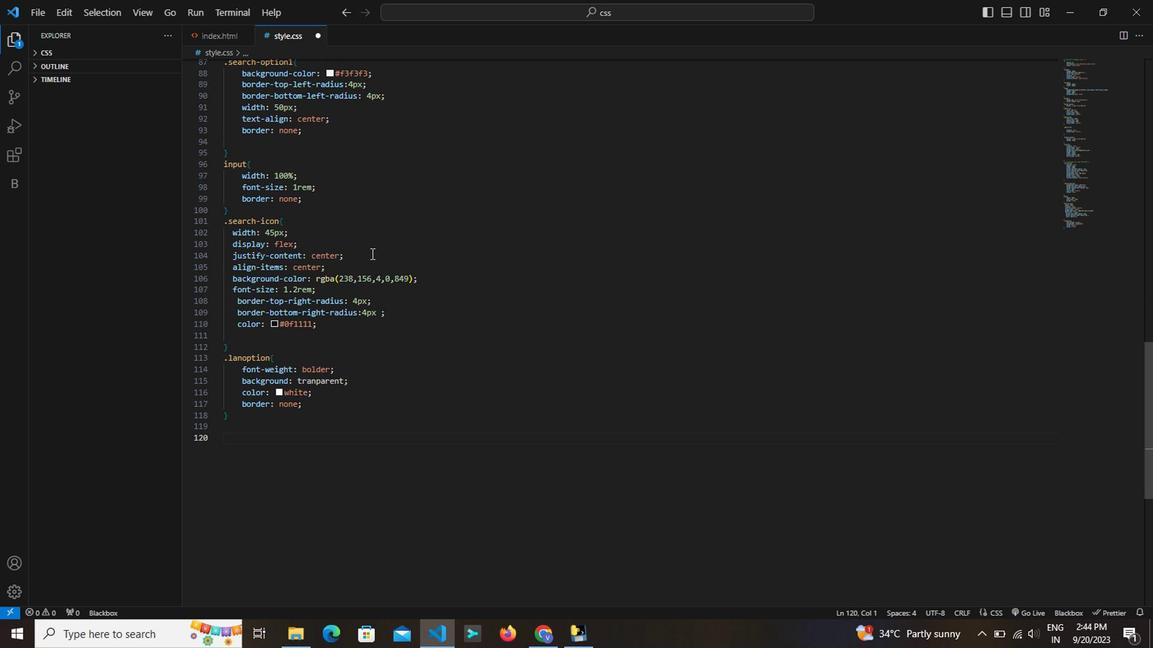 
Action: Mouse scrolled (369, 248) with delta (0, -1)
Screenshot: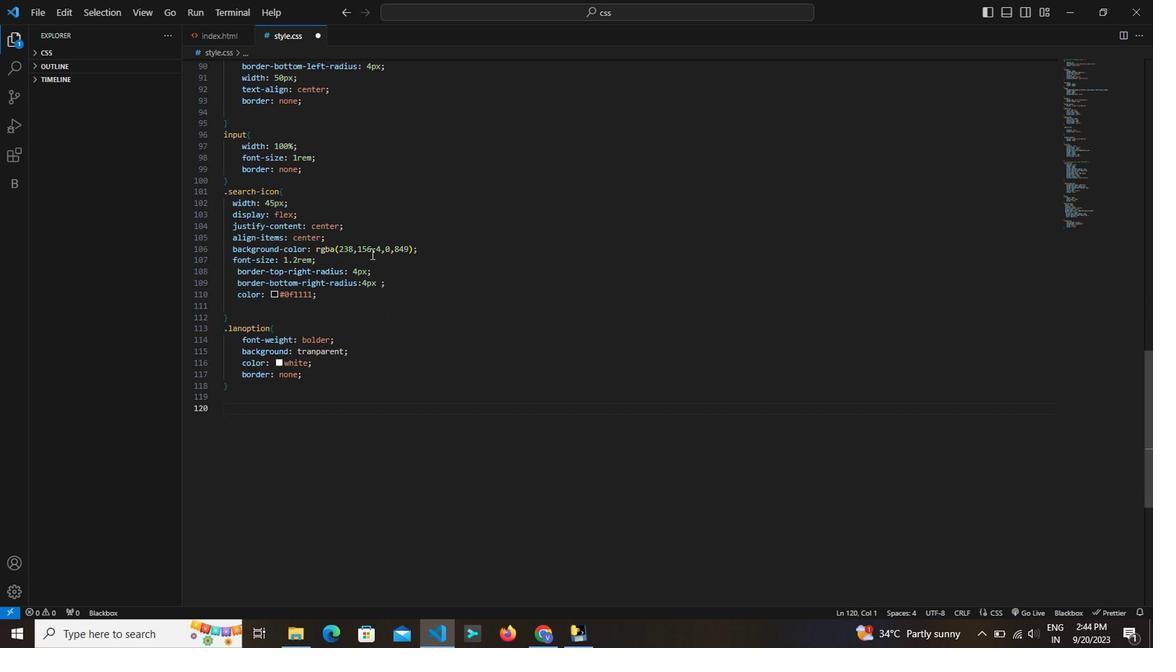 
Action: Mouse scrolled (369, 248) with delta (0, -1)
Screenshot: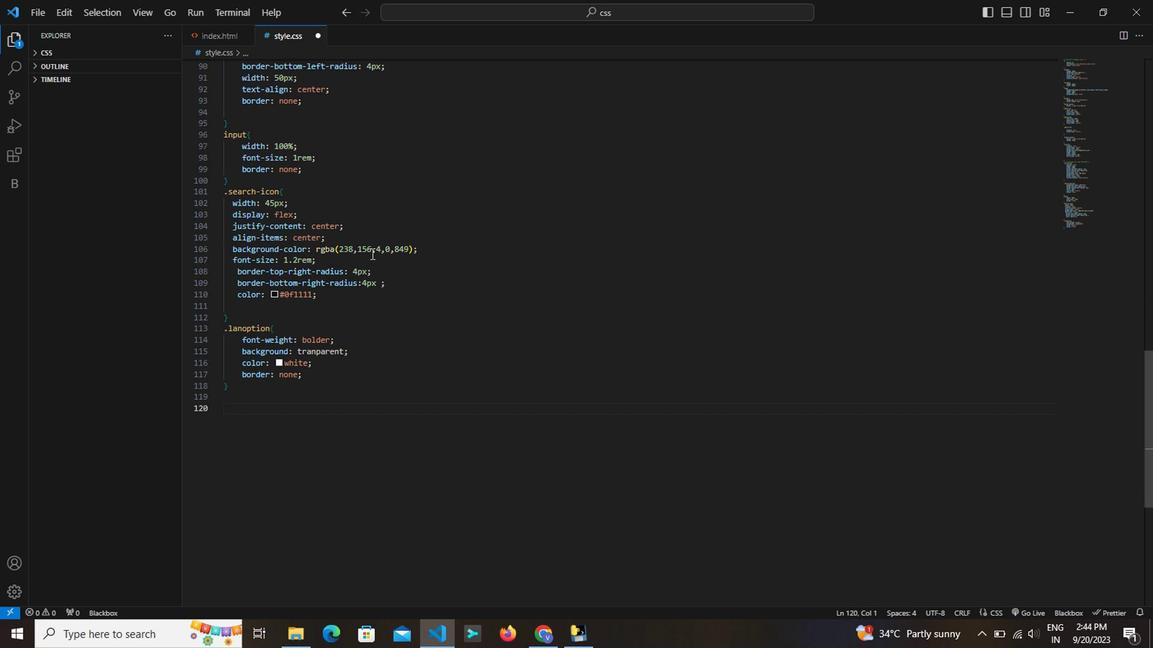 
Action: Mouse moved to (289, 231)
Screenshot: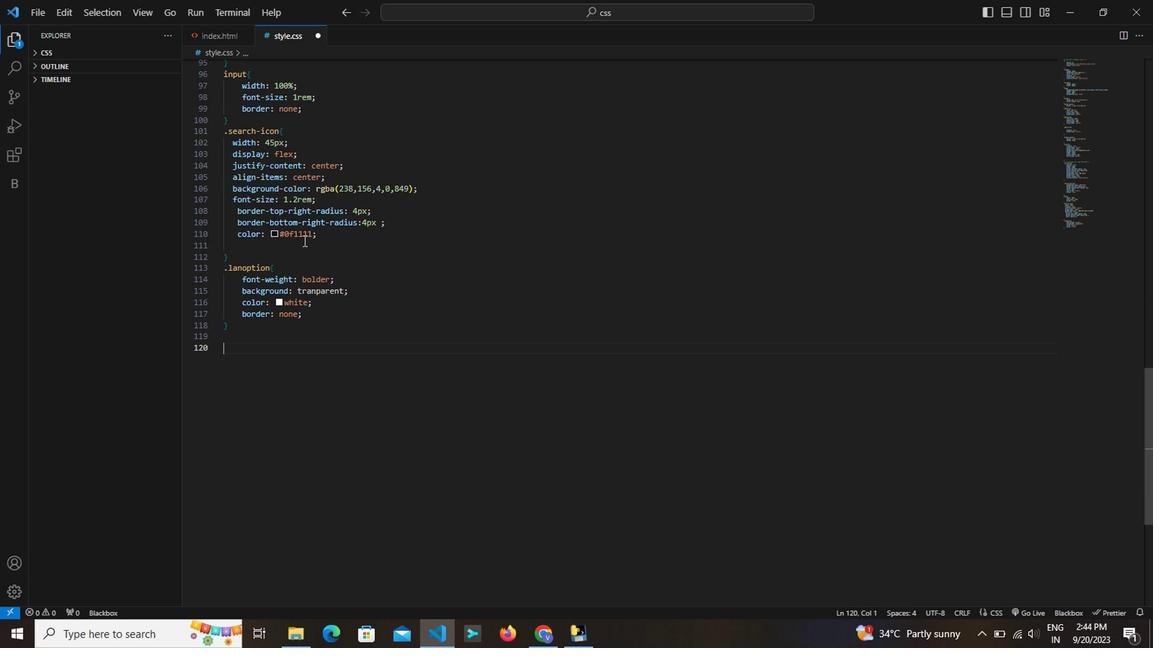 
Action: Mouse scrolled (289, 230) with delta (0, -1)
Screenshot: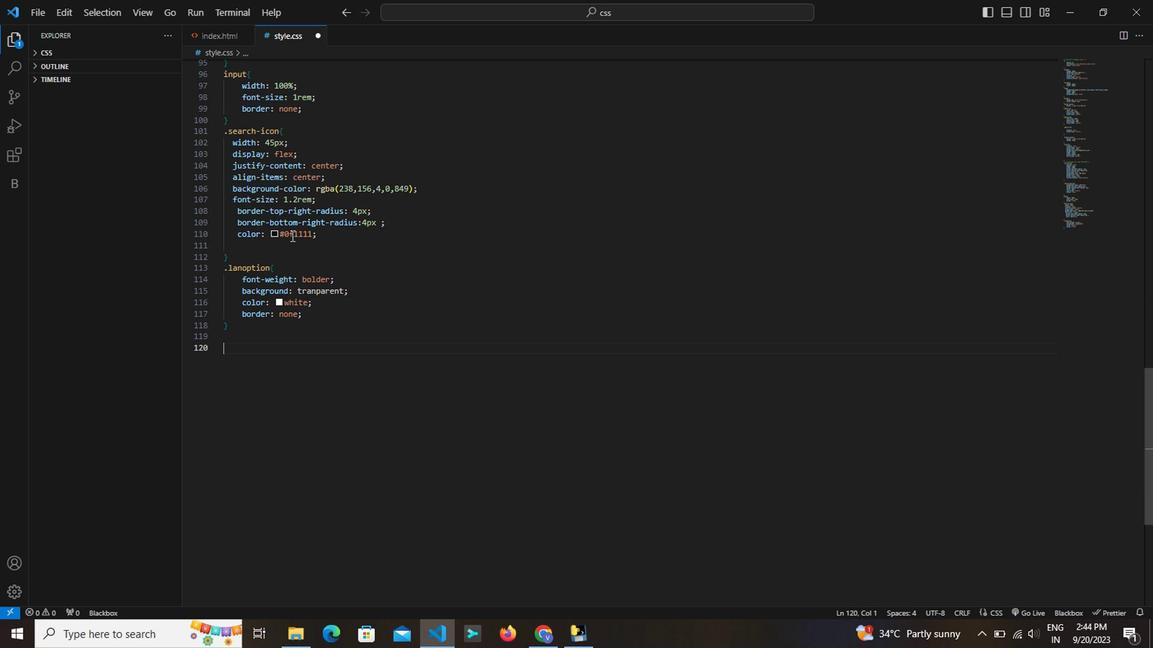 
Action: Mouse scrolled (289, 230) with delta (0, -1)
Screenshot: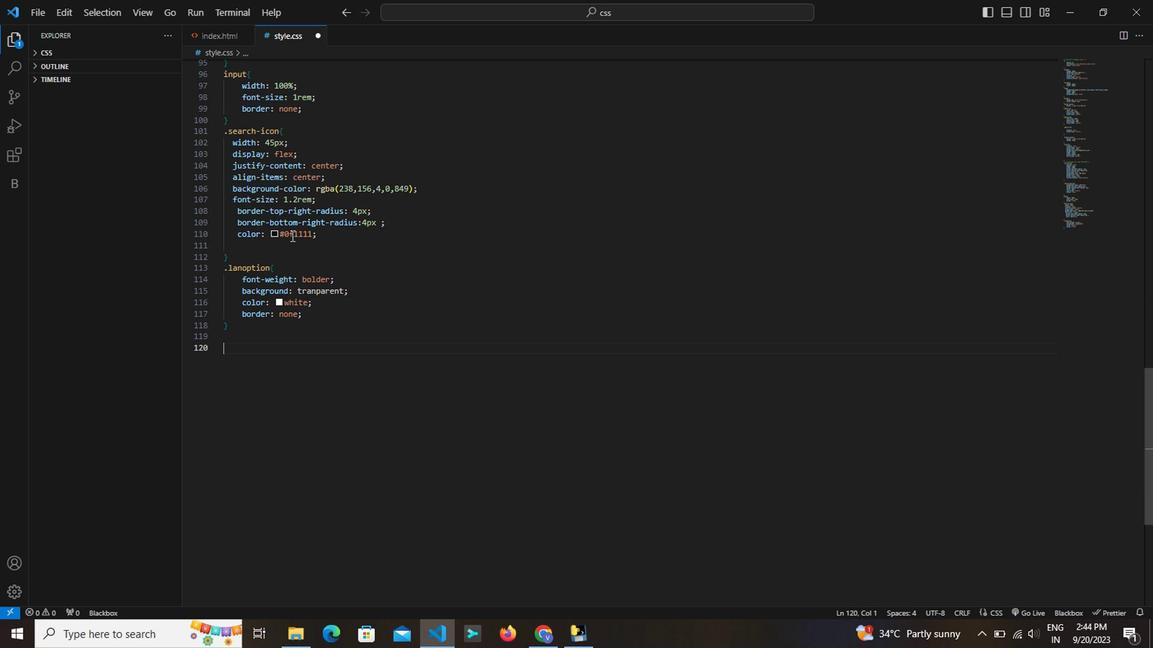 
Action: Mouse moved to (283, 234)
Screenshot: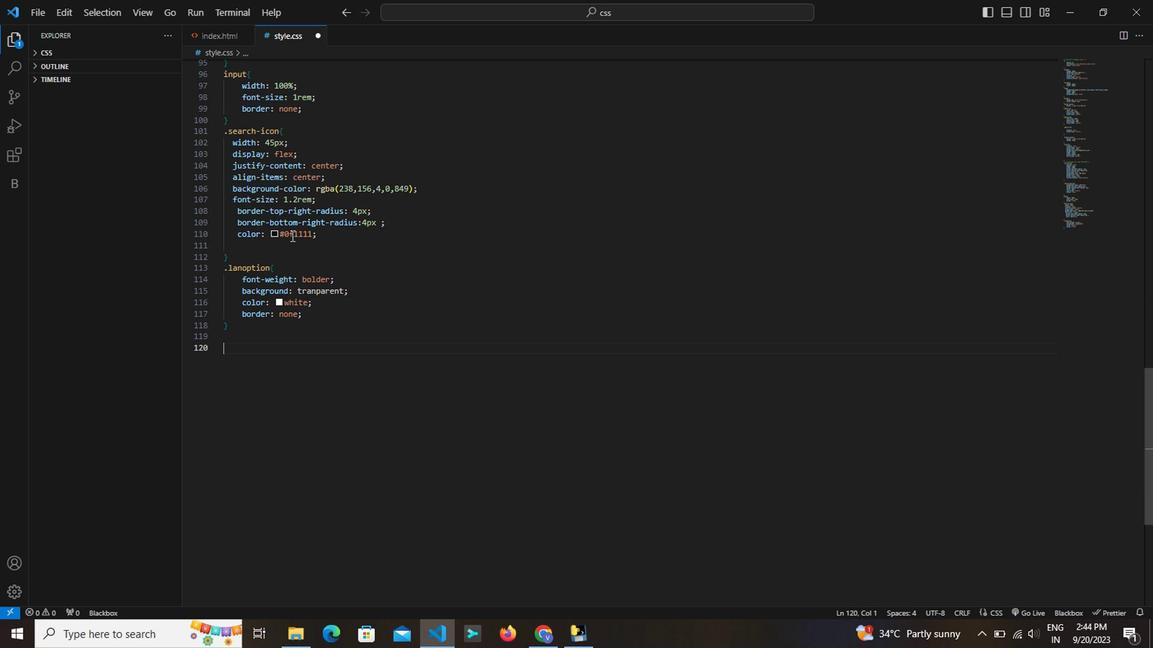 
Action: Mouse scrolled (283, 233) with delta (0, -1)
Screenshot: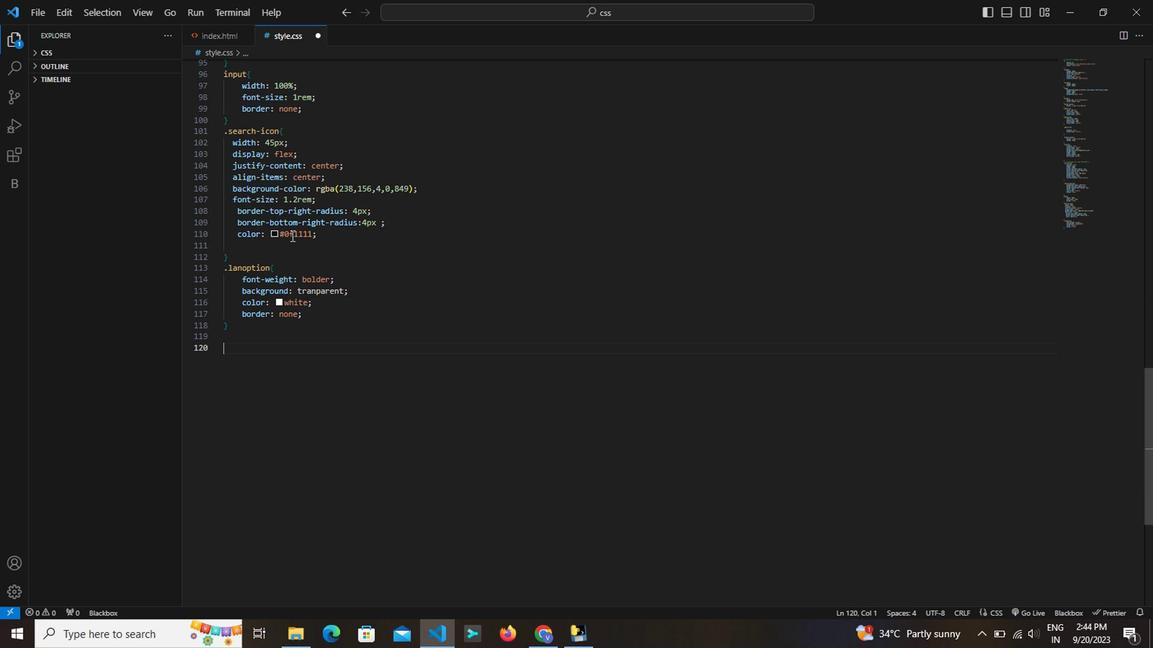 
Action: Mouse moved to (236, 233)
Screenshot: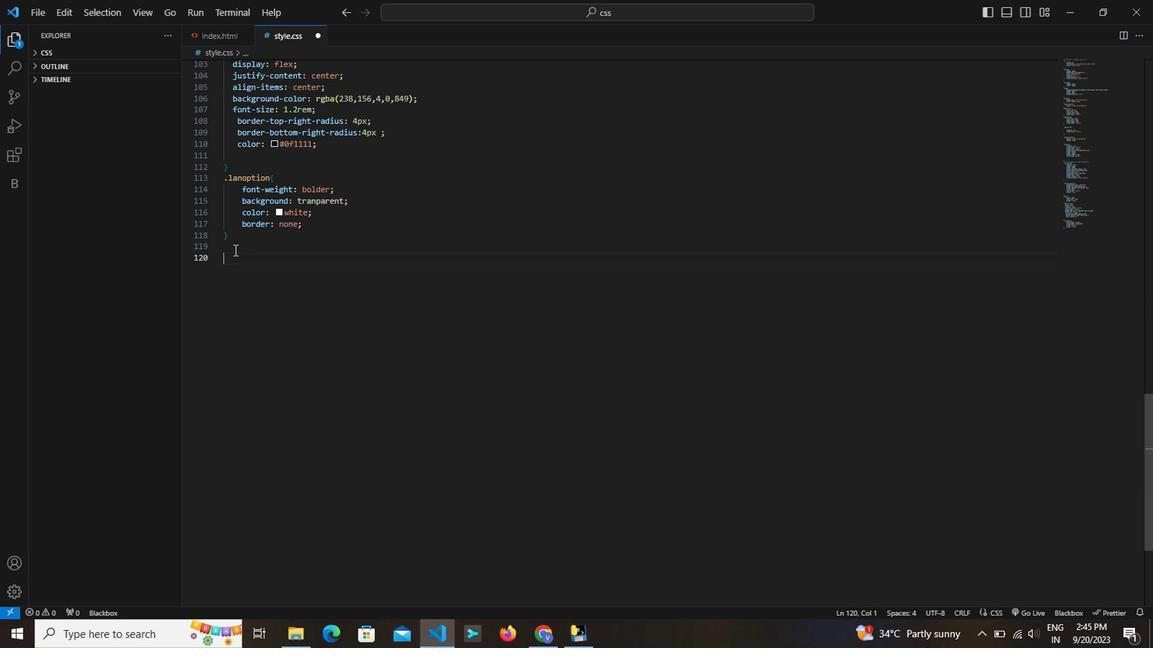 
Action: Mouse pressed left at (236, 233)
Screenshot: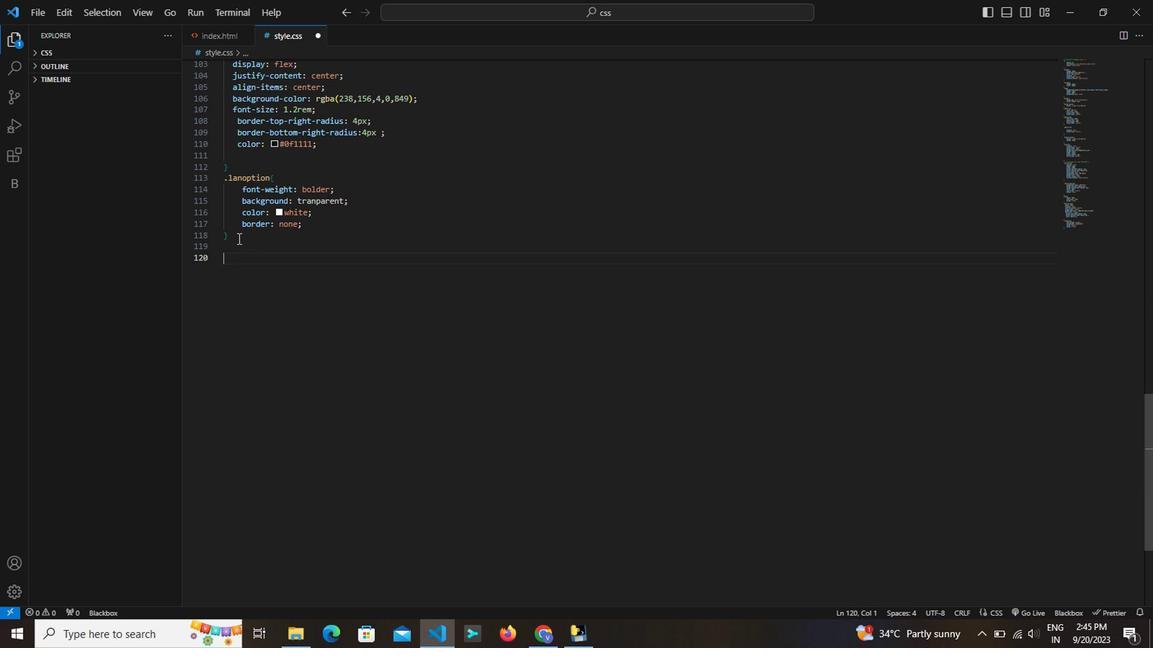 
Action: Mouse moved to (234, 246)
Screenshot: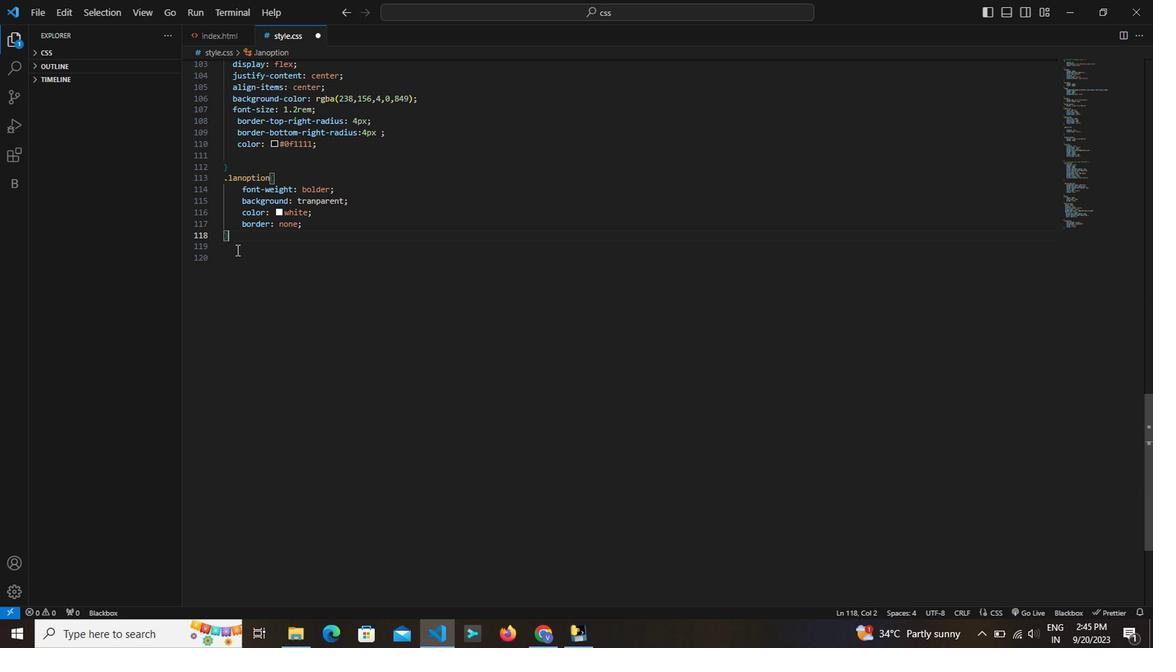 
Action: Mouse pressed left at (234, 246)
Screenshot: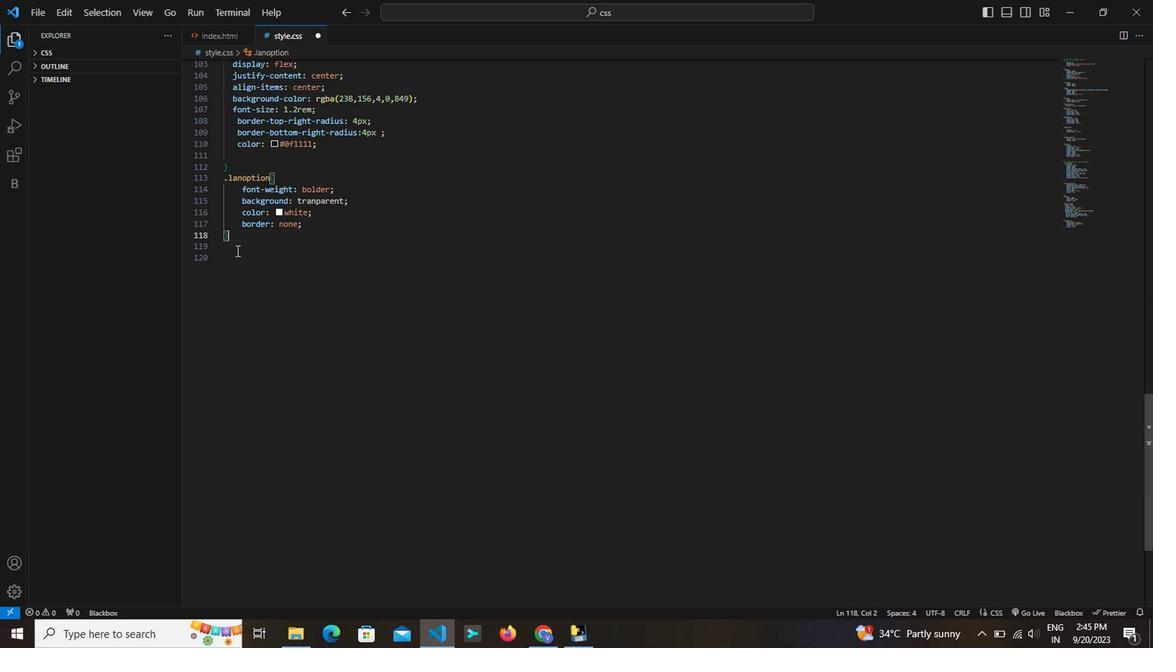 
Action: Key pressed .languageoption<Key.shift>{<Key.enter>height<Key.enter>50px<Key.right><Key.enter>width<Key.enter>74px<Key.right><Key.enter>display<Key.enter>jlex<Key.right><Key.left><Key.left><Key.left><Key.left><Key.backspace>f<Key.right><Key.right><Key.right><Key.right><Key.enter>align-items<Key.enter>centeer<Key.backspace><Key.backspace>r<Key.right><Key.enter>padding<Key.enter><Key.left><Key.left>-left<Key.right>6px<Key.down><Key.enter><Key.enter>.american<Key.shift_r>{<Key.enter>background-image<Key.enter>url<Key.enter><Key.shift><Key.shift><Key.shift>Images/america.webp<Key.right><Key.right><Key.enter>background<Key.enter><Key.left><Key.left>-six<Key.backspace>ze<Key.right>cover<Key.right><Key.right><Key.enter>height<Key.enter>15px<Key.right><Key.enter>width<Key.enter>20px<Key.right><Key.down><Key.enter><Key.enter>.hello<Key.shift><Key.shift><Key.shift>{<Key.enter><Key.enter><Key.enter><Key.up><Key.up><Key.down>font-size<Key.enter>4px<Key.left><Key.left><Key.left>1<Key.right><Key.right><Key.right><Key.right><Key.enter>font-weight<Key.enter>bold<Key.right><Key.enter>backgroung<Key.backspace>d<Key.enter>tratra<Key.backspace><Key.backspace><Key.backspace>nsparebnt<Key.backspace><Key.backspace><Key.backspace><Key.backspace>ent<Key.right><Key.enter>cp<Key.backspace>olor<Key.enter><Key.shift_r>white<Key.right><Key.enter>border<Key.enter>none<Key.right><Key.down><Key.up><Key.down><Key.down><Key.down><Key.down><Key.down><Key.enter><Key.enter><Key.enter><Key.enter><Key.enter><Key.enter><Key.enter><Key.enter><Key.up><Key.up><Key.up><Key.up><Key.up><Key.up><Key.up><Key.up>
Screenshot: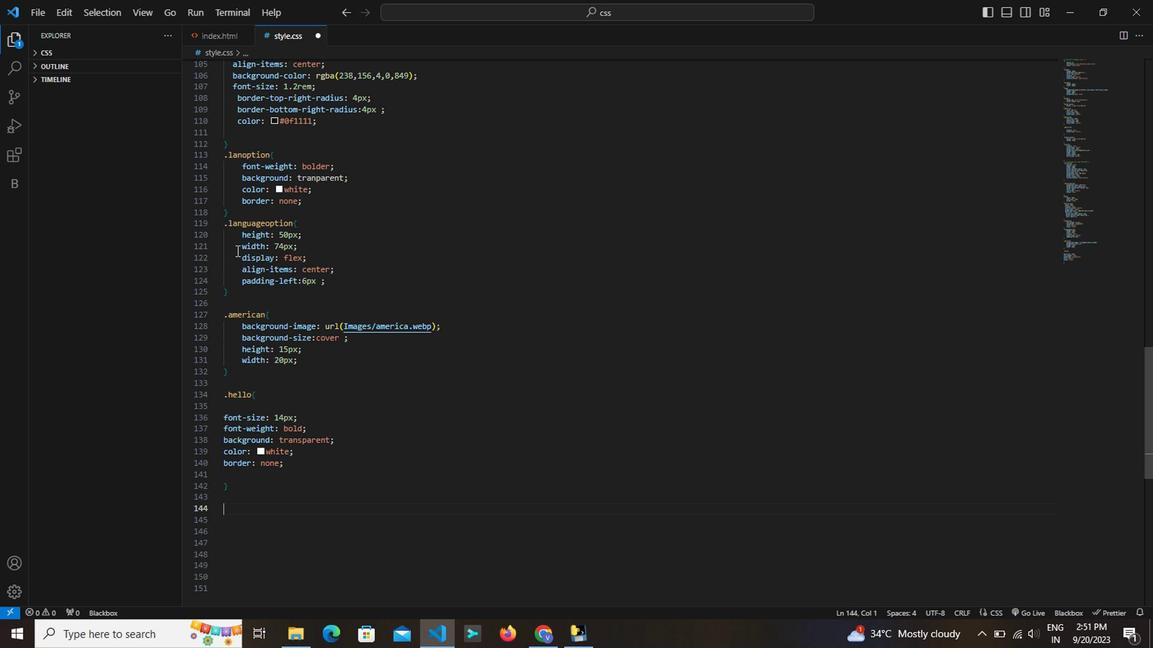 
Action: Mouse moved to (318, 467)
Screenshot: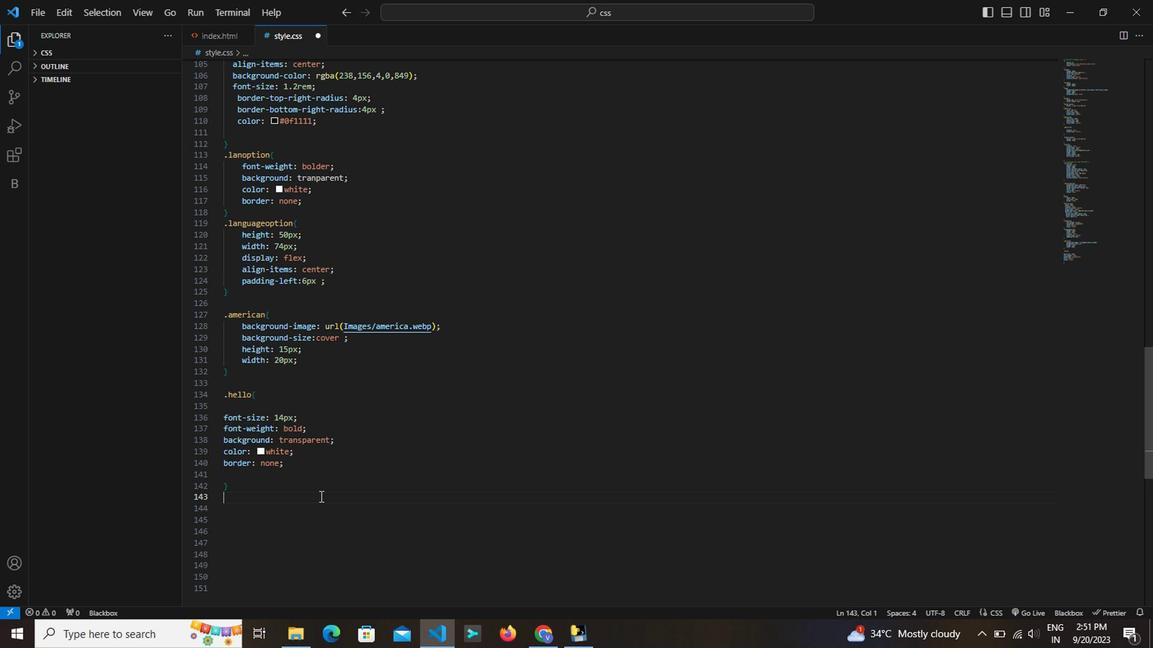 
Action: Mouse pressed left at (318, 467)
Screenshot: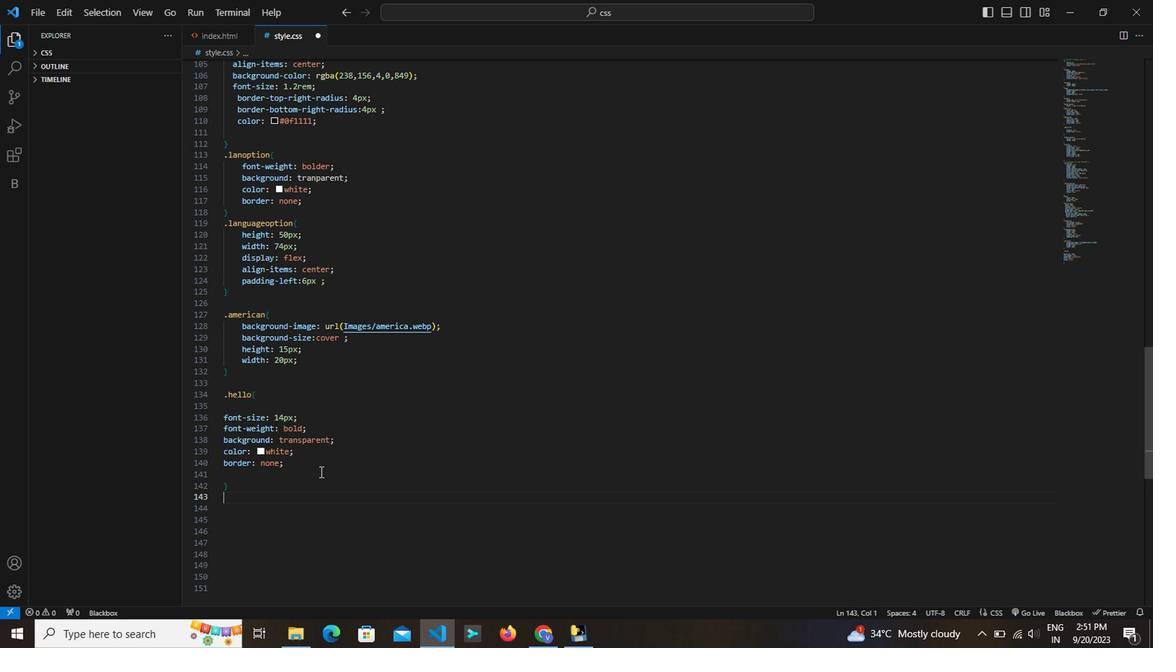 
Action: Mouse moved to (218, 440)
Screenshot: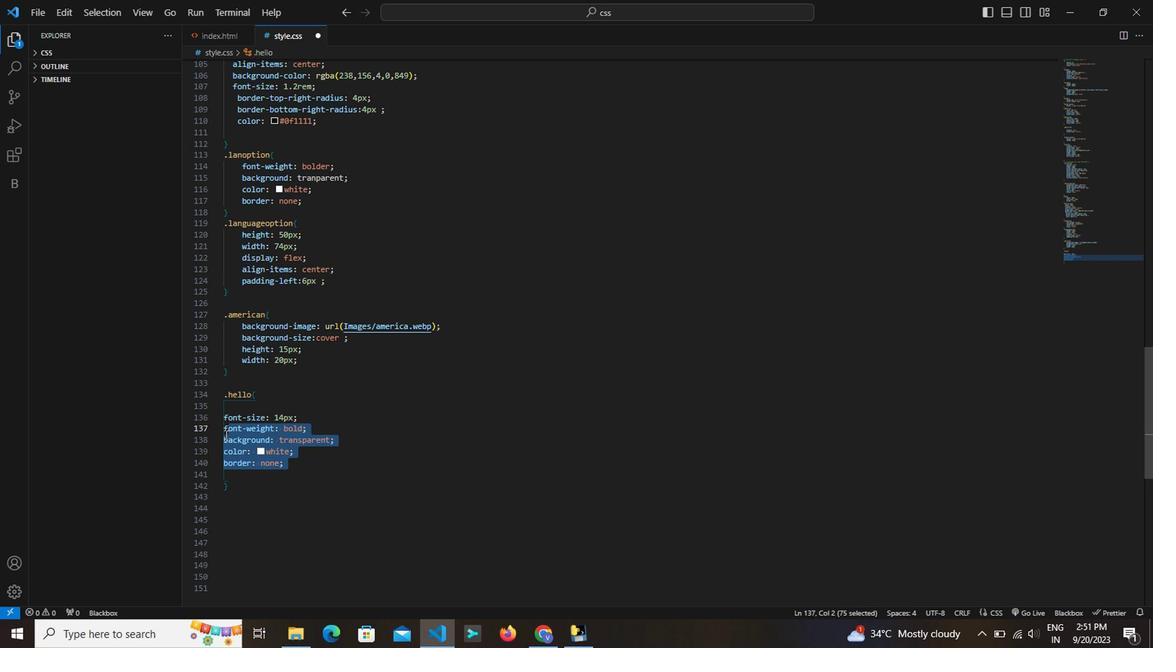 
Action: Key pressed <Key.backspace>margin-left<Key.enter>4px<Key.right><Key.enter><Key.down><Key.down>.account-sign<Key.shift><Key.shift><Key.shift><Key.shift><Key.shift><Key.shift><Key.shift><Key.shift><Key.shift>{<Key.enter><Key.enter><Key.up>font-size<Key.enter>14px<Key.right><Key.enter>font-wei<Key.enter>bold<Key.right><Key.enter>background<Key.enter>transparent<Key.right><Key.enter><Key.shift_r>color<Key.enter>white<Key.right><Key.enter>border-none<Key.right>
Screenshot: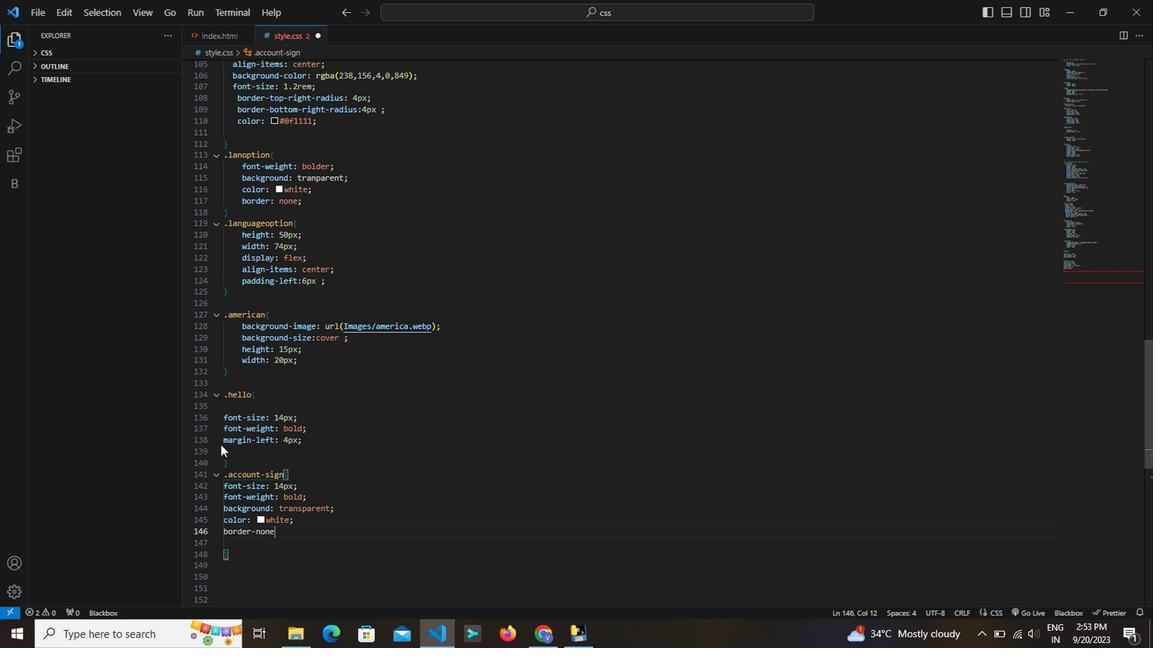 
Action: Mouse moved to (281, 529)
Screenshot: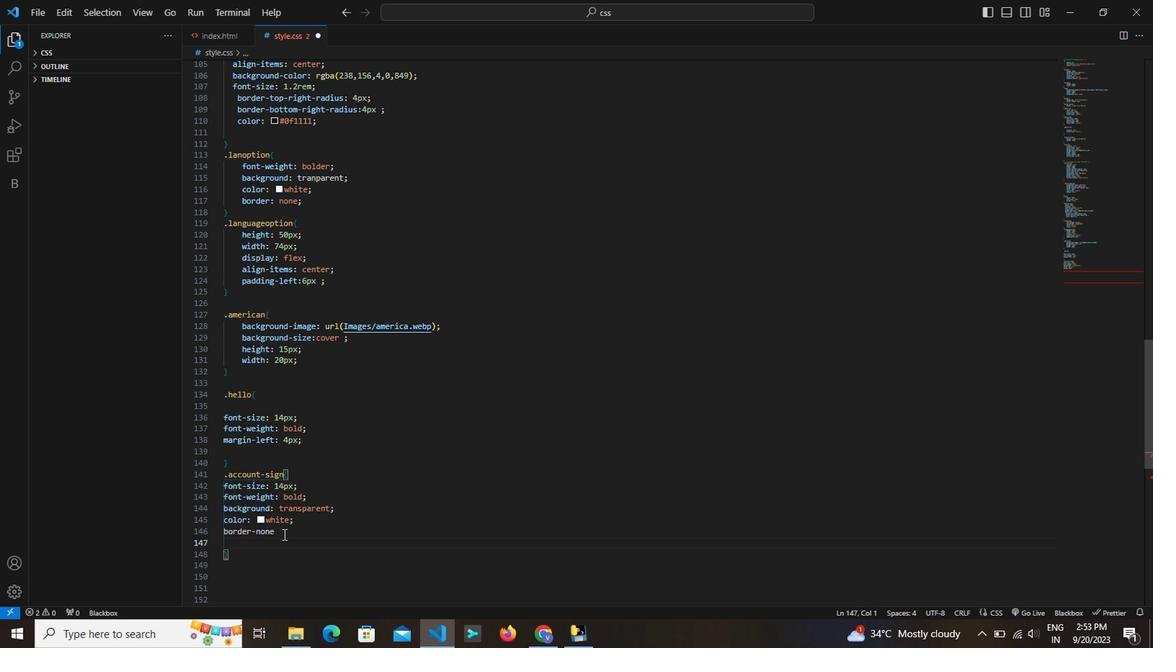 
Action: Mouse pressed left at (281, 529)
Screenshot: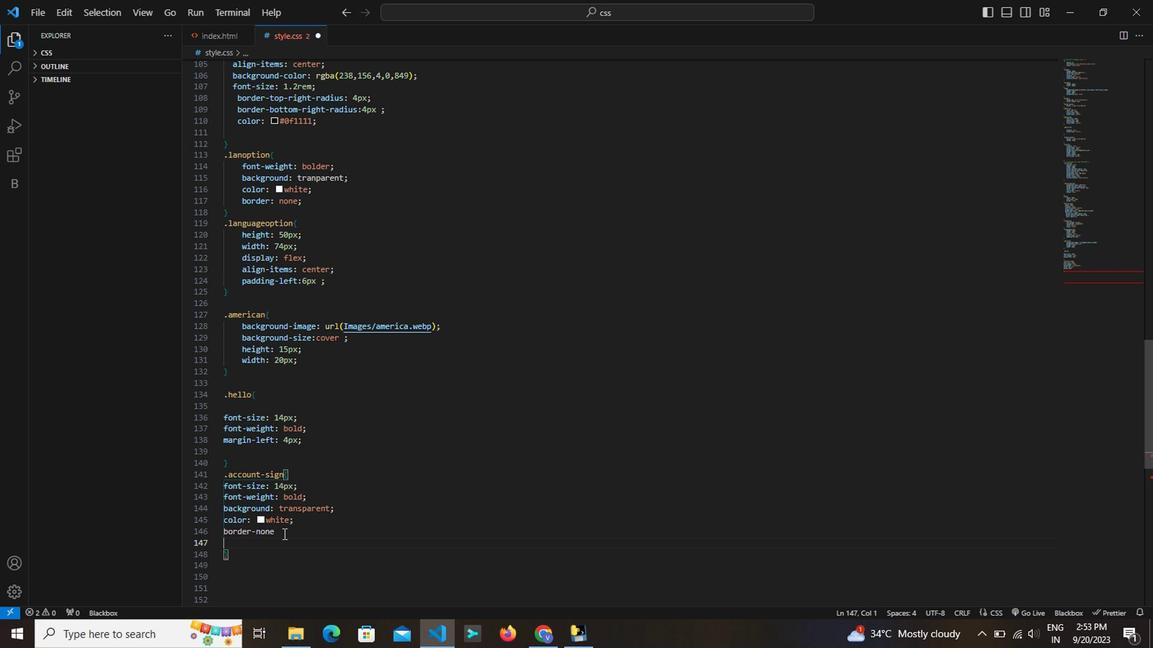 
Action: Key pressed ;<Key.down><Key.down><Key.left><Key.left><Key.left><Key.left><Key.left><Key.left><Key.left><Key.left><Key.shift_r><Key.shift_r>:<Key.backspace><Key.backspace><Key.shift_r>:<Key.down><Key.down><Key.down>
Screenshot: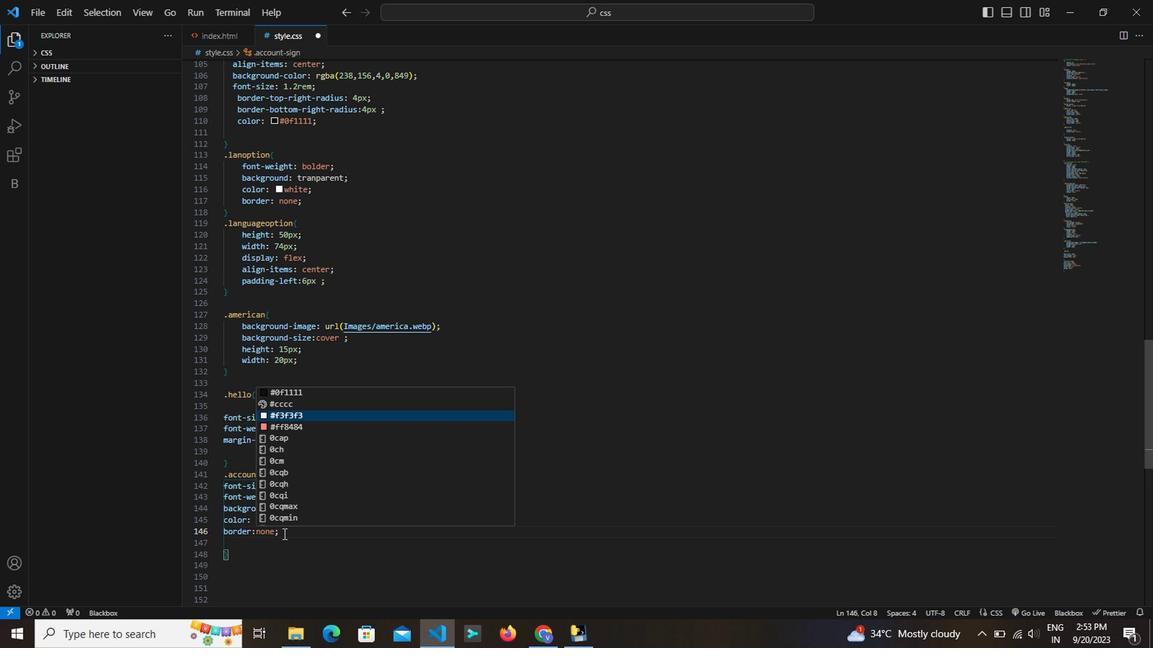 
Action: Mouse moved to (314, 543)
Screenshot: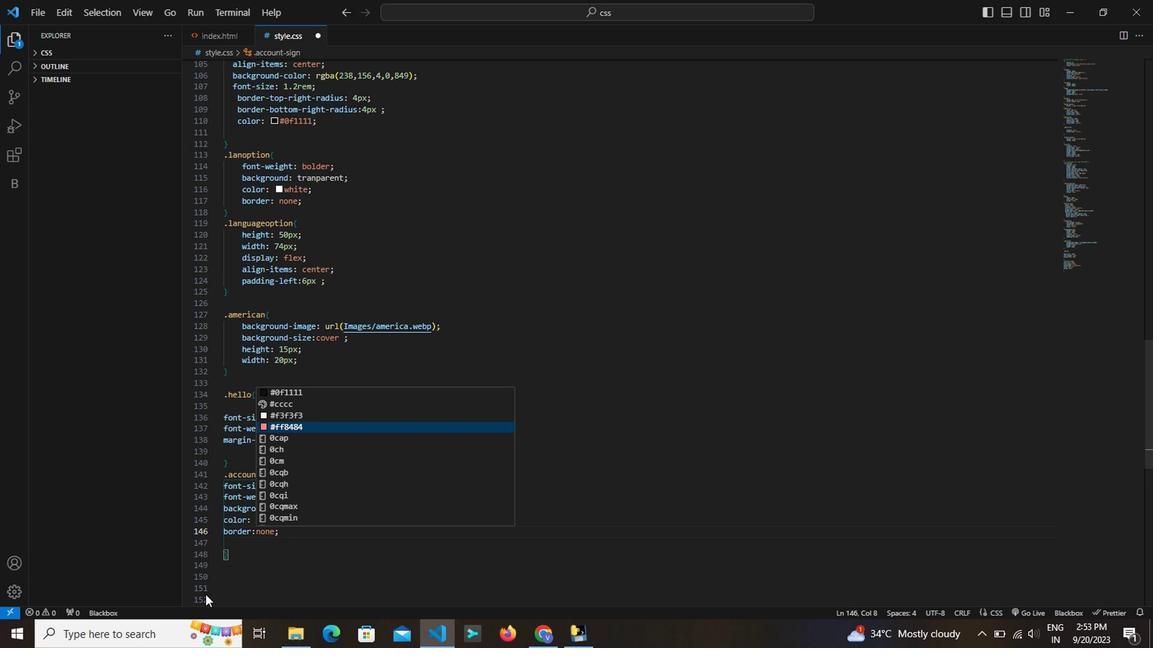 
Action: Mouse pressed left at (314, 543)
Screenshot: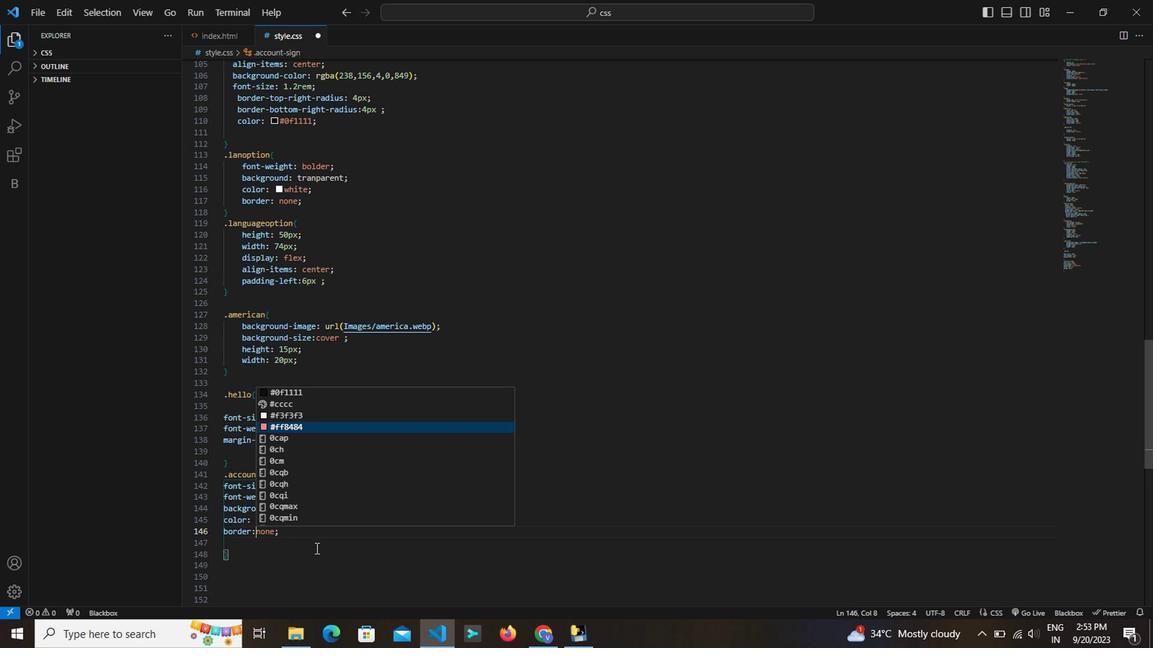 
Action: Mouse pressed left at (314, 543)
Screenshot: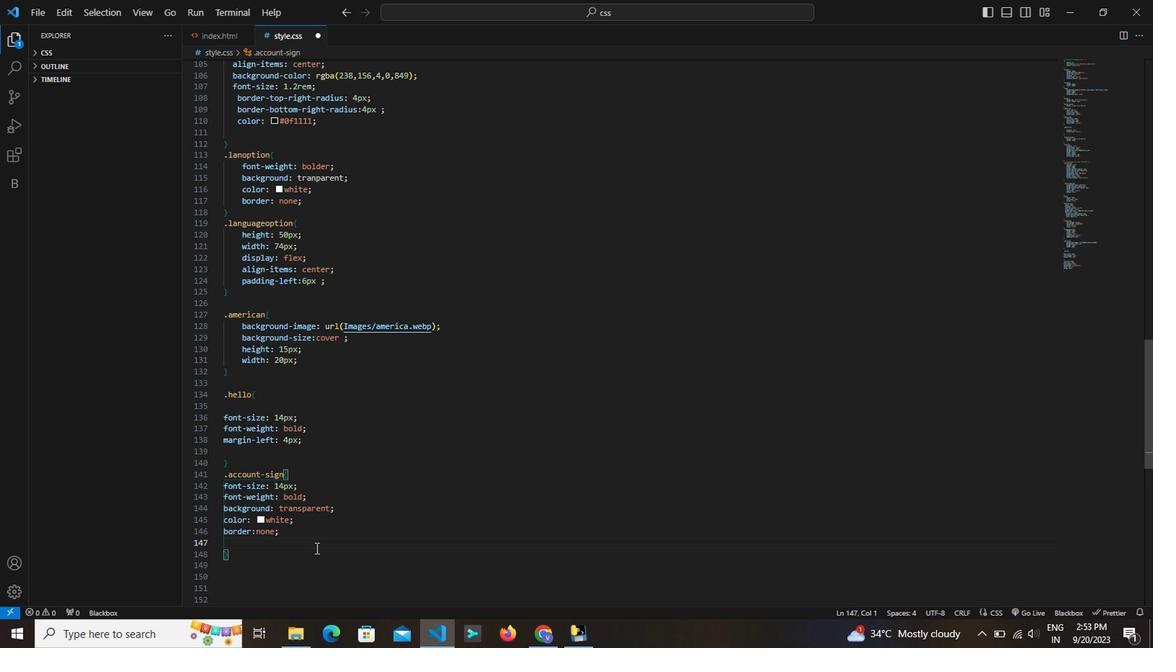 
Action: Mouse moved to (272, 555)
Screenshot: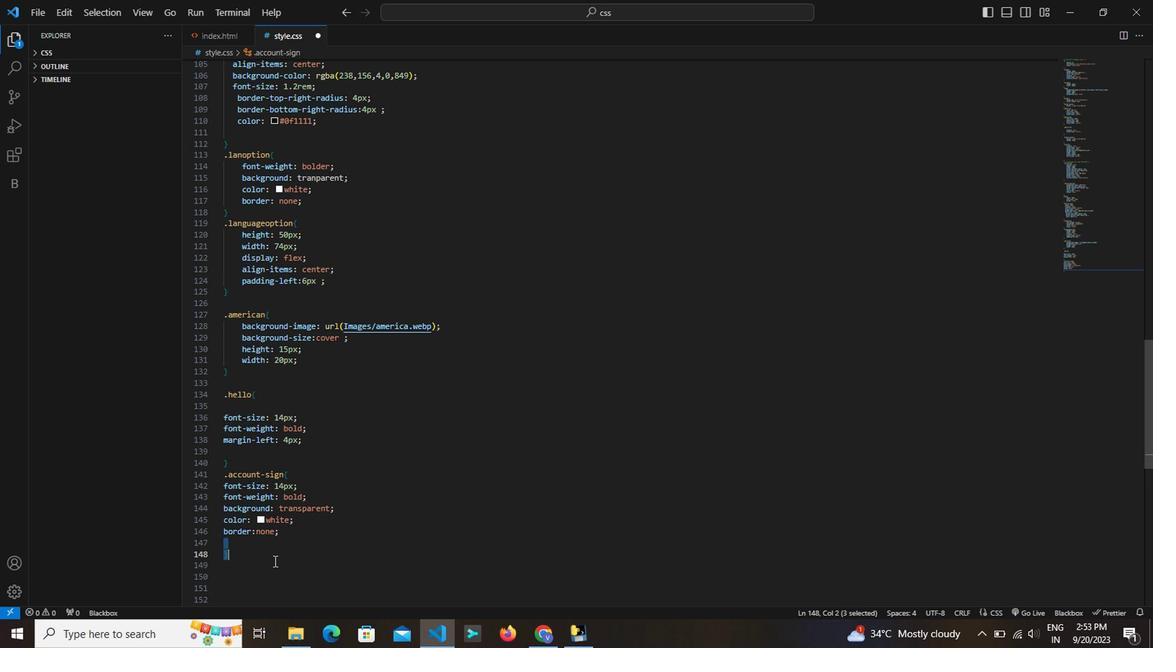 
Action: Mouse pressed left at (272, 555)
Screenshot: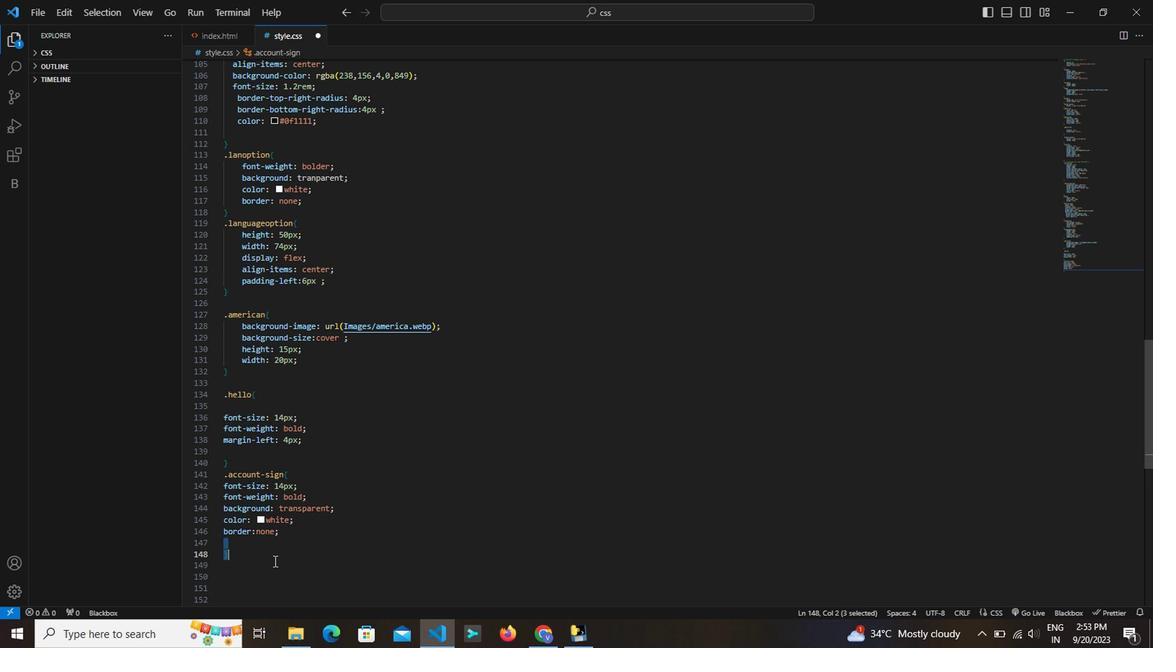 
Action: Key pressed <Key.enter>.return<Key.shift>{<Key.enter>font-size<Key.enter>12px<Key.down><Key.enter><Key.enter><Key.enter><Key.enter><Key.enter><Key.enter><Key.enter><Key.enter><Key.enter><Key.enter><Key.enter><Key.enter><Key.up><Key.up><Key.up><Key.up><Key.up><Key.up><Key.up><Key.up><Key.up><Key.up><Key.up><Key.enter>.order<Key.shift>{<Key.enter>font-size<Key.enter>14px<Key.right><Key.enter>font-weight<Key.enter>bold<Key.right><Key.enter><Key.down><Key.enter>.cart<Key.space><Key.shift><Key.shift><Key.shift><Key.shift>{<Key.left><Key.left><Key.space>i<Key.right><Key.right><Key.enter><Key.enter><Key.enter><Key.enter><Key.up><Key.up><Key.down><Key.backspace><Key.backspace>back<Key.backspace><Key.backspace><Key.backspace><Key.backspace>font-size<Key.enter>30px<Key.down><Key.down><Key.enter><Key.enter>
Screenshot: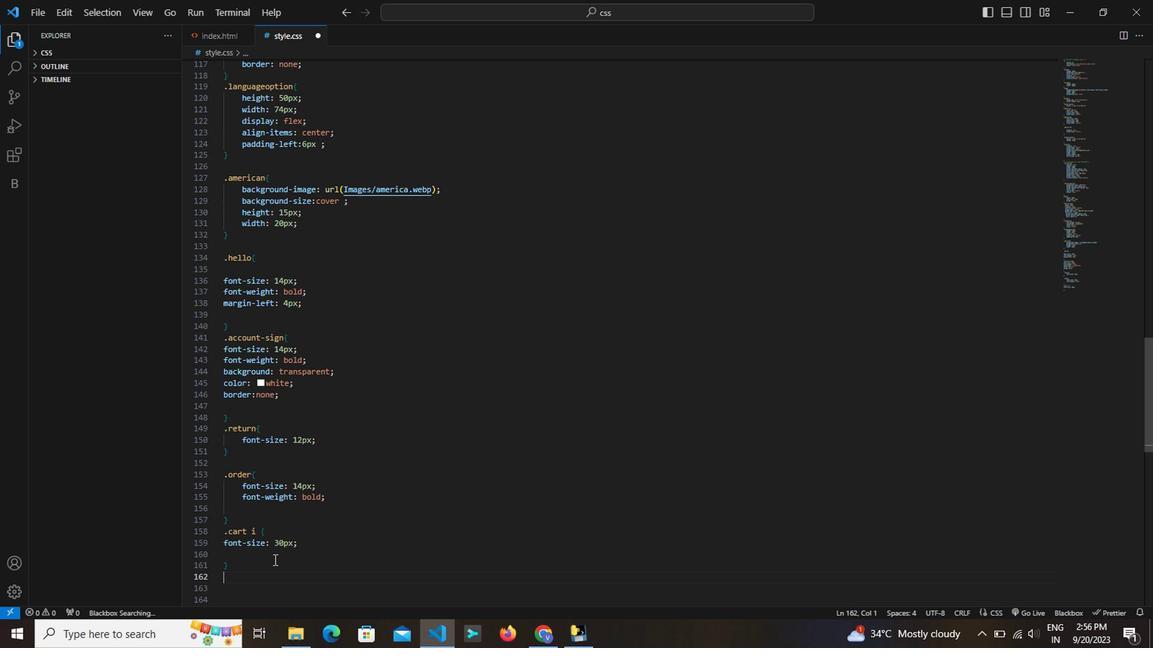 
Action: Mouse moved to (252, 557)
Screenshot: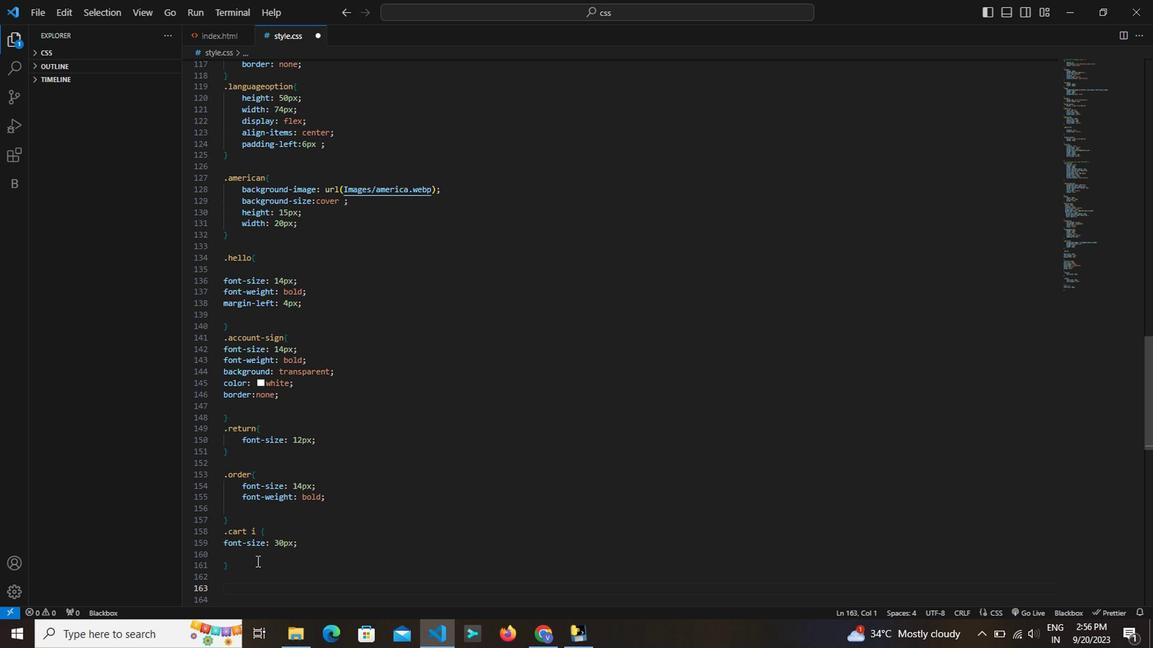 
Action: Mouse pressed left at (252, 557)
Screenshot: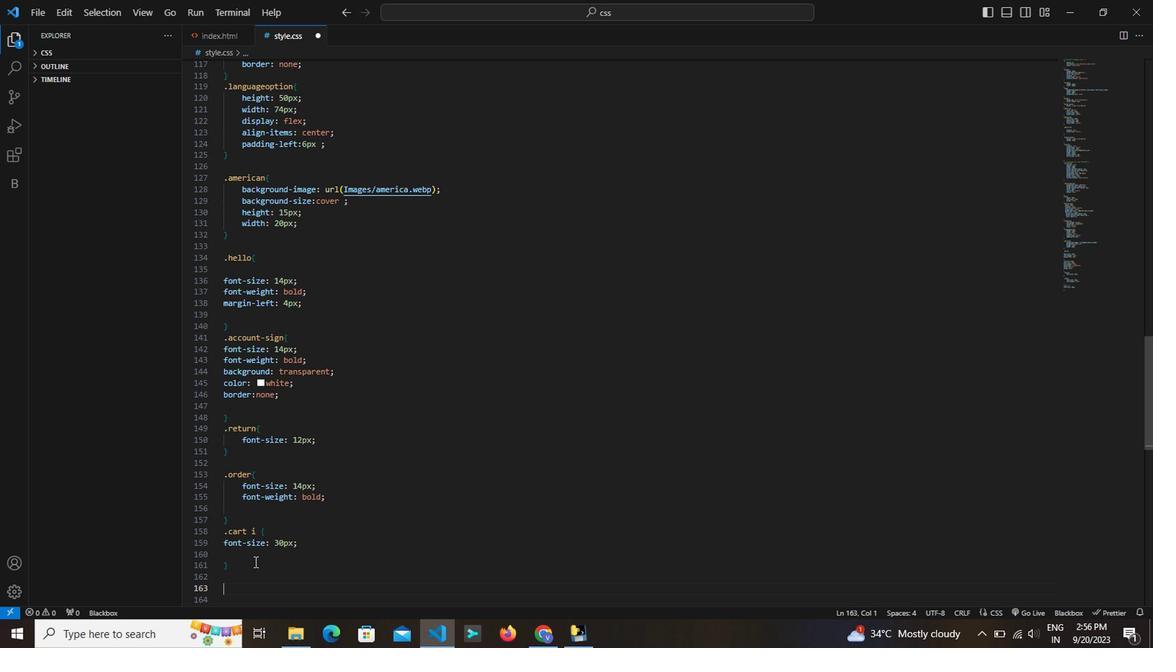 
Action: Mouse moved to (258, 572)
Screenshot: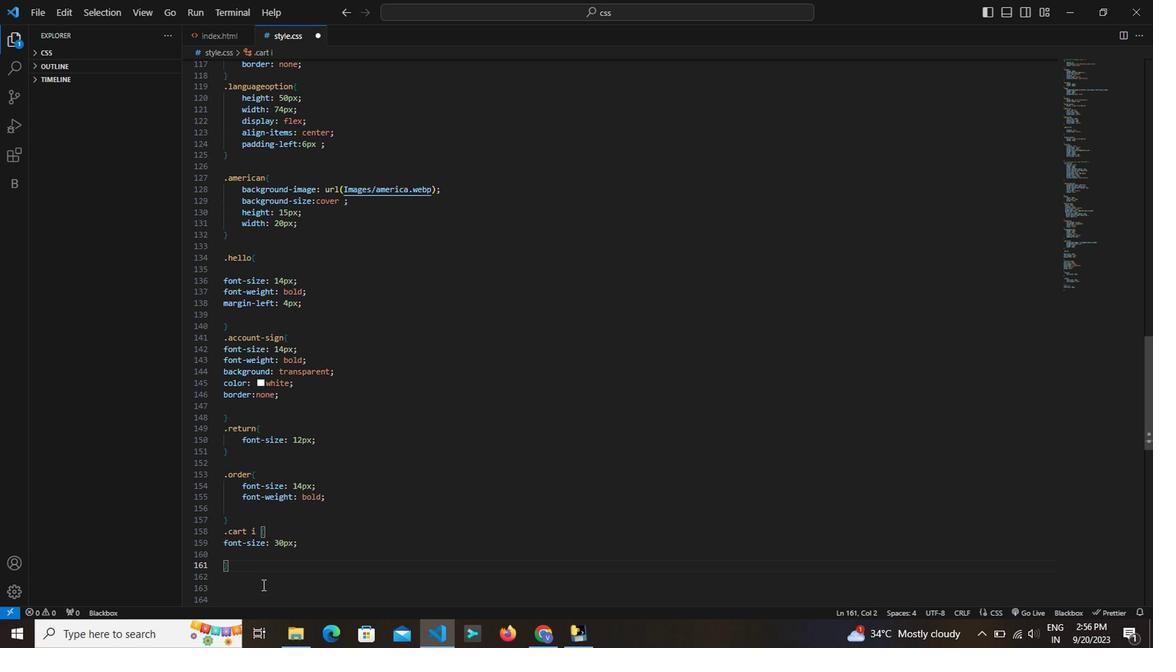 
Action: Key pressed <Key.enter>ca<Key.backspace><Key.backspace>.cart<Key.shift><Key.shift><Key.shift><Key.shift><Key.shift>{<Key.enter>font<Key.shift>-<Key.shift><Key.shift><Key.shift>size<Key.enter>0.8<Key.space>rem<Key.right><Key.enter>font-weight<Key.enter>700<Key.right><Key.enter><Key.down><Key.enter><Key.enter>.nav-search<Key.shift_r><Key.shift_r><Key.shift_r><Key.shift_r><Key.shift_r><Key.shift_r><Key.shift_r><Key.shift_r>:hover<Key.shift_r>{<Key.enter>border<Key.enter>2px<Key.space>solid<Key.space>orange<Key.right><Key.down><Key.down><Key.down><Key.down><Key.up>.second<Key.enter><Key.backspace><Key.backspace><Key.backspace><Key.backspace><Key.backspace><Key.backspace><Key.backspace><Key.backspace><Key.backspace>second-nav<Key.shift><Key.shift><Key.shift><Key.shift><Key.shift><Key.shift><Key.shift><Key.shift><Key.shift><Key.shift><Key.shift><Key.shift><Key.shift>{<Key.enter>f<Key.backspace>height<Key.enter>42px<Key.right><Key.enter>background-color<Key.enter><Key.shift><Key.shift><Key.shift><Key.shift><Key.shift><Key.shift><Key.shift>#222f3d<Key.right><Key.enter>align-items<Key.enter>center<Key.enter><Key.right><Key.enter>color<Key.enter>white<Key.right><Key.enter>justify-content<Key.enter>space-evenly<Key.right><Key.enter>display<Key.enter>flex<Key.right><Key.down><Key.down><Key.down><Key.down><Key.down><Key.down><Key.down><Key.down><Key.down><Key.down><Key.down><Key.down><Key.up><Key.up><Key.up><Key.up><Key.up><Key.up><Key.up><Key.up><Key.up>.second-nav-p<Key.backspace><Key.space><Key.backspace><Key.backspace><Key.backspace><Key.space><Key.backspace><Key.backspace>av<Key.space>p<Key.shift>{<Key.left><Key.space><Key.down>
Screenshot: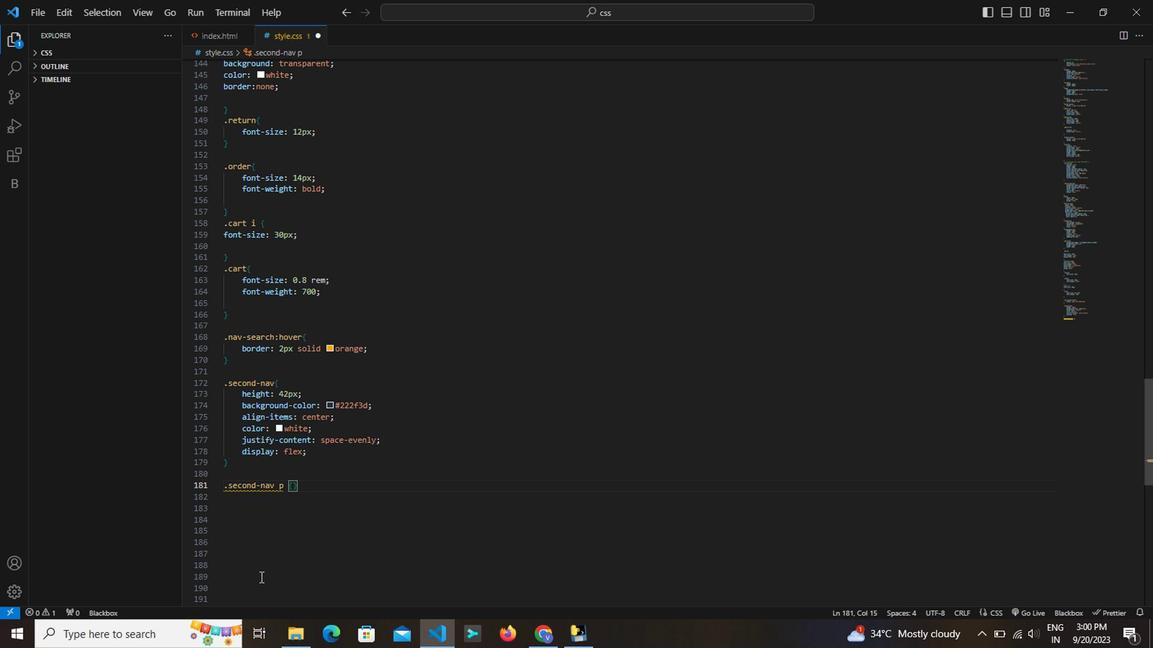 
Action: Mouse moved to (291, 487)
Screenshot: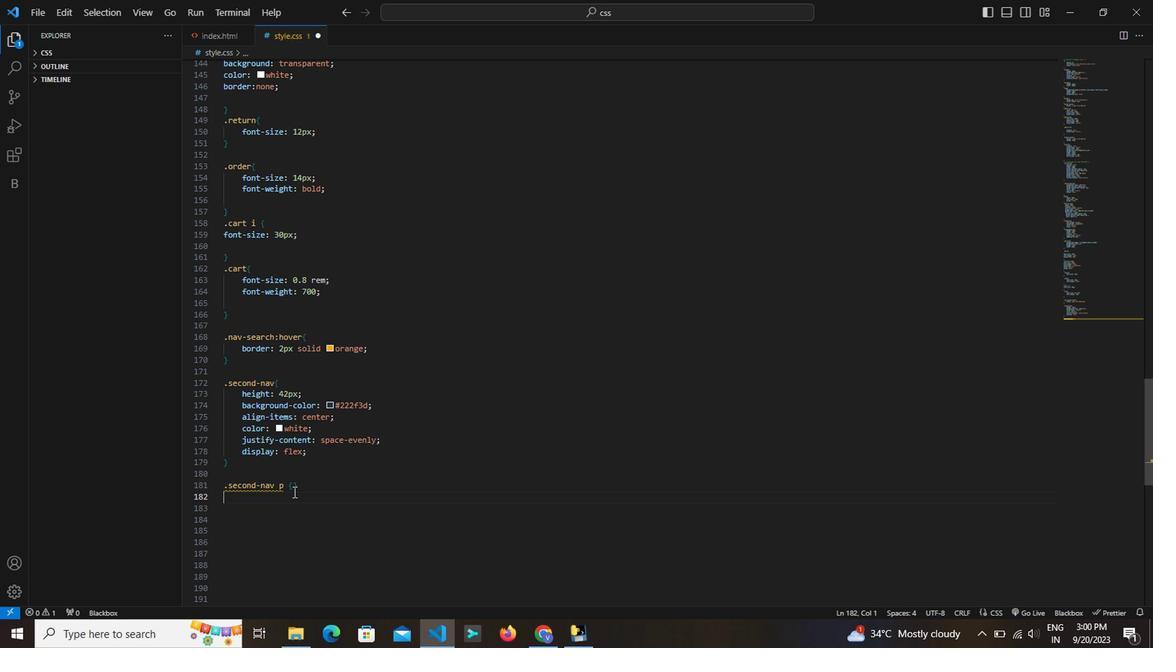 
Action: Mouse pressed left at (291, 487)
Screenshot: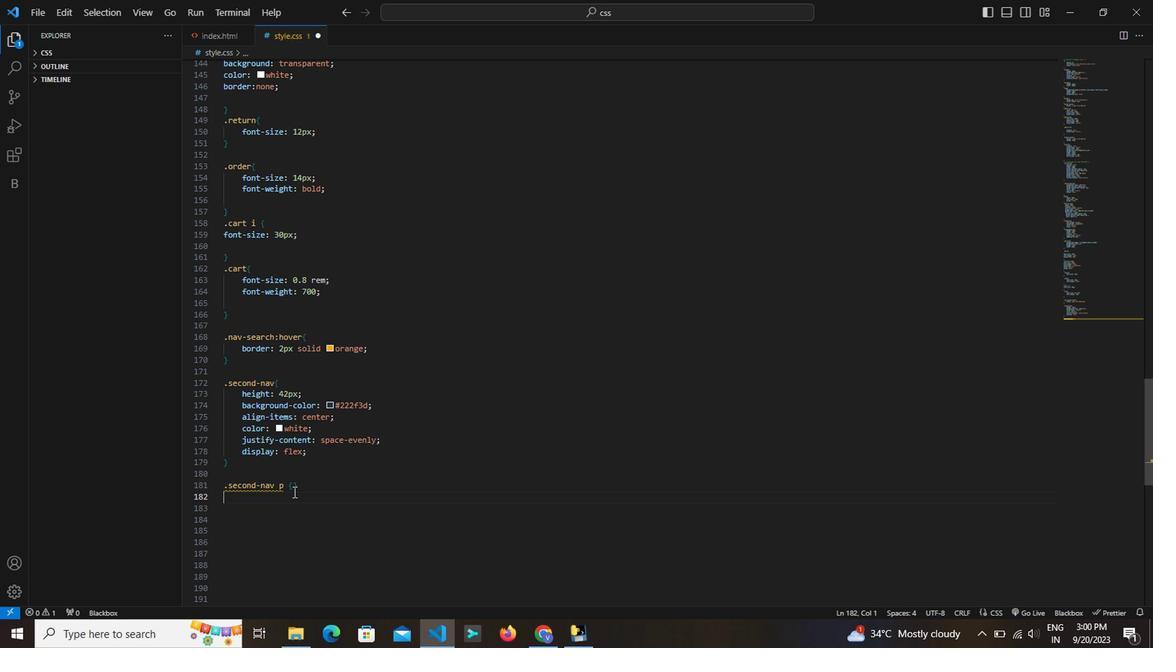 
Action: Key pressed <Key.enter><Key.shift_r><Key.enter>dispaly<Key.enter>inline<Key.right><Key.enter><Key.down><Key.down>.a;<Key.backspace><Key.backspace>allicon<Key.shift>{<Key.enter>padding-left<Key.enter>8px<Key.right><Key.enter>align-items<Key.enter>center<Key.enter><Key.right><Key.enter>display<Key.enter>flex<Key.right><Key.enter>width<Key.enter>58px<Key.right><Key.enter>height<Key.enter><Key.enter><Key.backspace><Key.backspace><Key.backspace><Key.backspace><Key.backspace>
Screenshot: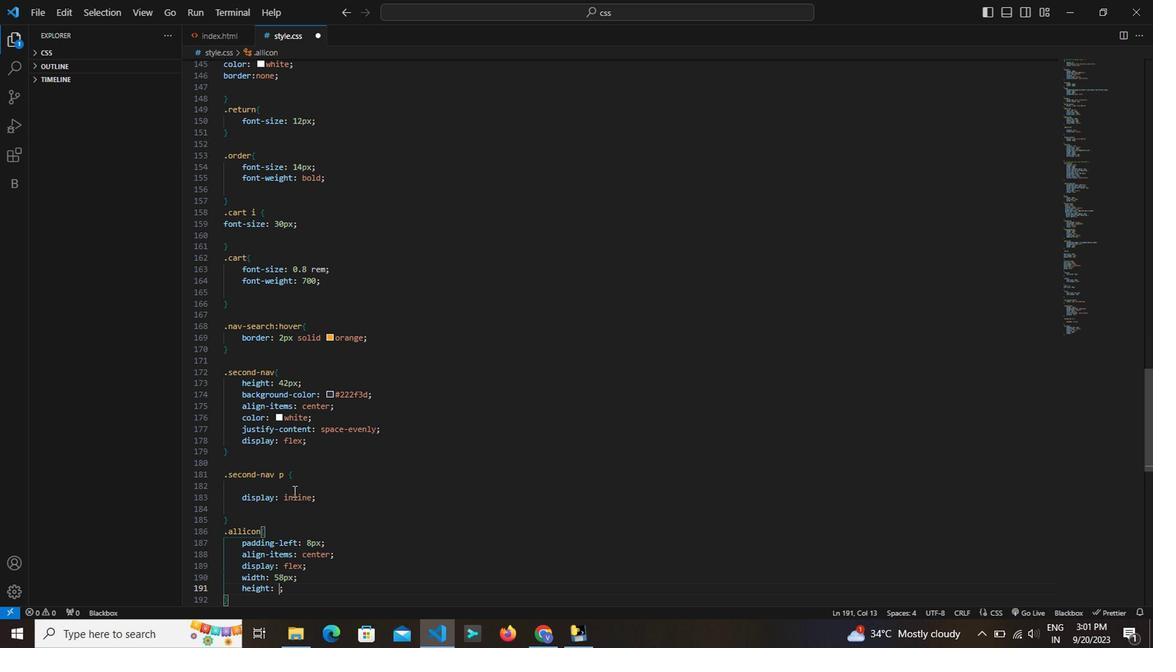 
Action: Mouse pressed left at (291, 487)
Screenshot: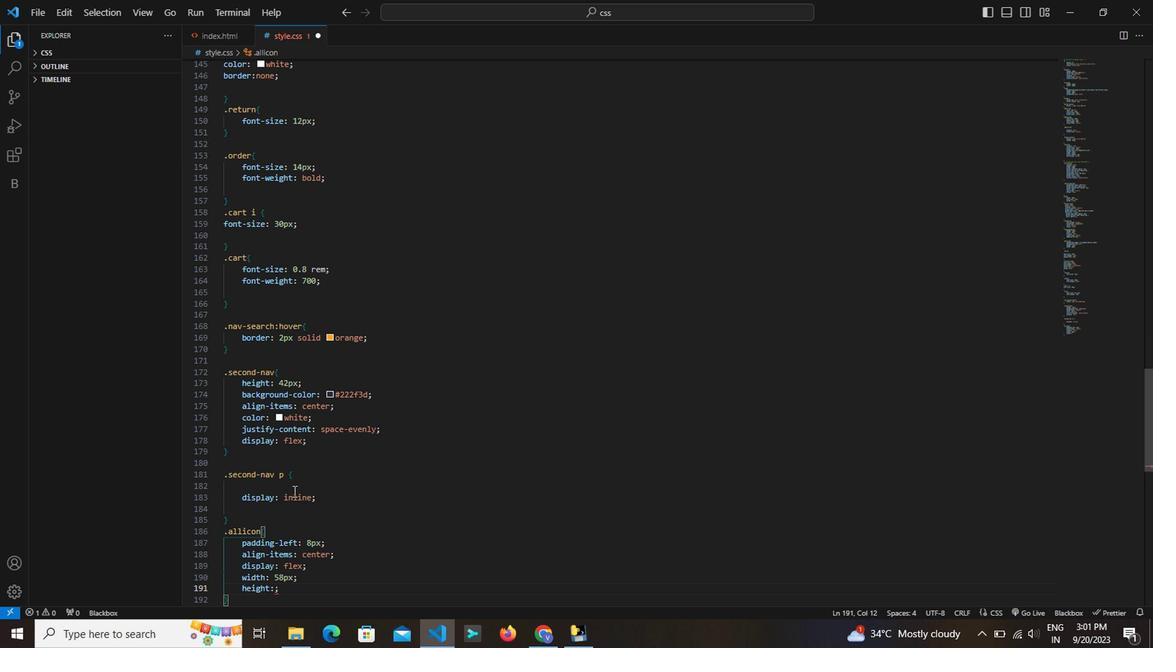 
Action: Key pressed 36pxctrl+Z<'\x1a'><Key.right><Key.enter><Key.up><Key.right><Key.right><Key.right><Key.right><Key.right><Key.right><Key.right><Key.right><Key.right><Key.right><Key.right><Key.right><Key.backspace><Key.backspace><Key.backspace><Key.backspace>ctrl+36px<Key.down><Key.down><Key.enter><Key.enter><Key.enter><Key.enter><Key.enter><Key.up><Key.up><Key.up>.list<Key.shift>{<Key.enter><Key.enter>fint-wei<Key.backspace><Key.backspace><Key.backspace><Key.backspace><Key.backspace><Key.backspace><Key.backspace>ont-we<Key.enter>700<Key.right><Key.enter>
Screenshot: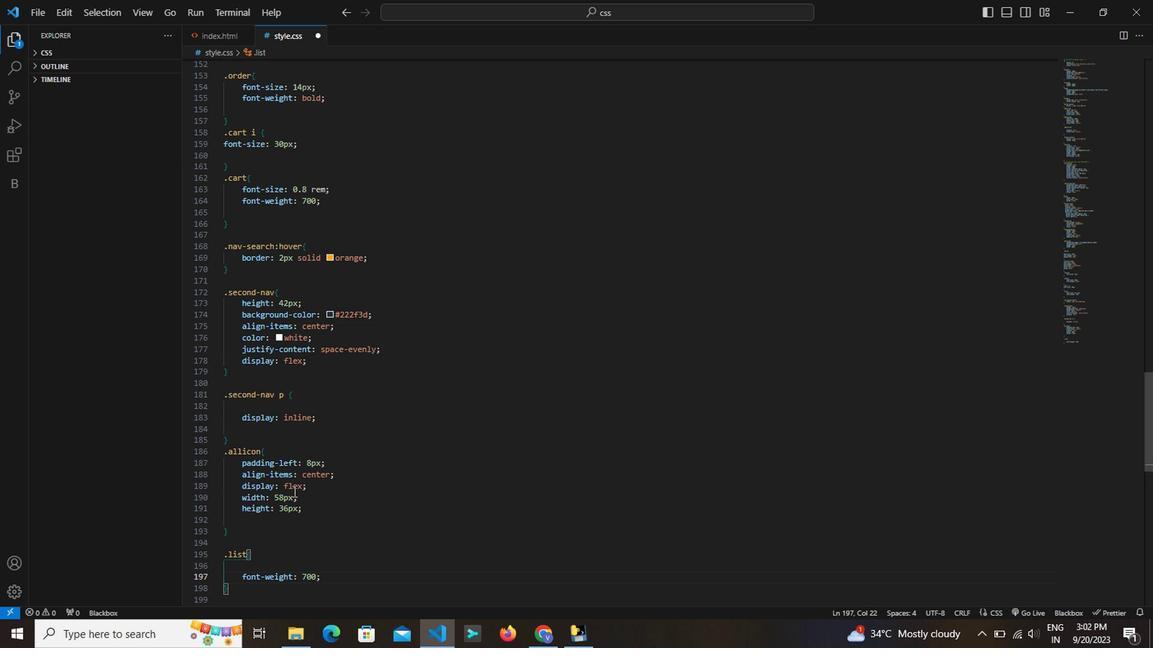 
Action: Mouse moved to (312, 576)
Screenshot: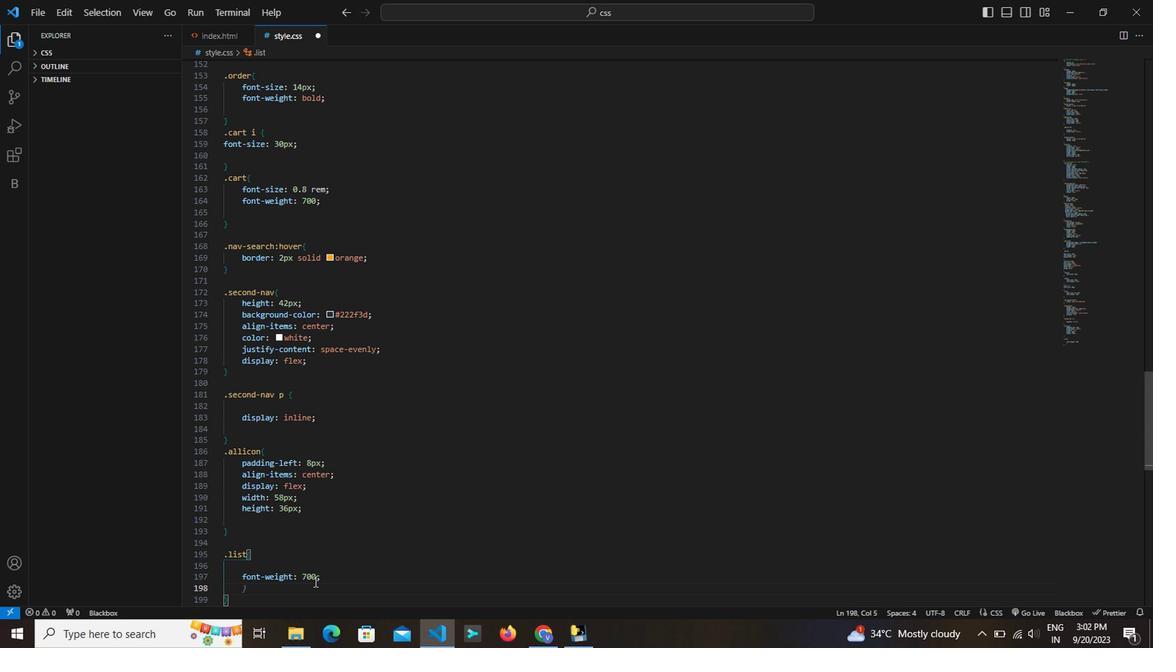 
Action: Mouse pressed left at (312, 576)
Screenshot: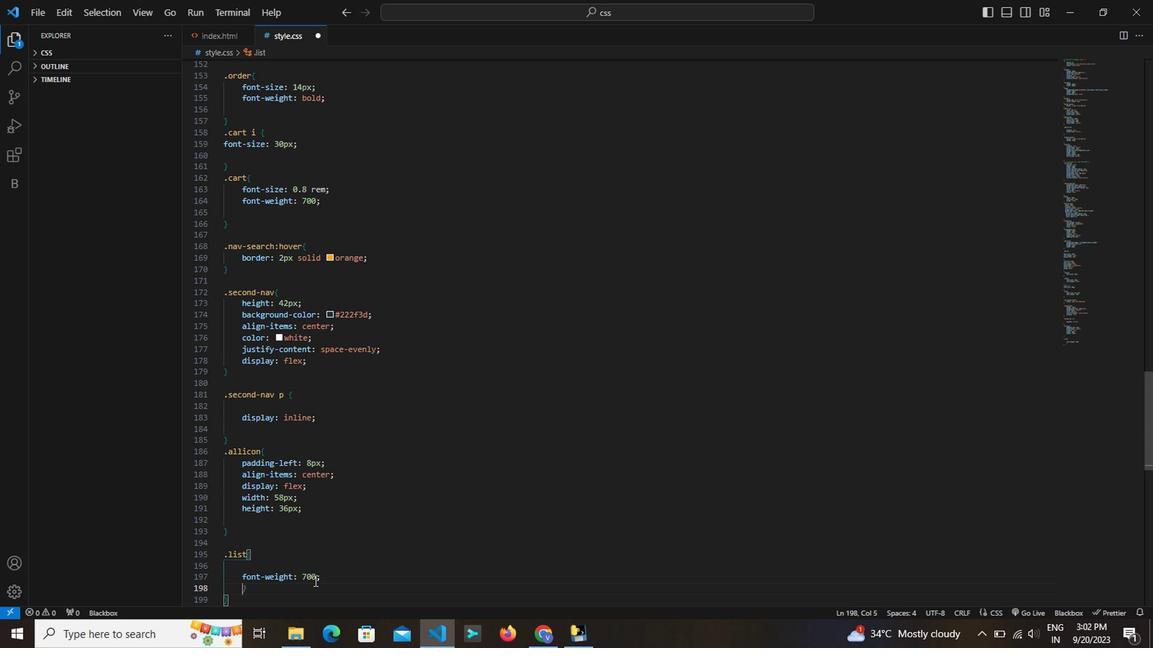 
Action: Key pressed pc<Key.backspace>x<Key.right><Key.enter>margin<Key.enter>2px<Key.right><Key.enter>font-six<Key.backspace>ze<Key.enter>0.8rem<Key.right><Key.down><Key.down><Key.down><Key.down><Key.down><Key.down><Key.down><Key.down><Key.down><Key.down><Key.down><Key.up><Key.up><Key.up><Key.up><Key.up><Key.up><Key.up><Key.up><Key.down>.ptag<Key.shift_r>{<Key.enter>margin-left<Key.enter>15px<Key.right><Key.enter><Key.down><Key.enter>.<Key.backspace>.deals<Key.shift_r>{<Key.enter>font-size<Key.enter>0.9rem<Key.right><Key.enter>font-weight<Key.enter>700
Screenshot: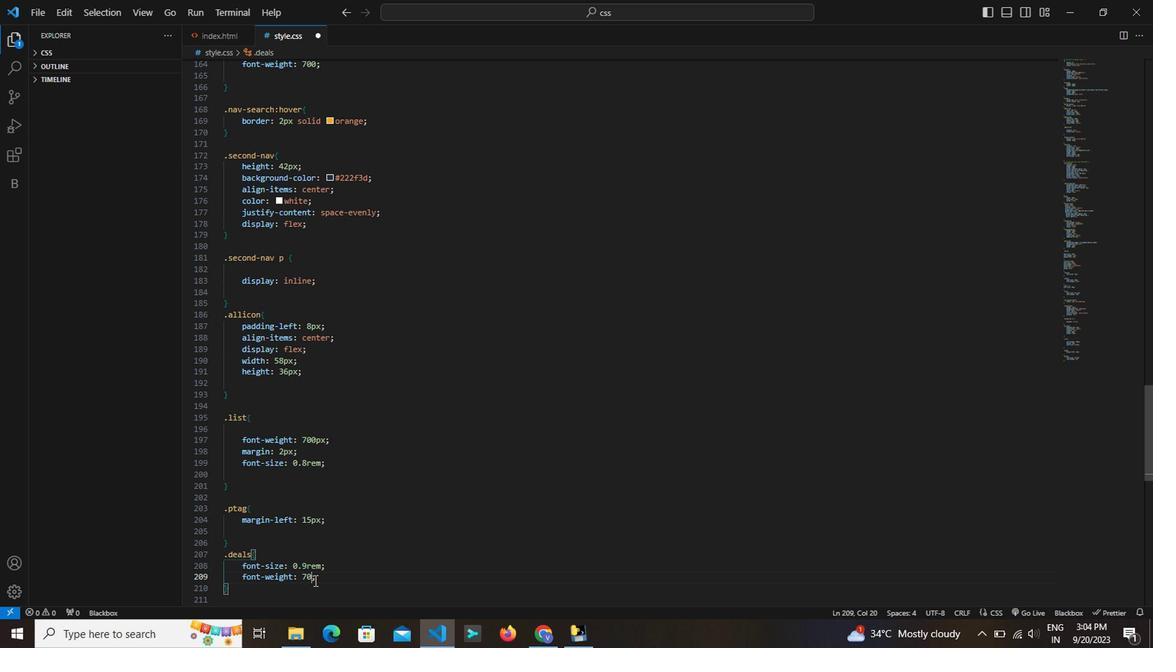 
Action: Mouse moved to (313, 575)
Screenshot: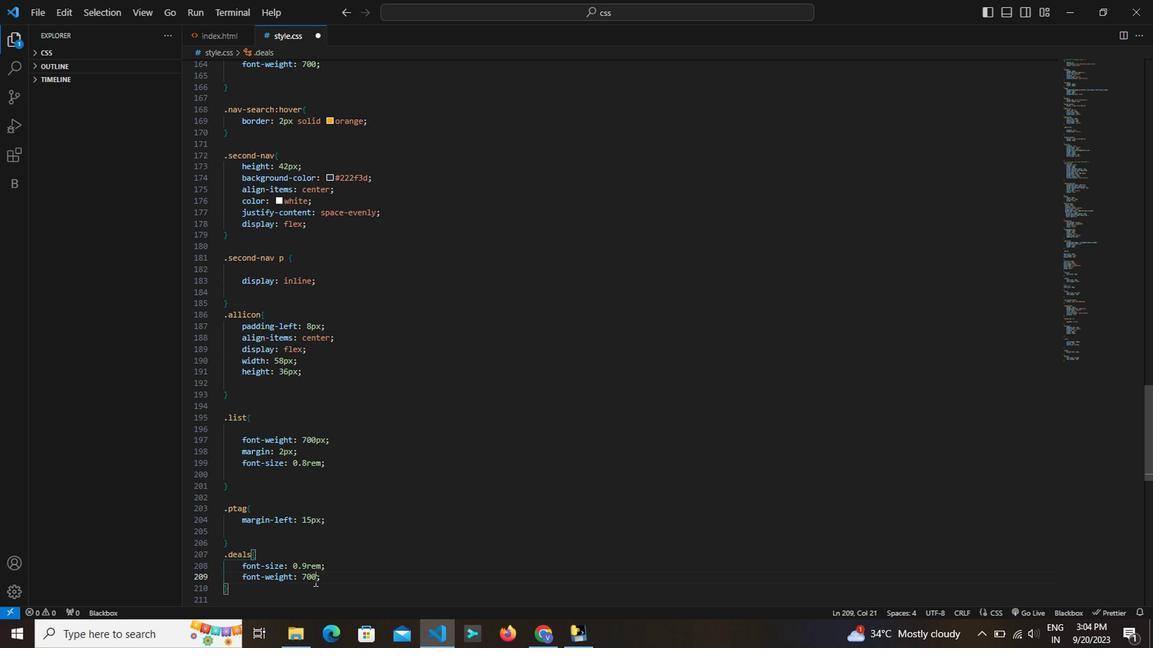 
Action: Key pressed <Key.right><Key.enter><Key.down><Key.down><Key.down>.main<Key.shift_r>{<Key.enter><Key.shift_r><Key.enter>background-image<Key.enter>url<Key.enter>https<Key.shift_r><Key.shift_r><Key.shift_r><Key.shift_r><Key.shift_r><Key.shift_r><Key.shift_r>://m.media-amazon.com/images/<Key.caps_lock>I/SAMPLW===<Key.backspace><Key.backspace><Key.backspace><Key.backspace><Key.backspace><Key.backspace><Key.backspace><Key.backspace><Key.backspace><Key.caps_lock>sample.jpd<Key.backspace>g<Key.right><Key.right><Key.enter>height<Key.enter>400px<Key.right><Key.enter>background-size<Key.enter>cover<Key.enter><Key.right><Key.enter>dispaly<Key.enter>flex<Key.right><Key.enter>justify<Key.enter>center<Key.enter><Key.right><Key.enter>qa<Key.backspace><Key.backspace>align-items<Key.enter>flex\<Key.enter><Key.backspace><Key.backspace><Key.backspace>-end<Key.right><Key.down><Key.enter><Key.enter><Key.enter><Key.enter><Key.enter><Key.enter><Key.enter><Key.up><Key.up><Key.up><Key.up><Key.up>msg<Key.shift_r>{<Key.enter><Key.left><Key.left><Key.left><Key.left><Key.up>.<Key.right><Key.right><Key.right><Key.right><Key.enter>font-size<Key.enter>4px<Key.left><Key.left><Key.left>1<Key.right><Key.right><Key.right><Key.right><Key.enter>background-color<Key.enter><Key.shift><Key.shift>#f5f6f6<Key.right><Key.enter>width<Key.enter>80<Key.shift><Key.shift><Key.shift><Key.shift><Key.shift><Key.shift><Key.shift><Key.shift><Key.shift><Key.shift><Key.shift>%<Key.right><Key.enter>height<Key.enter>40px<Key.right><Key.enter>display-flex<Key.enter><Key.backspace><Key.backspace><Key.shift_r>:<Key.backspace><Key.backspace><Key.backspace><Key.backspace><Key.backspace><Key.backspace><Key.shift_r>:flex;<Key.enter>align-items<Key.enter>center<Key.right><Key.enter>justify-content<Key.enter>center<Key.enter><Key.right><Key.enter>margin-bottom<Key.enter>25px<Key.right><Key.shift><Key.enter><Key.enter><Key.shift><Key.shift><Key.shift><Key.shift><Key.shift><Key.shift><Key.shift><Key.shift><Key.shift><Key.shift><Key.shift><Key.shift><Key.shift><Key.shift><Key.shift><Key.shift><Key.shift><Key.shift>}<Key.down><Key.down><Key.backspace><Key.backspace><Key.backspace>.sg<Key.space>a<Key.shift_r>{<Key.left><Key.left><Key.left><Key.left><Key.left>m<Key.left><Key.left><Key.enter><Key.right><Key.right><Key.right><Key.right><Key.right><Key.right><Key.right><Key.enter><Key.enter>colot<Key.backspace>r<Key.enter><Key.shift>#007185<Key.right><Key.enter>text-<Key.down>decoration<Key.enter>none<Key.enter>
Screenshot: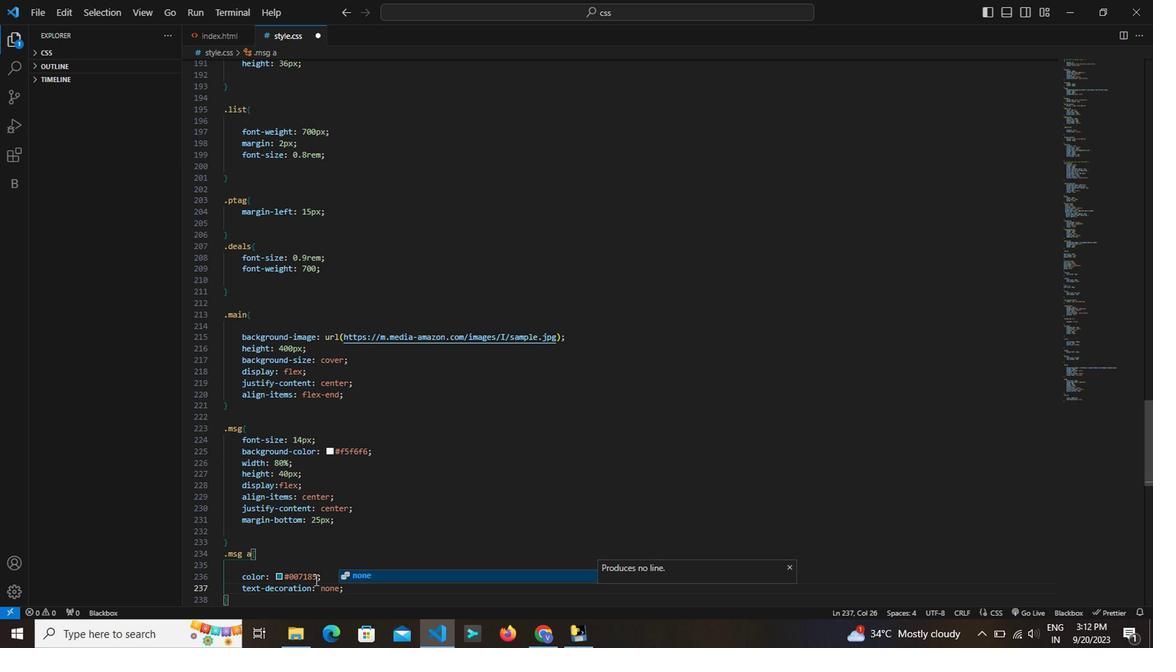 
